 Task: Find connections with filter location Dinslaken with filter topic #training with filter profile language Potuguese with filter current company Piramal Capital & Housing Finance Limited with filter school Mumbai University Mumbai with filter industry Hydroelectric Power Generation with filter service category Market Research with filter keywords title Operations Professional
Action: Mouse moved to (669, 81)
Screenshot: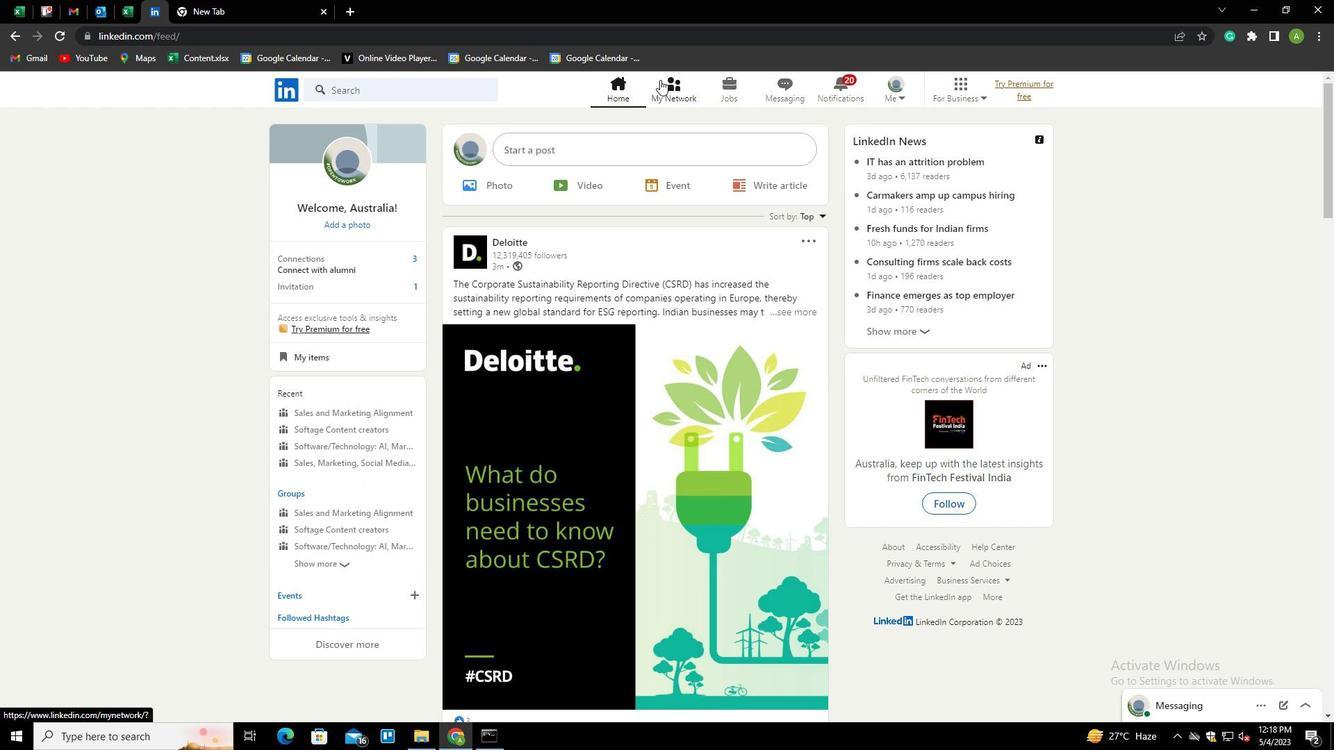 
Action: Mouse pressed left at (669, 81)
Screenshot: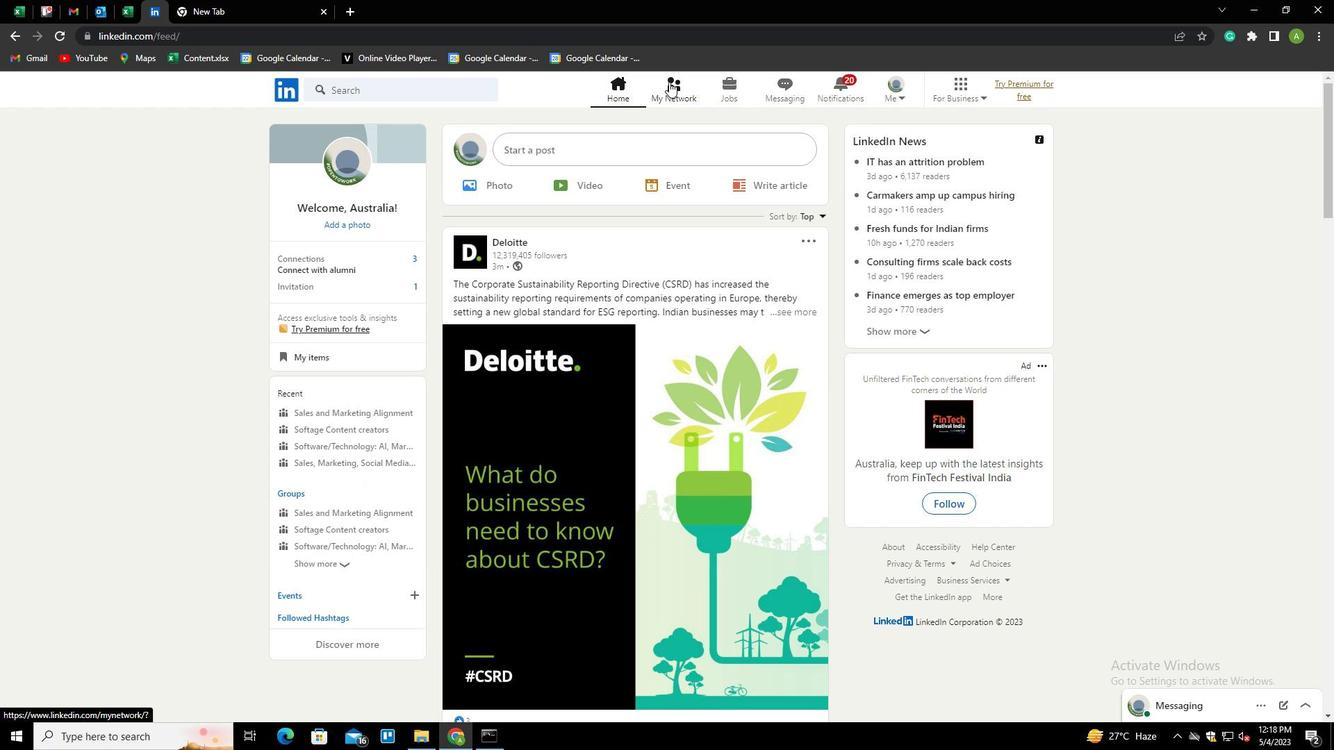 
Action: Mouse moved to (369, 168)
Screenshot: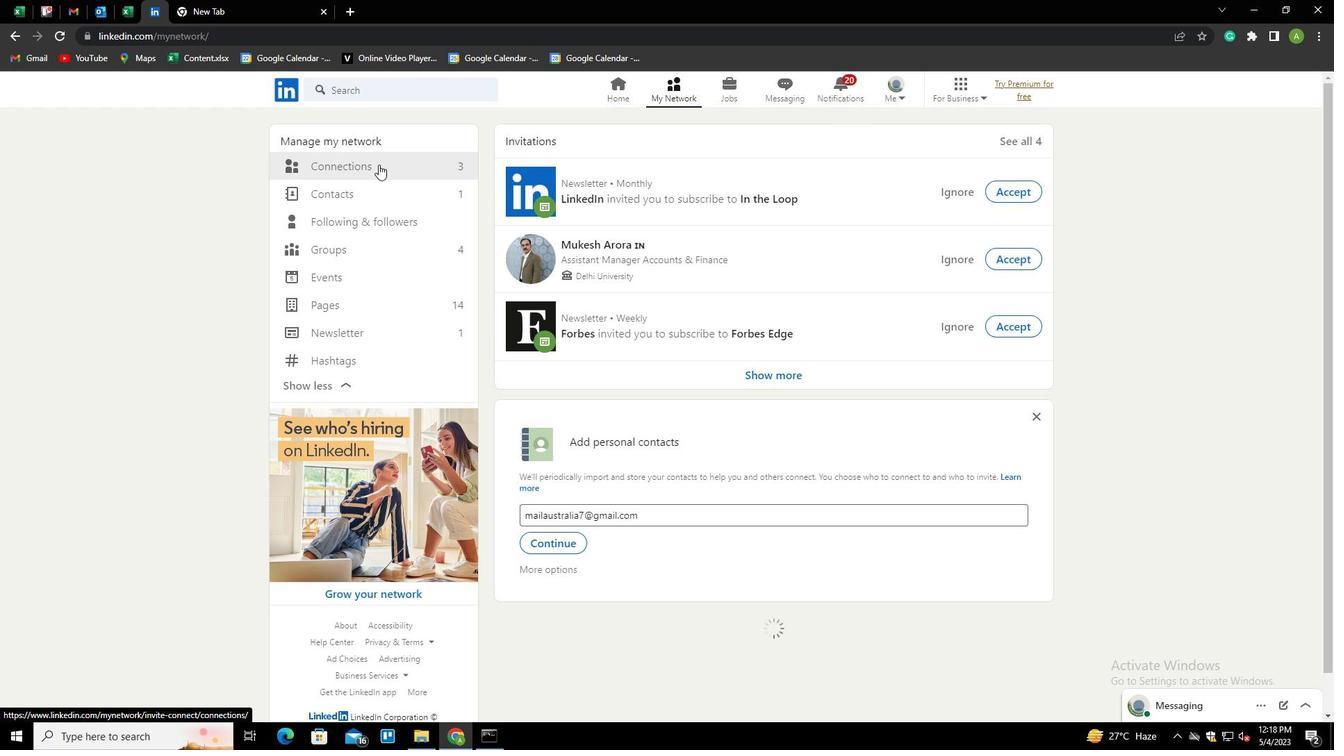 
Action: Mouse pressed left at (369, 168)
Screenshot: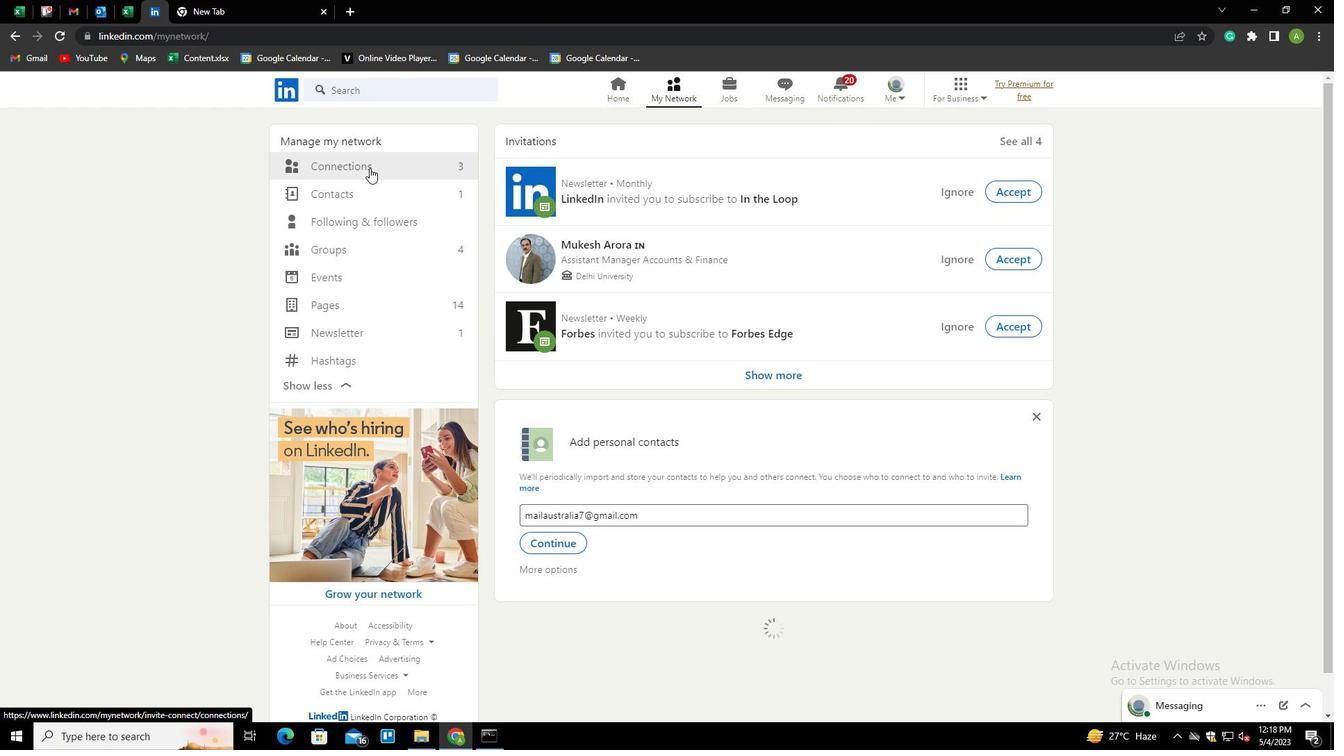 
Action: Mouse moved to (783, 161)
Screenshot: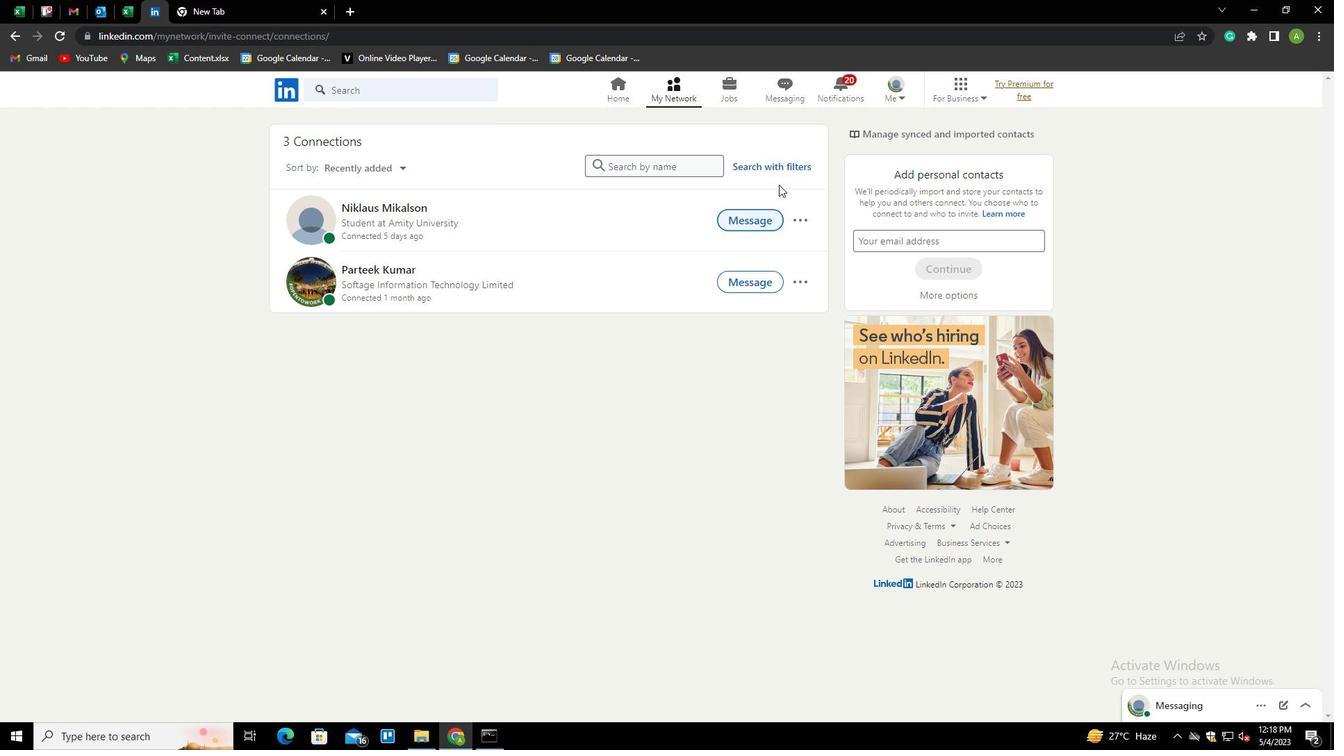 
Action: Mouse pressed left at (783, 161)
Screenshot: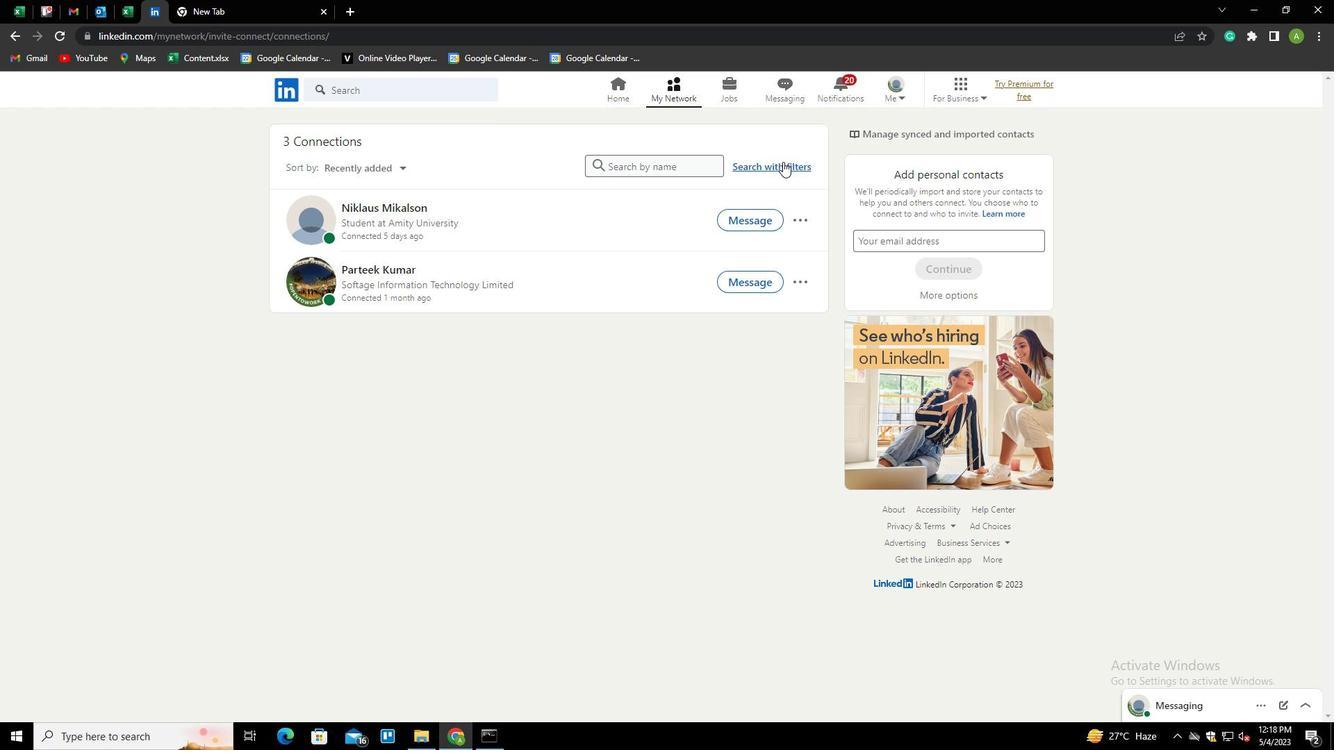 
Action: Mouse moved to (719, 130)
Screenshot: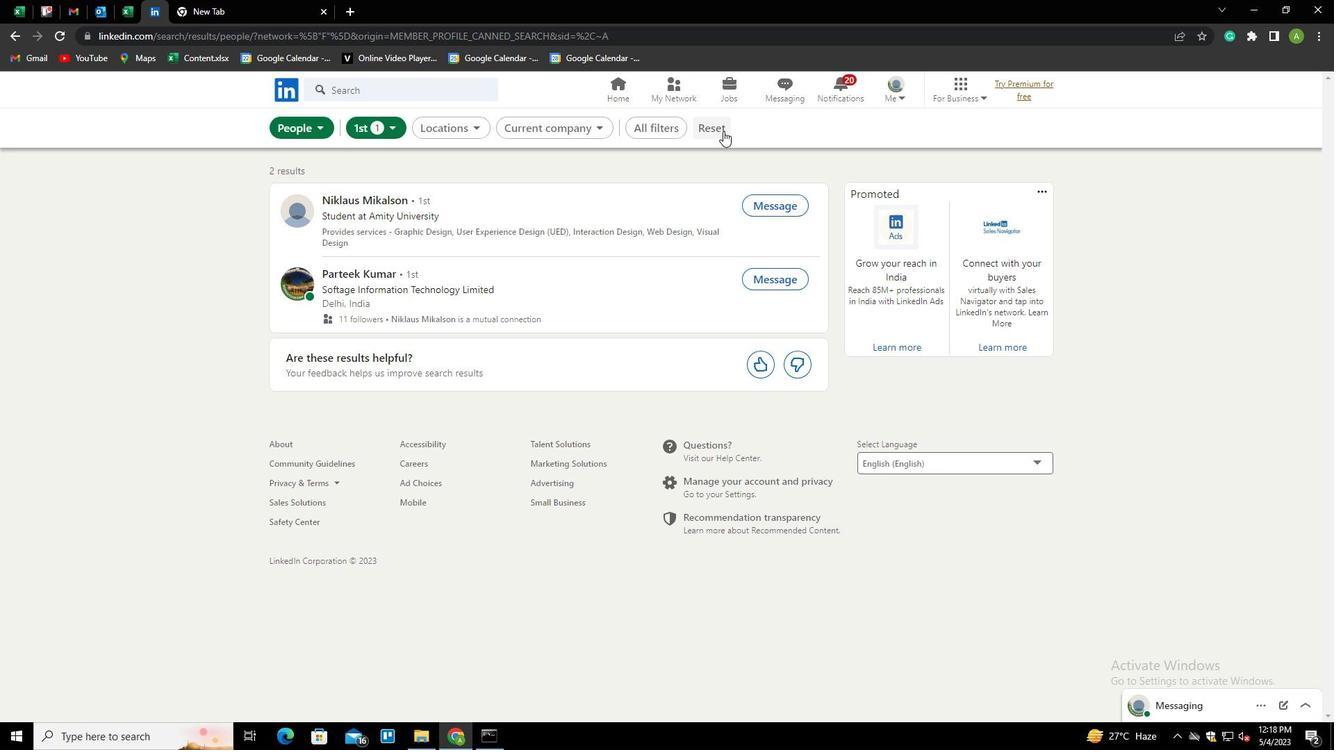 
Action: Mouse pressed left at (719, 130)
Screenshot: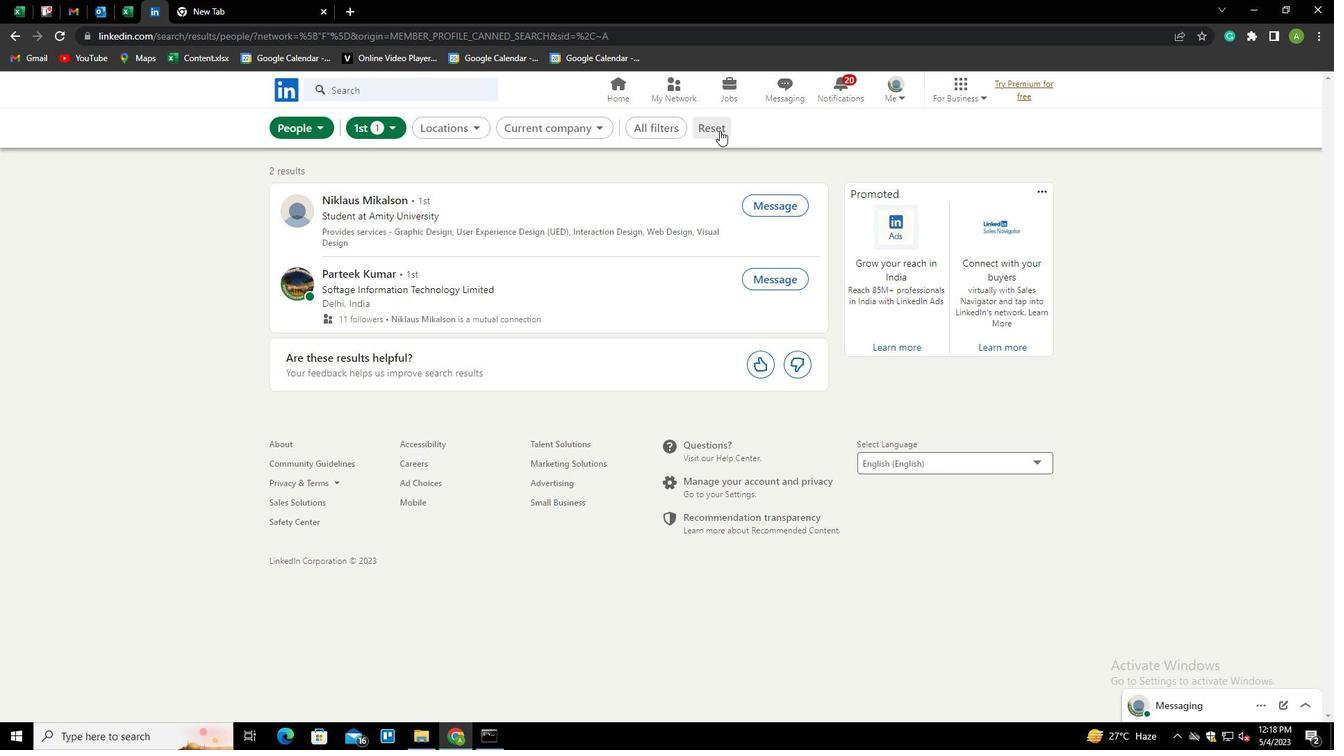 
Action: Mouse moved to (695, 126)
Screenshot: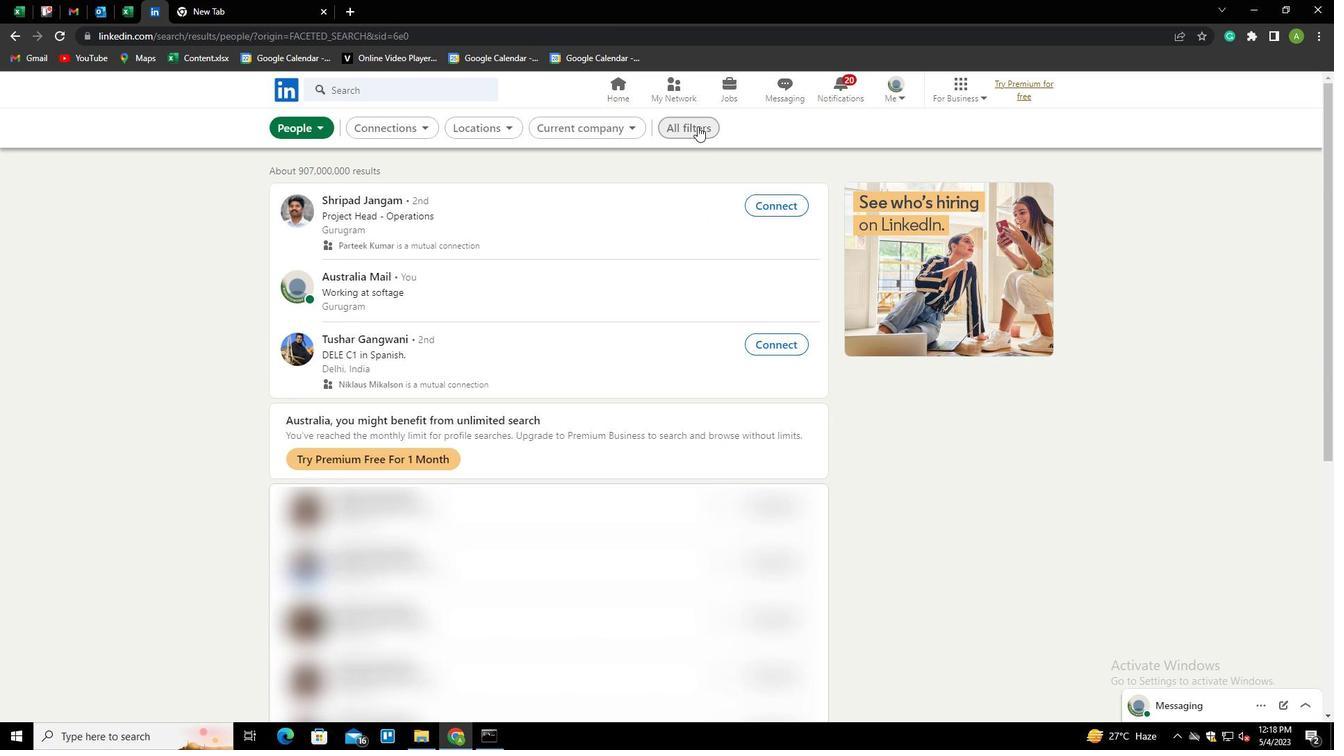 
Action: Mouse pressed left at (695, 126)
Screenshot: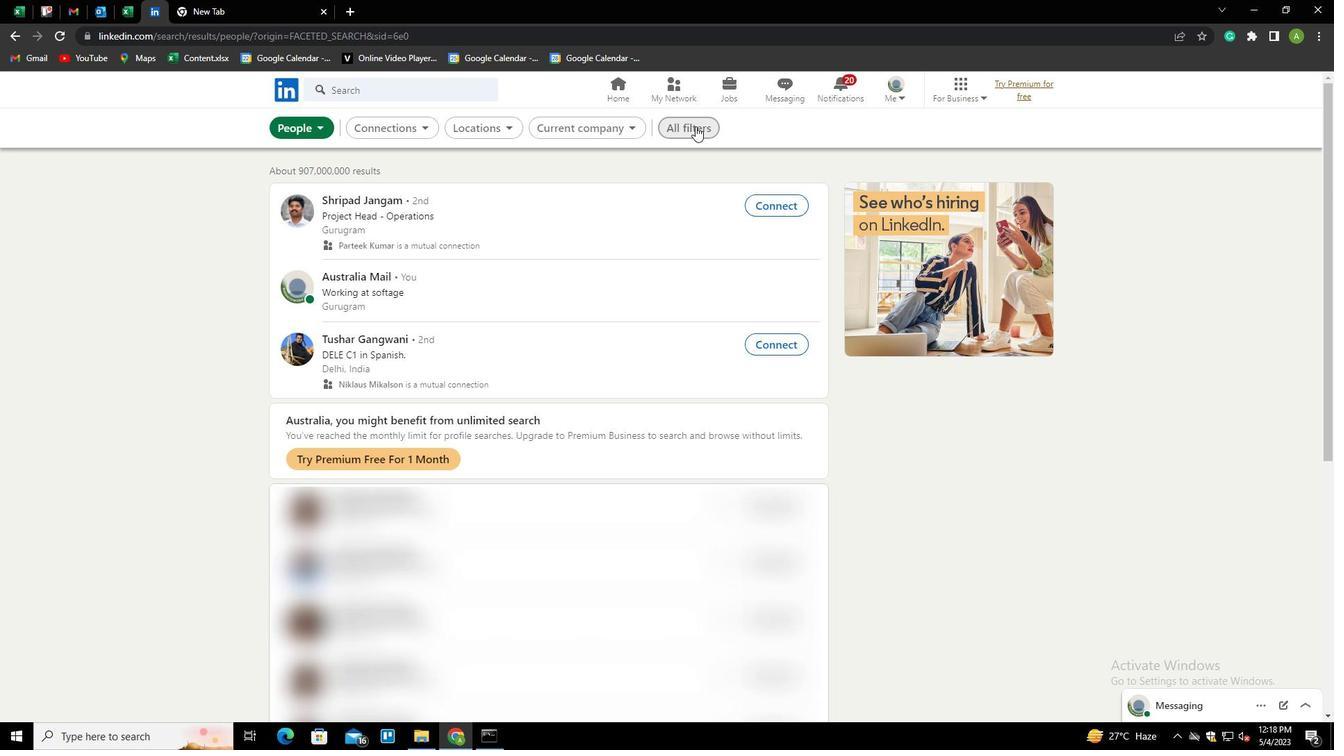 
Action: Mouse moved to (1033, 398)
Screenshot: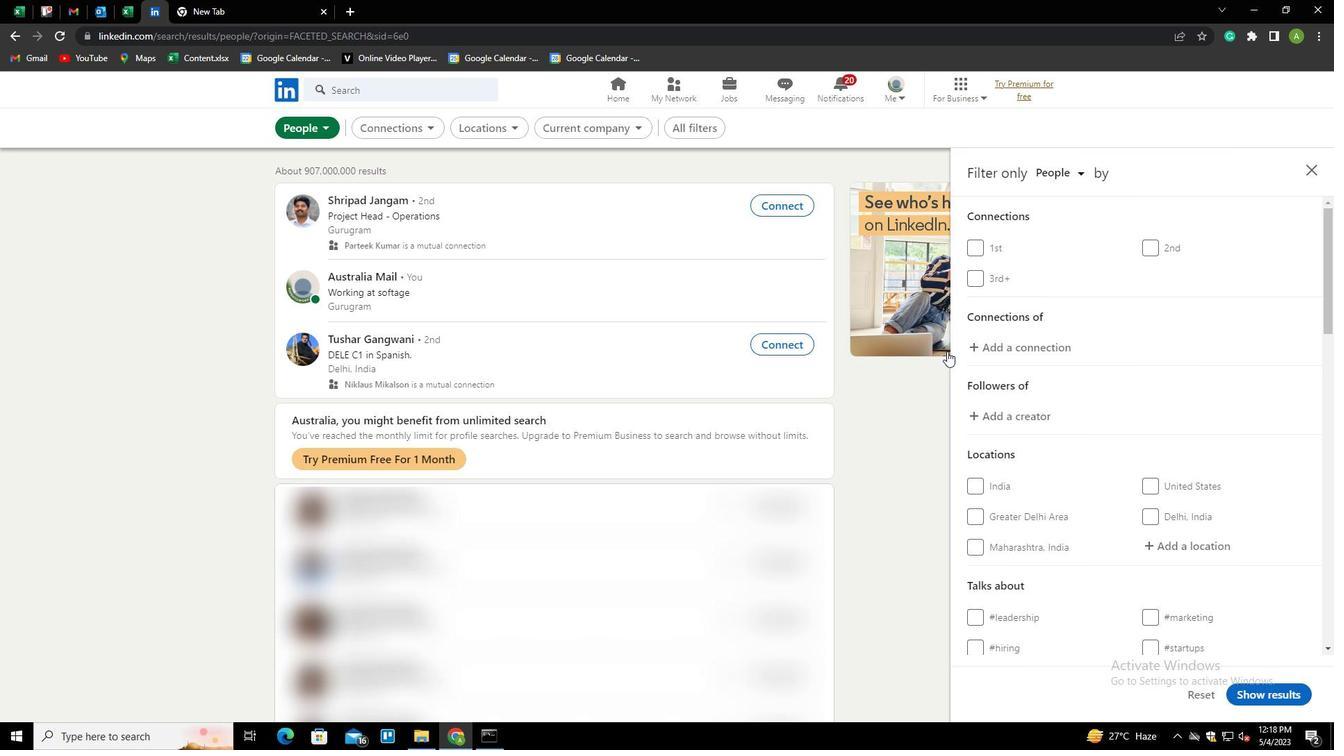 
Action: Mouse scrolled (1033, 397) with delta (0, 0)
Screenshot: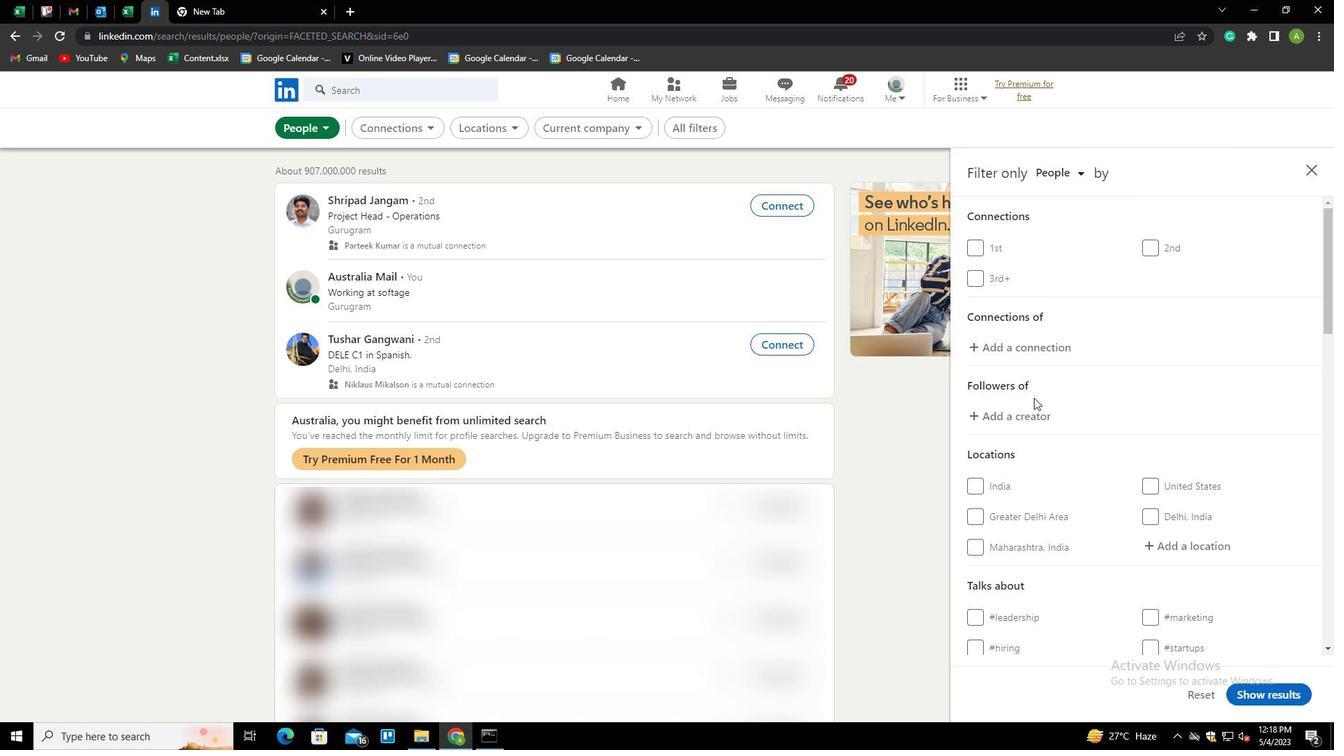 
Action: Mouse scrolled (1033, 397) with delta (0, 0)
Screenshot: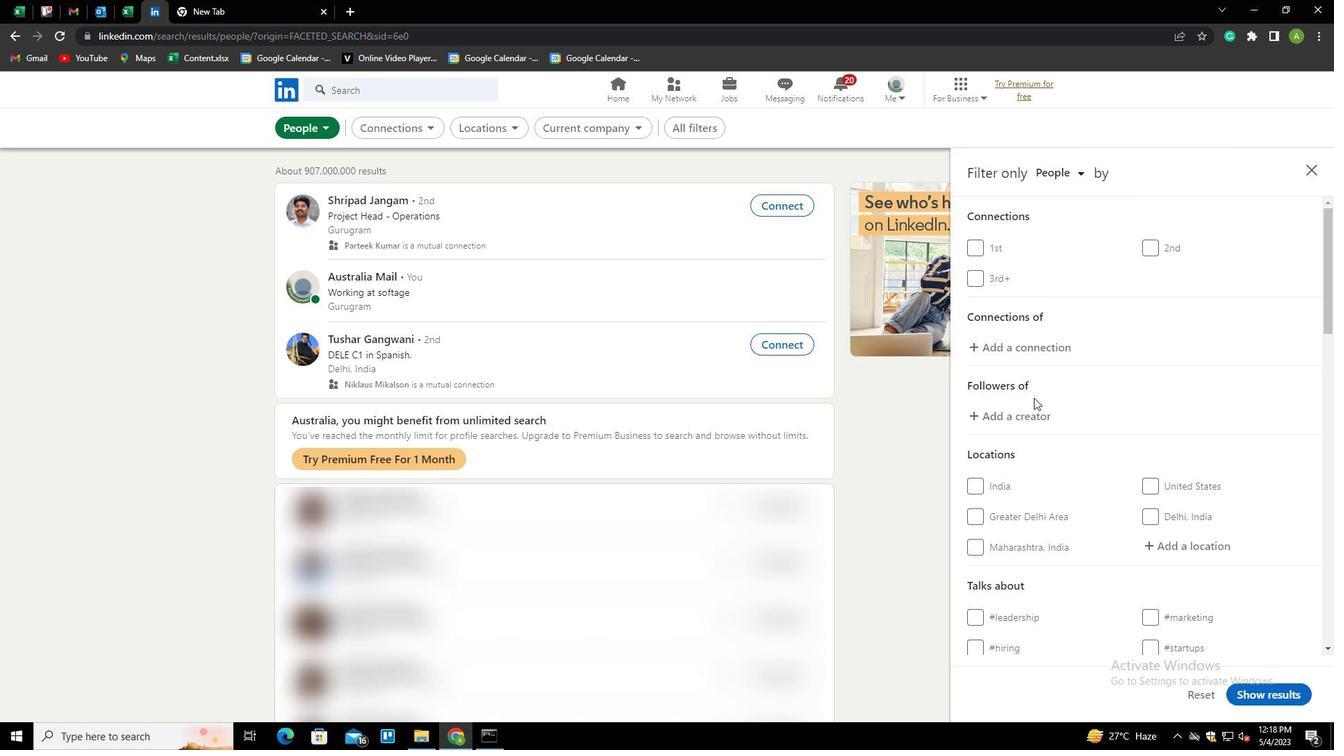
Action: Mouse moved to (1168, 407)
Screenshot: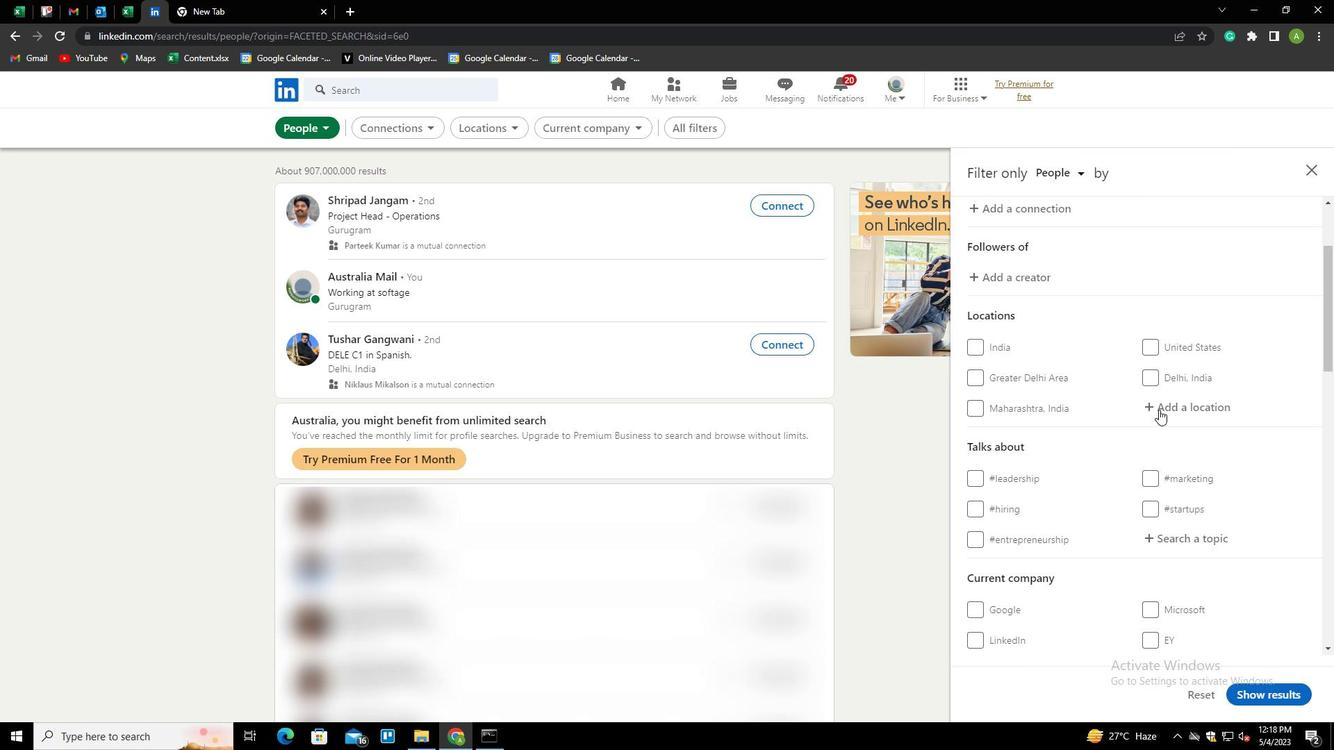 
Action: Mouse pressed left at (1168, 407)
Screenshot: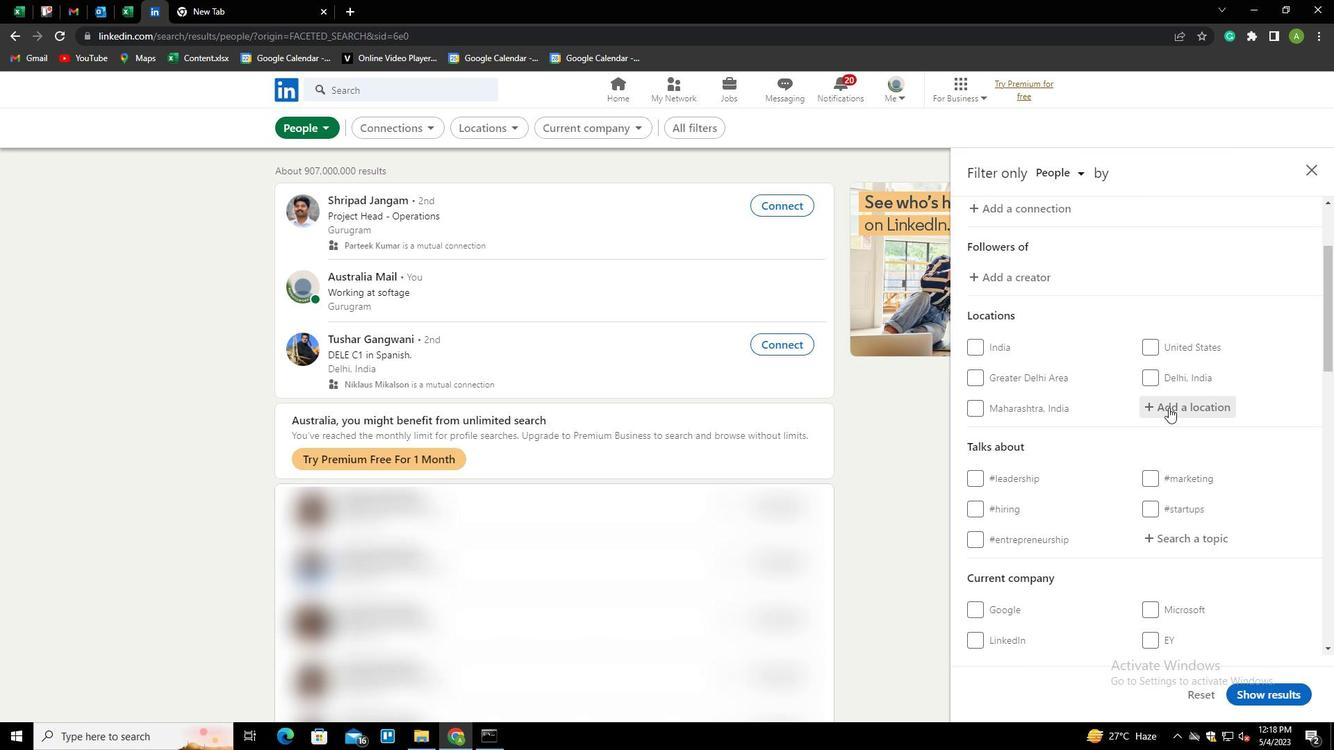 
Action: Key pressed <Key.shift>D
Screenshot: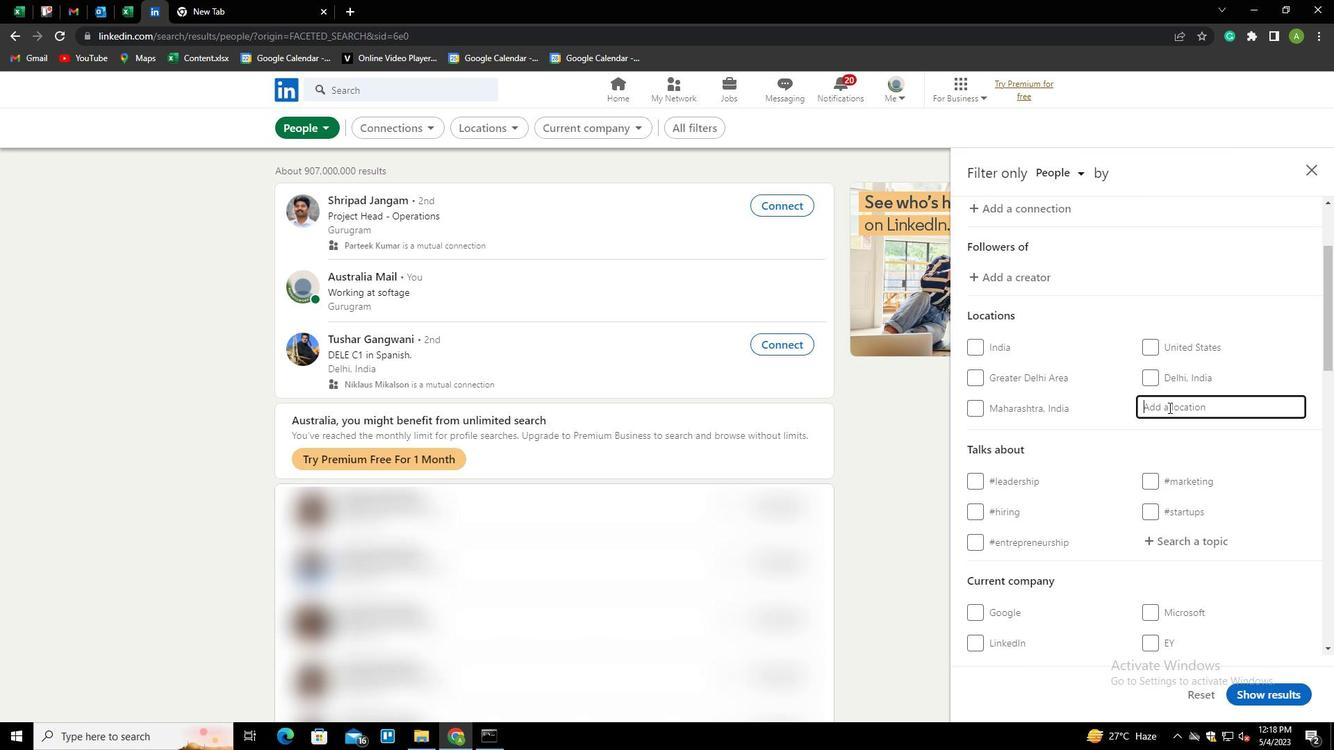 
Action: Mouse moved to (1168, 408)
Screenshot: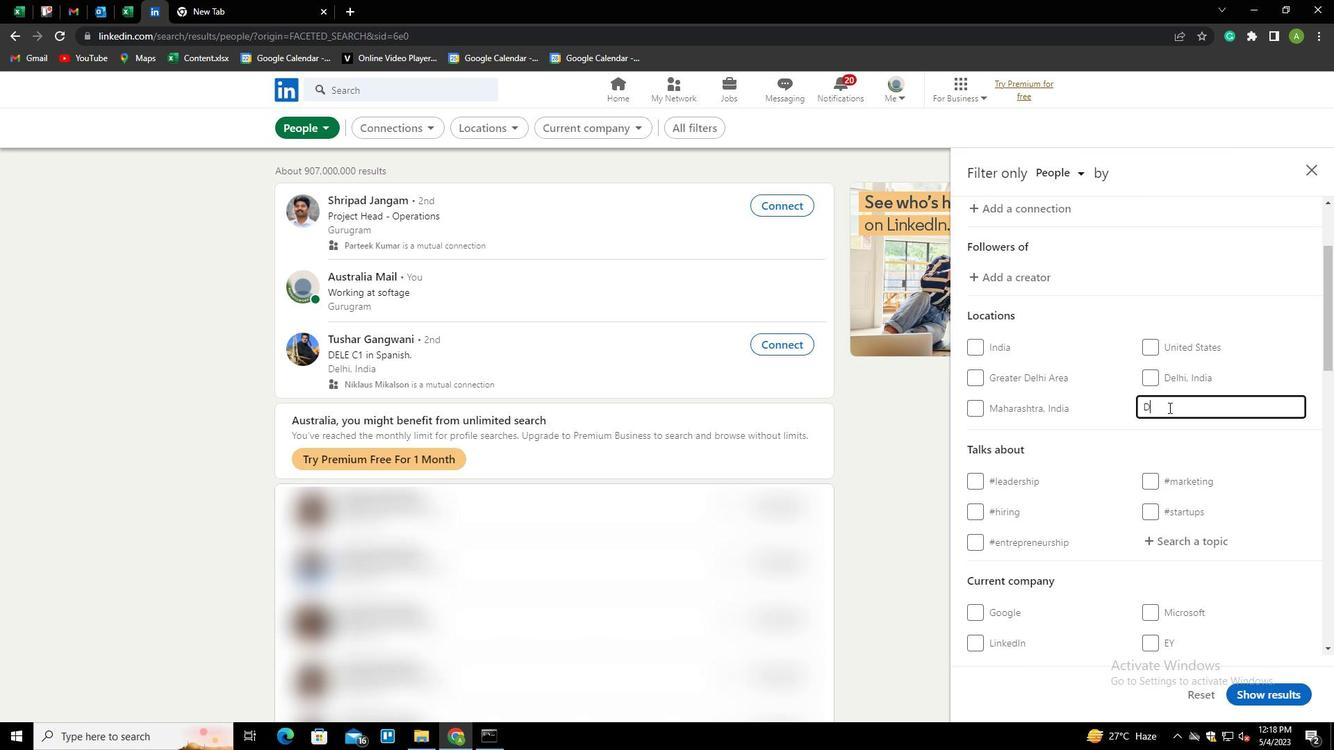 
Action: Key pressed INSLAKEN<Key.down><Key.enter>
Screenshot: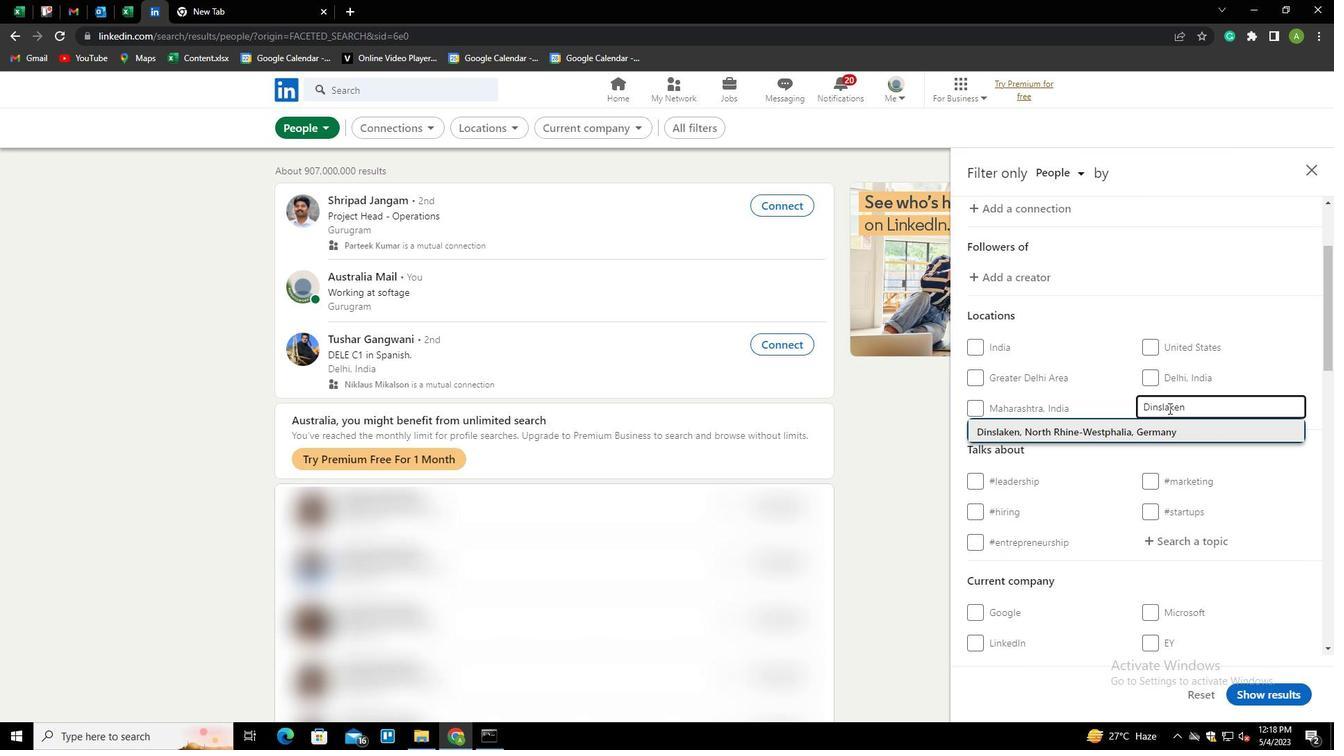 
Action: Mouse scrolled (1168, 407) with delta (0, 0)
Screenshot: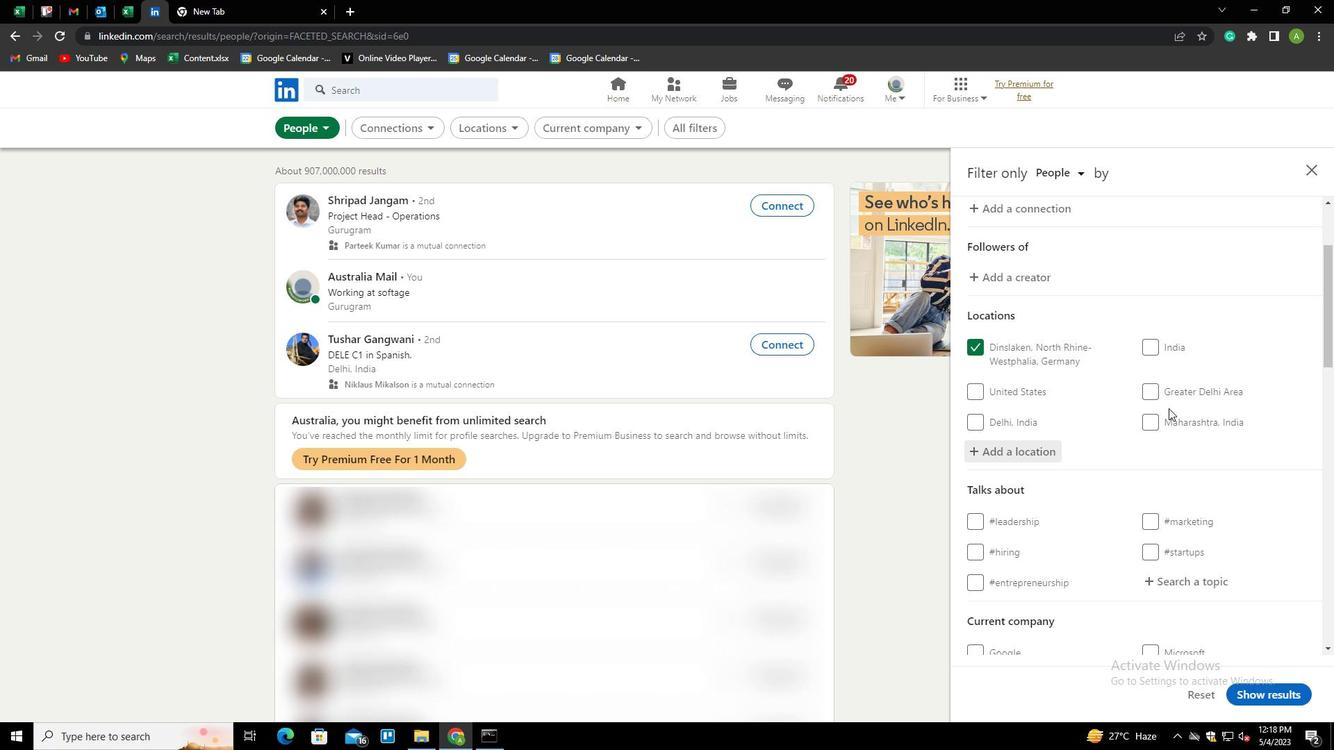 
Action: Mouse scrolled (1168, 407) with delta (0, 0)
Screenshot: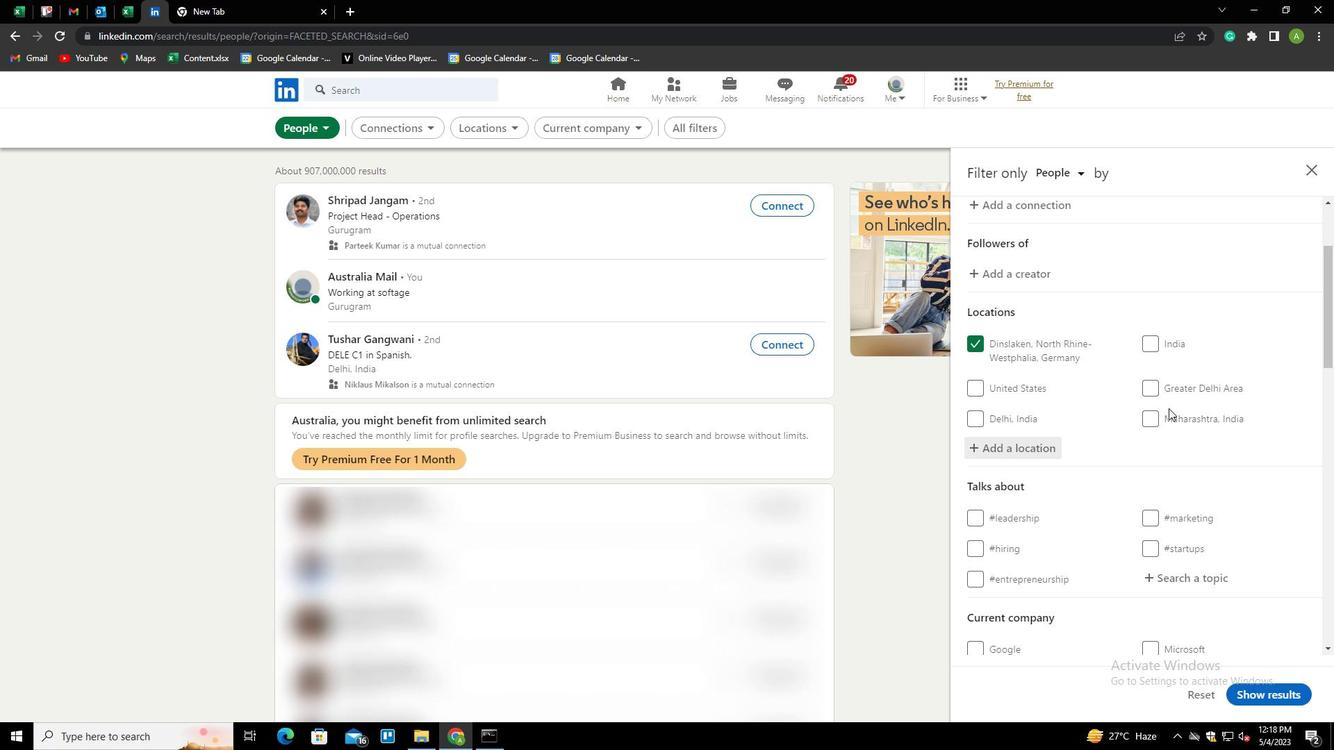 
Action: Mouse moved to (1158, 441)
Screenshot: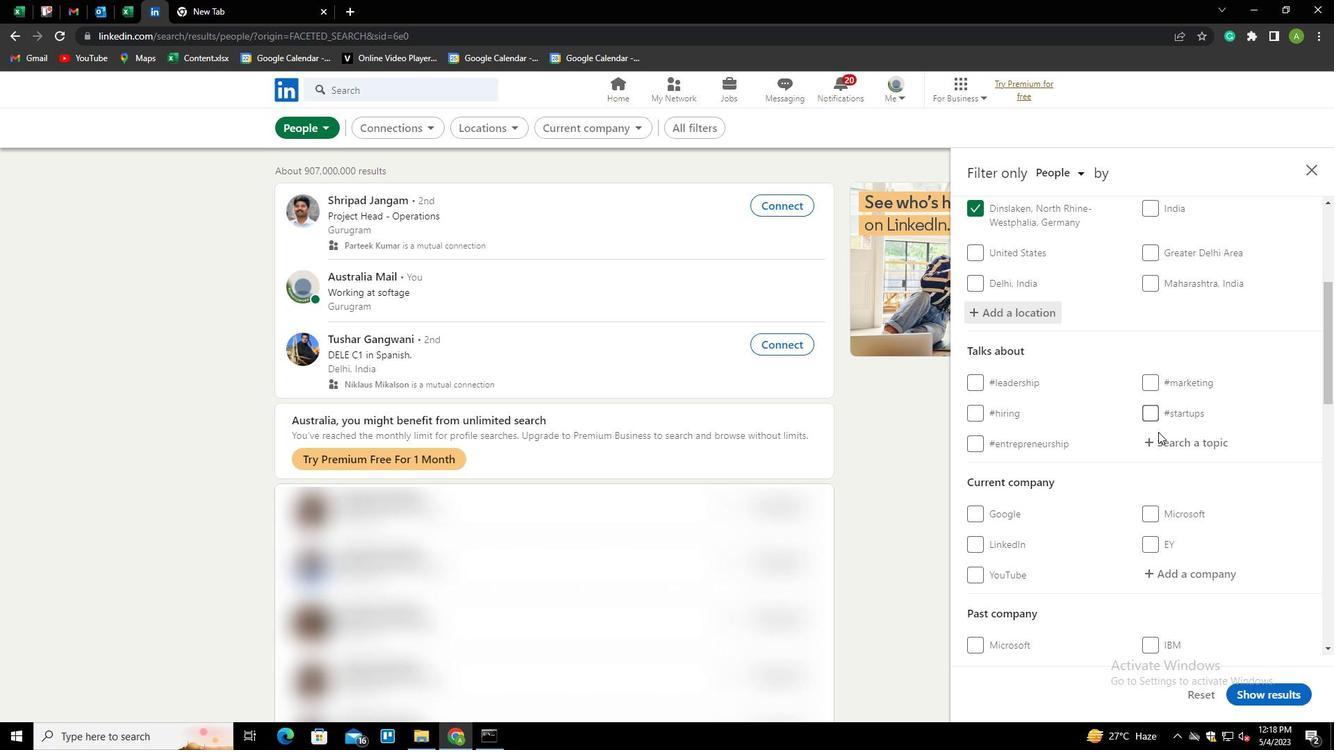 
Action: Mouse pressed left at (1158, 441)
Screenshot: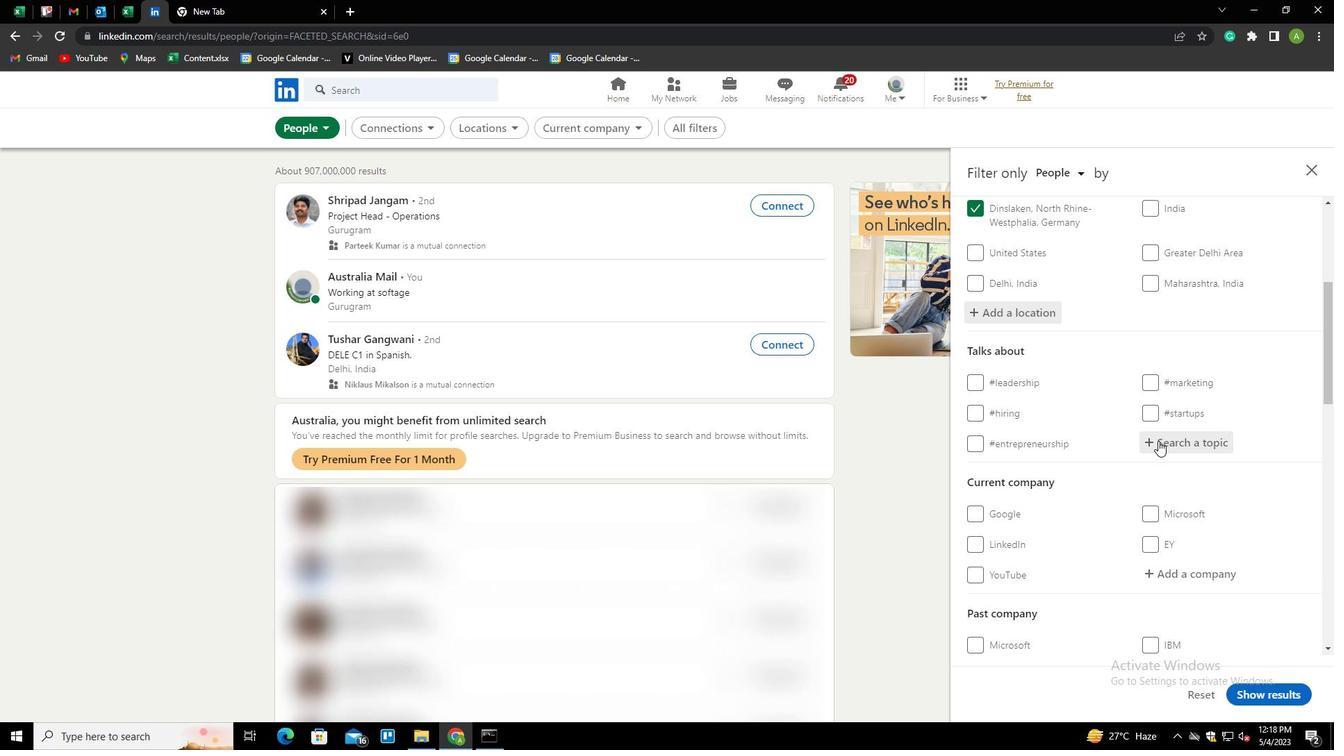 
Action: Key pressed TRAINING<Key.down><Key.enter>
Screenshot: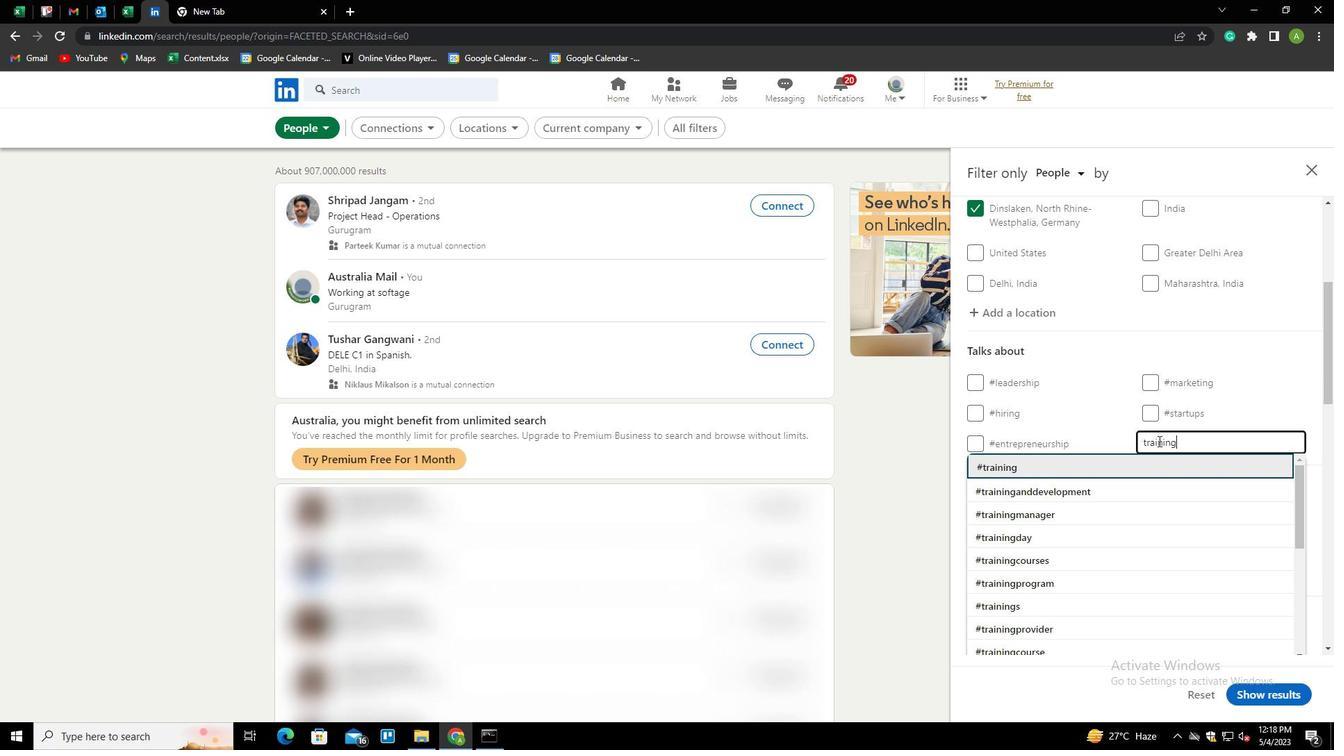 
Action: Mouse scrolled (1158, 440) with delta (0, 0)
Screenshot: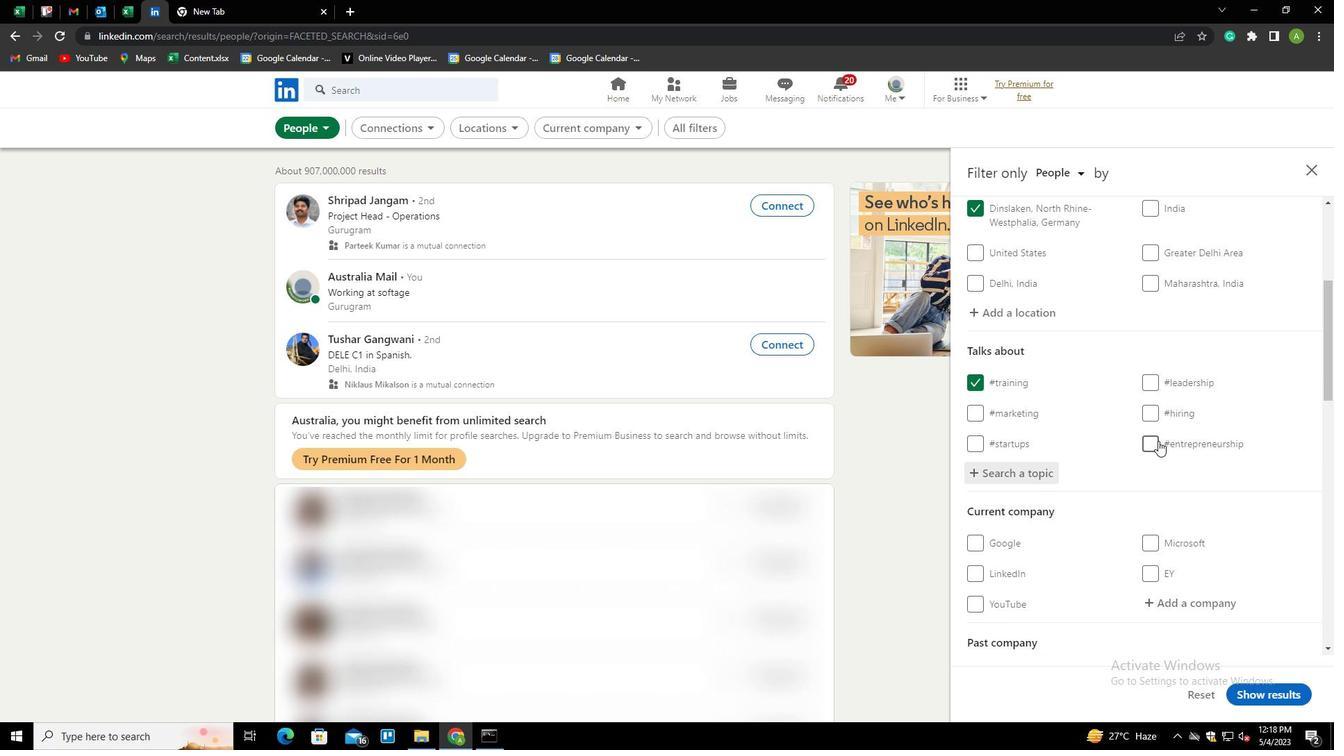 
Action: Mouse scrolled (1158, 440) with delta (0, 0)
Screenshot: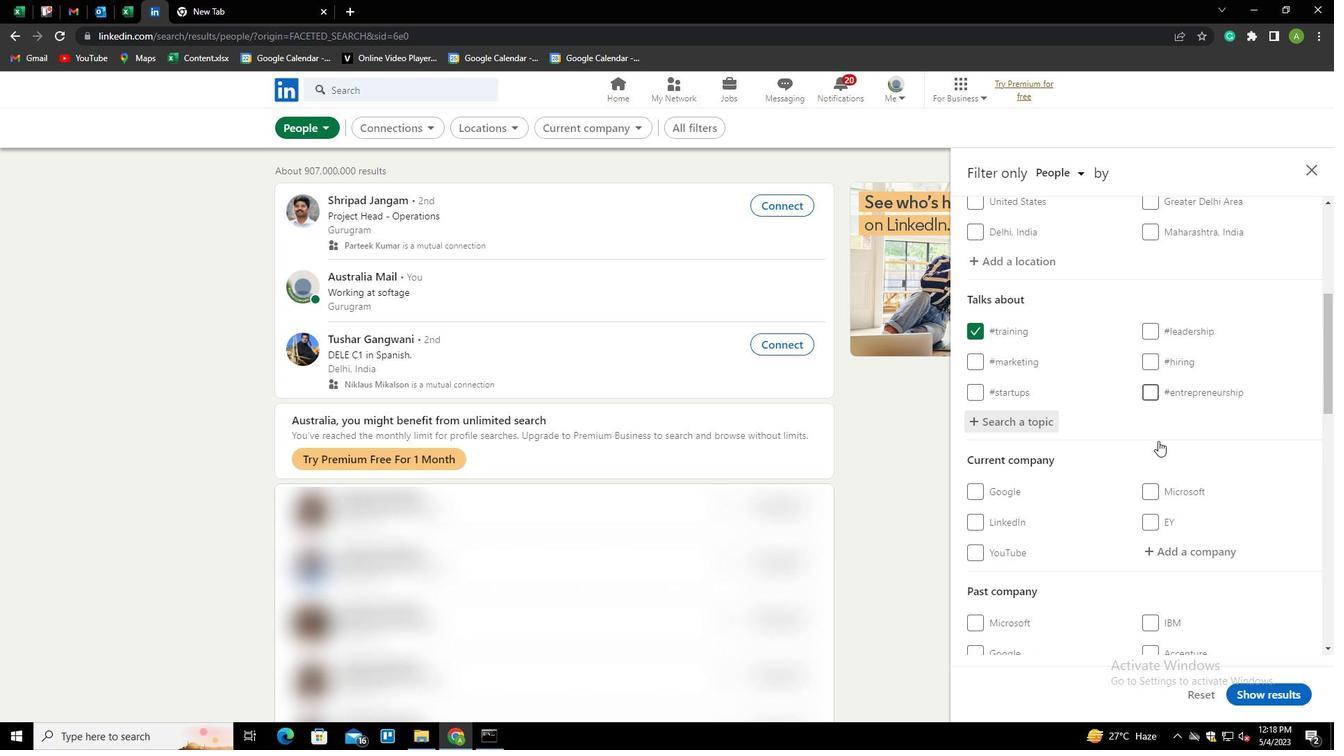 
Action: Mouse scrolled (1158, 440) with delta (0, 0)
Screenshot: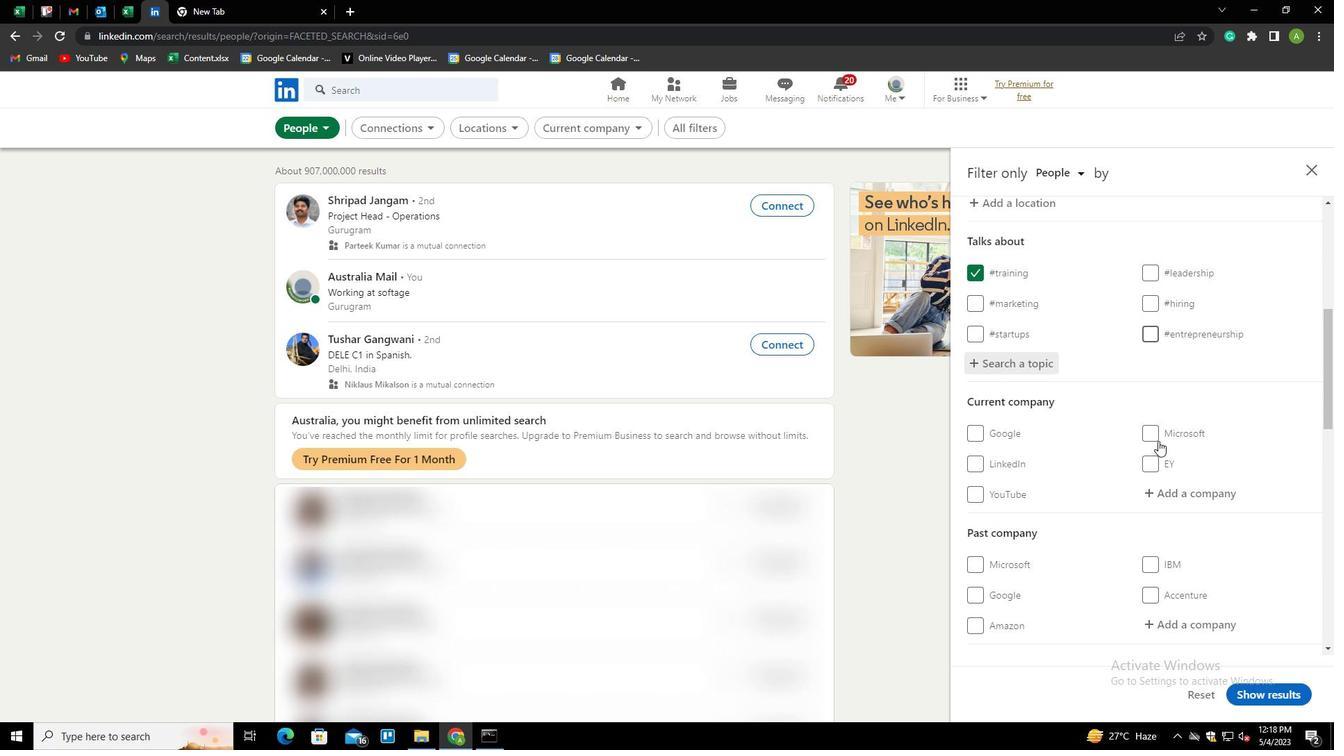 
Action: Mouse scrolled (1158, 440) with delta (0, 0)
Screenshot: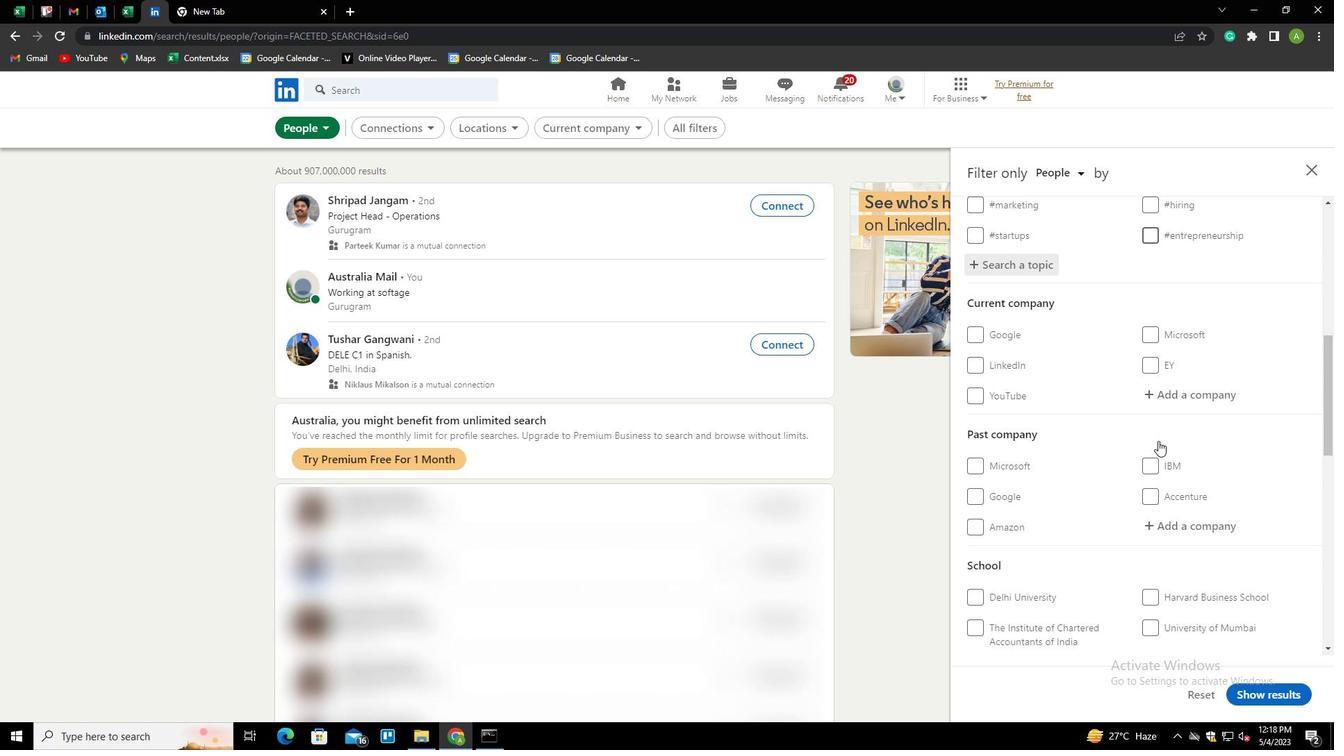 
Action: Mouse scrolled (1158, 440) with delta (0, 0)
Screenshot: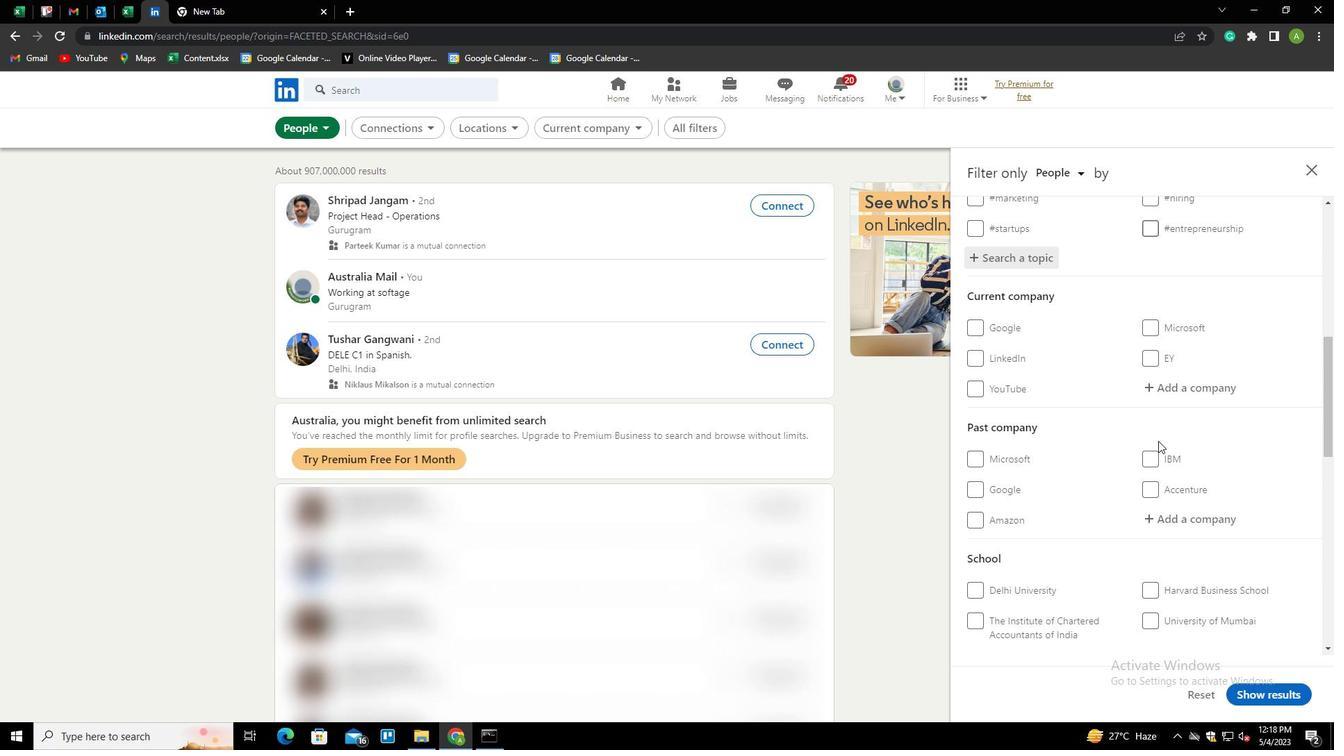
Action: Mouse scrolled (1158, 440) with delta (0, 0)
Screenshot: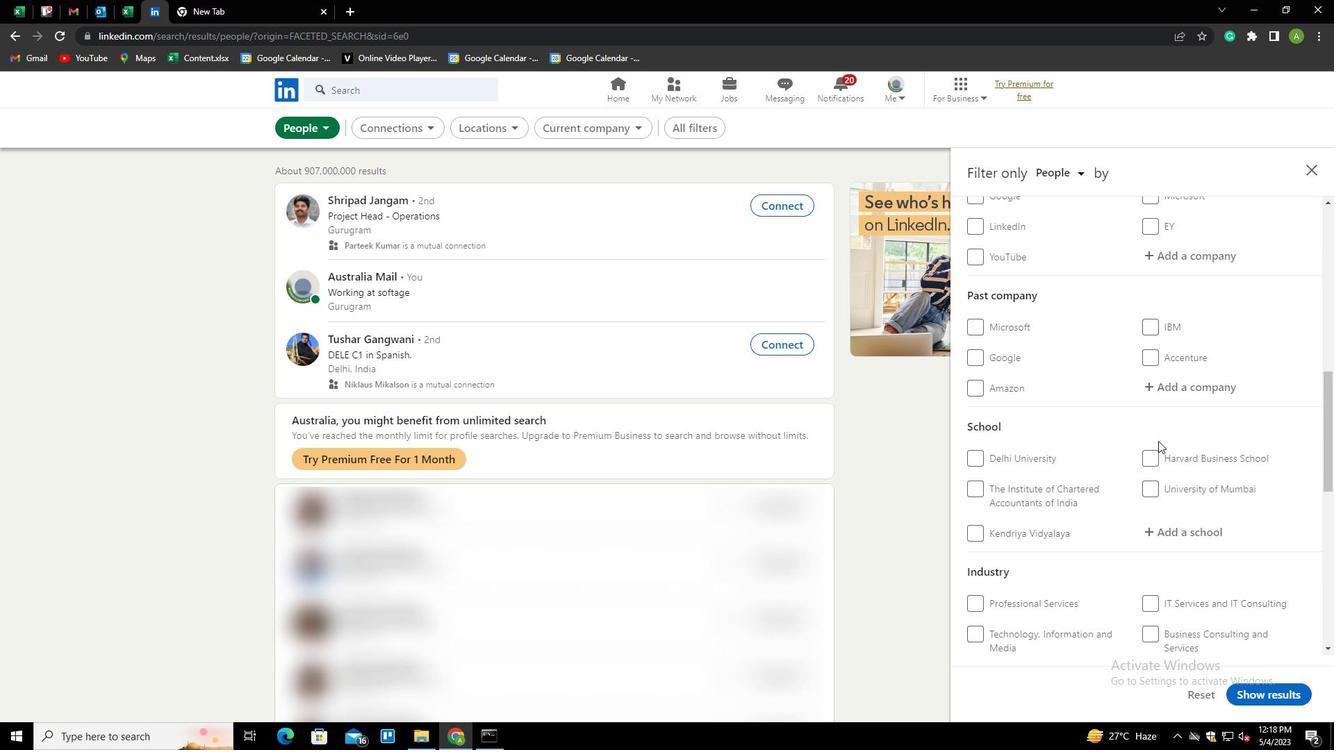 
Action: Mouse scrolled (1158, 440) with delta (0, 0)
Screenshot: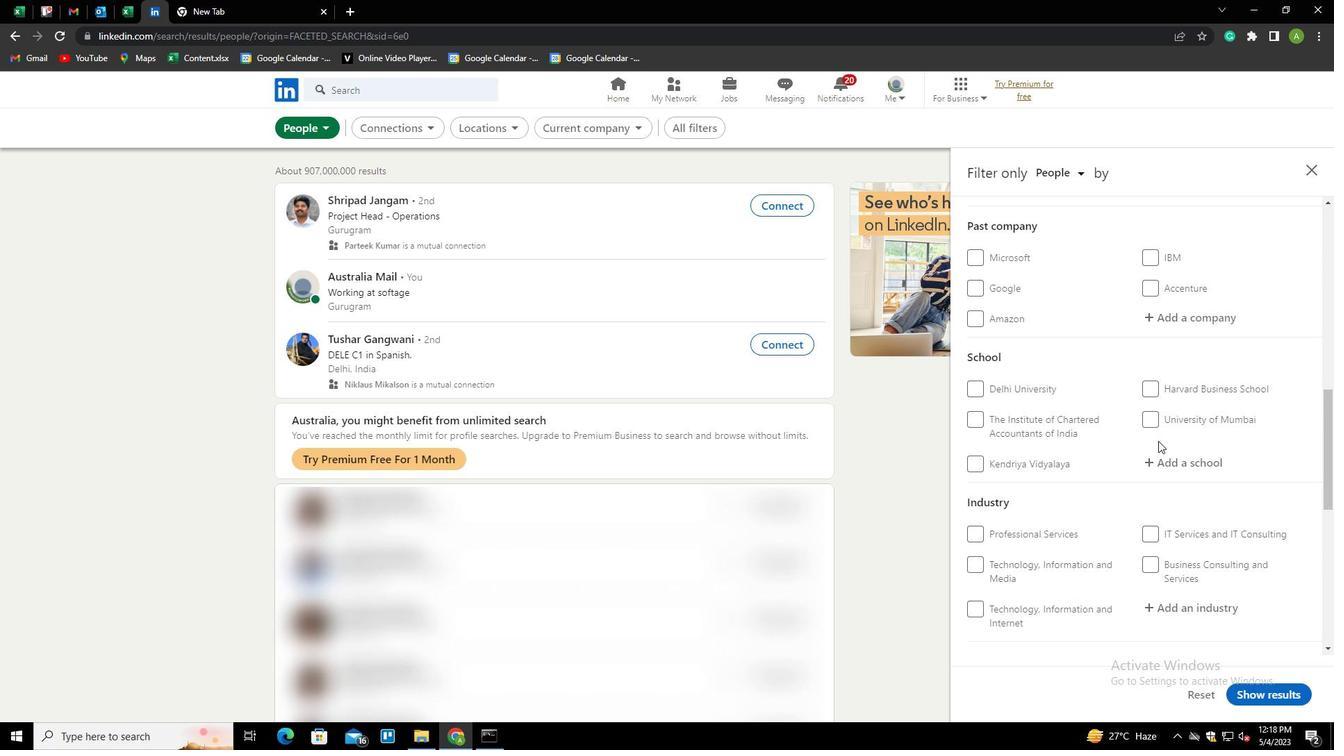 
Action: Mouse scrolled (1158, 440) with delta (0, 0)
Screenshot: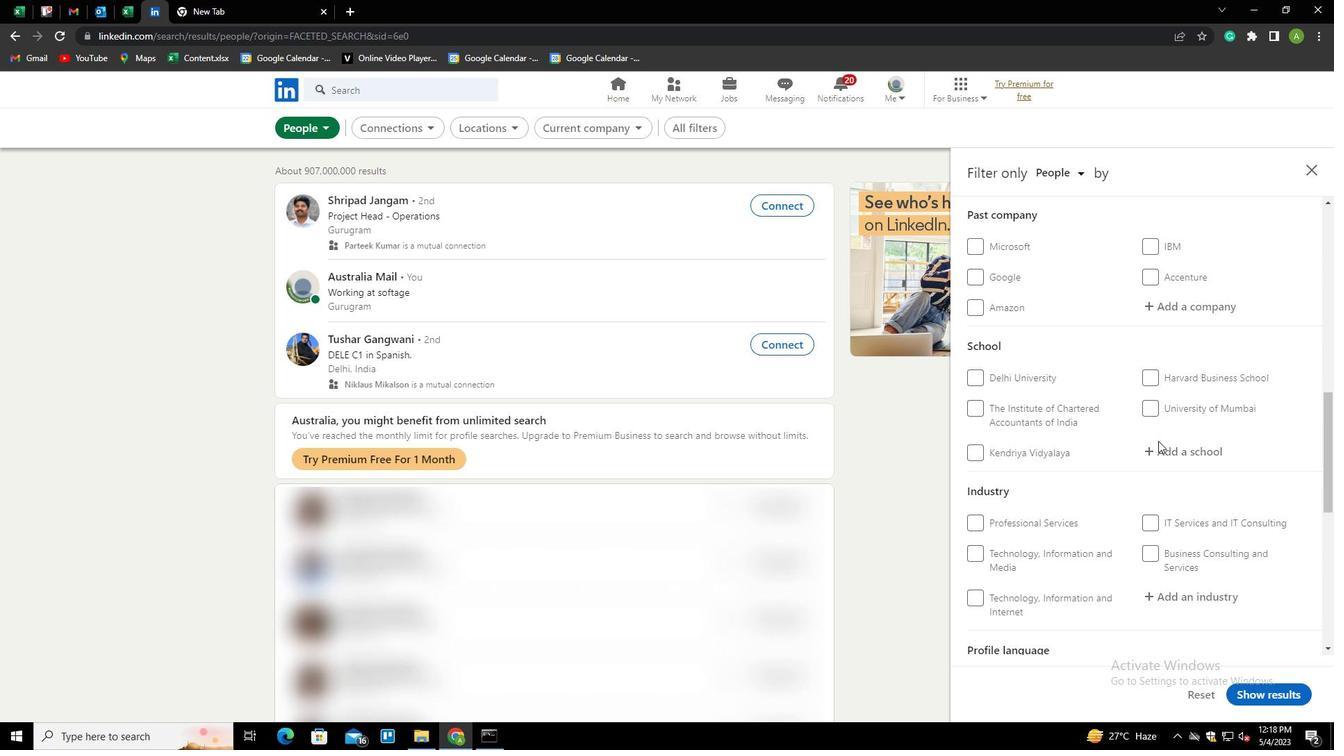 
Action: Mouse scrolled (1158, 440) with delta (0, 0)
Screenshot: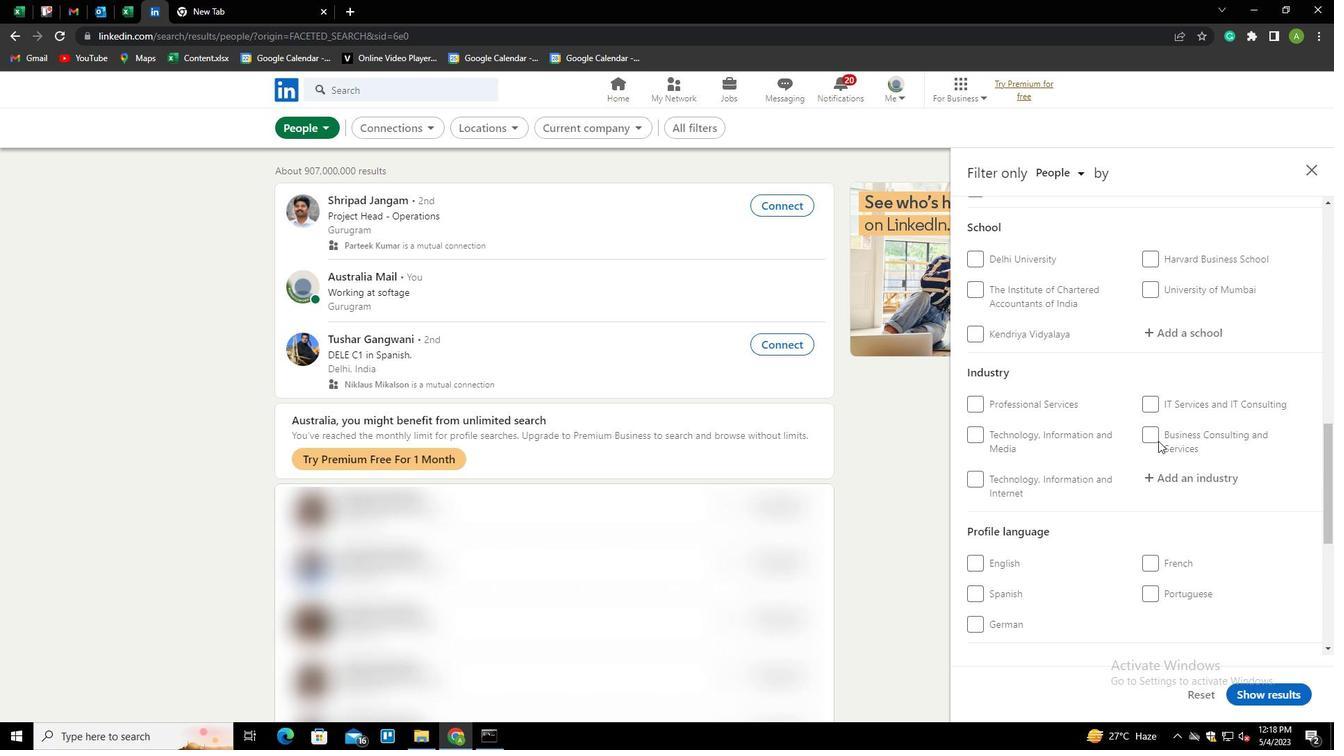 
Action: Mouse moved to (1156, 513)
Screenshot: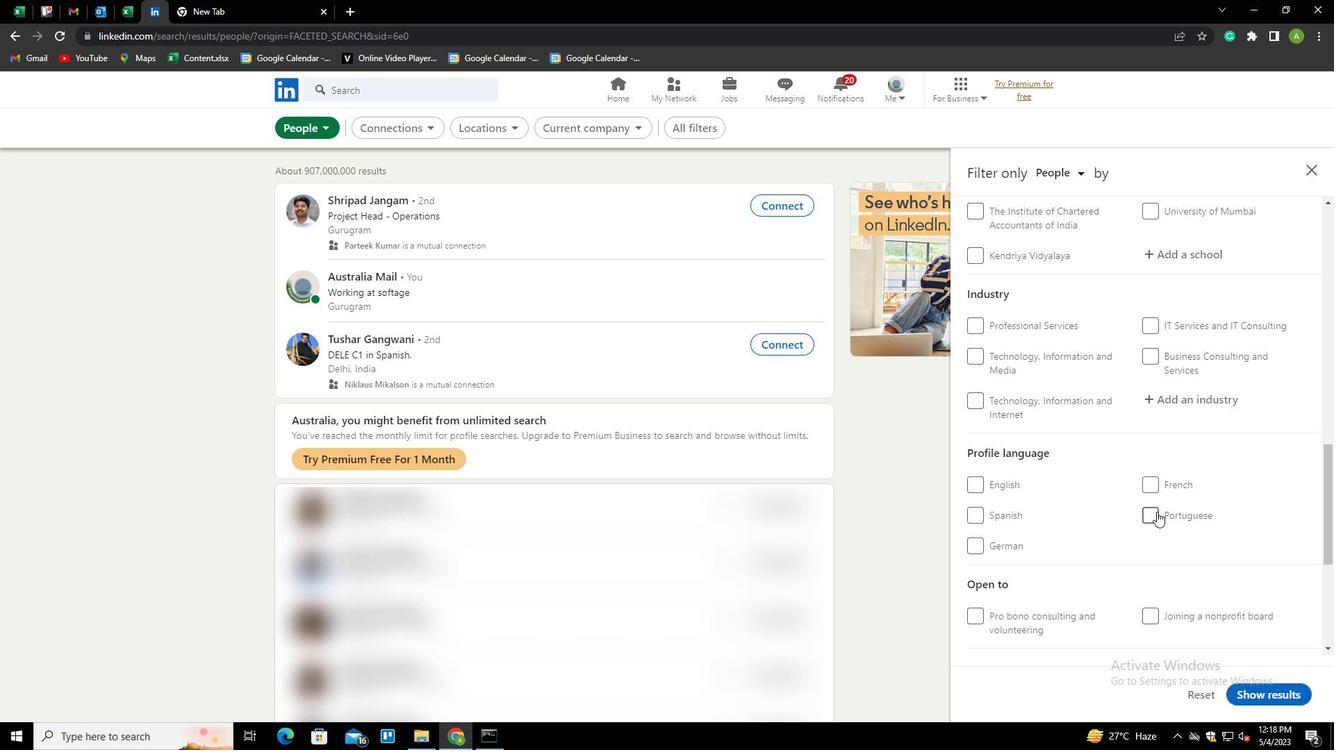 
Action: Mouse pressed left at (1156, 513)
Screenshot: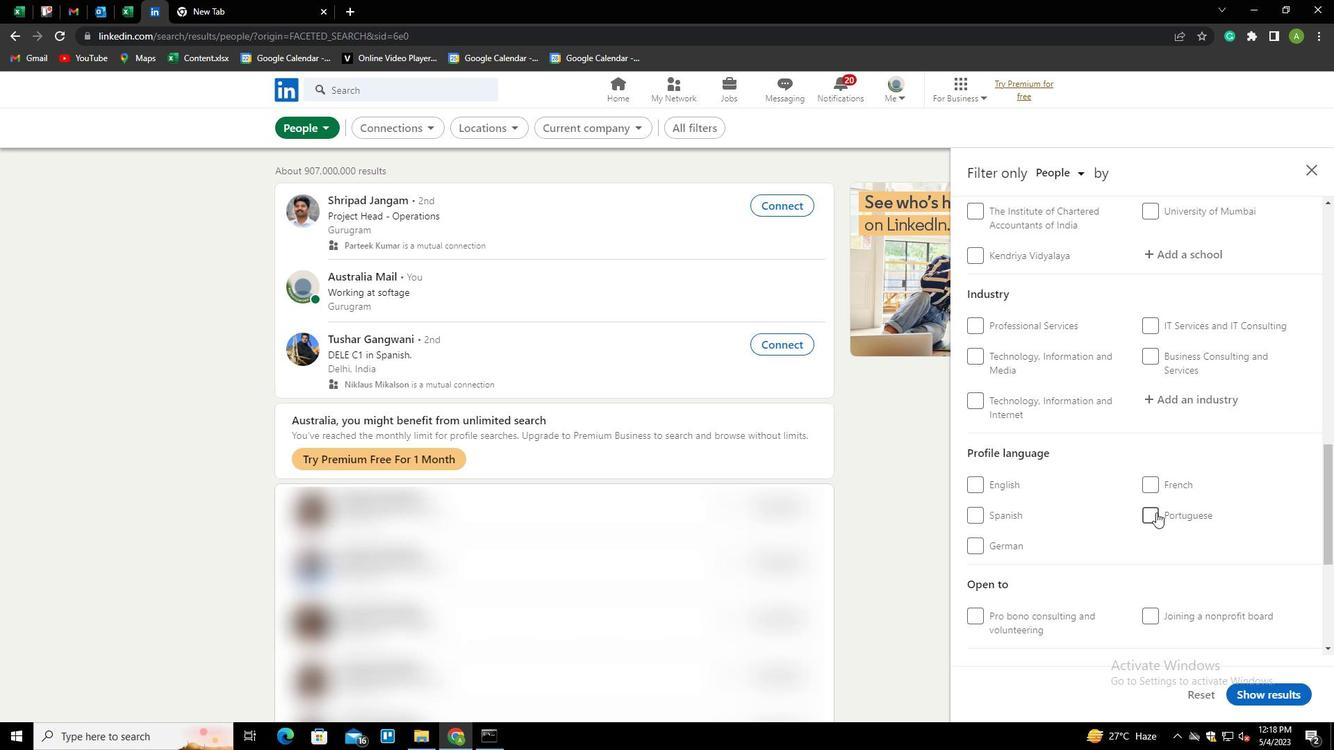 
Action: Mouse moved to (1208, 496)
Screenshot: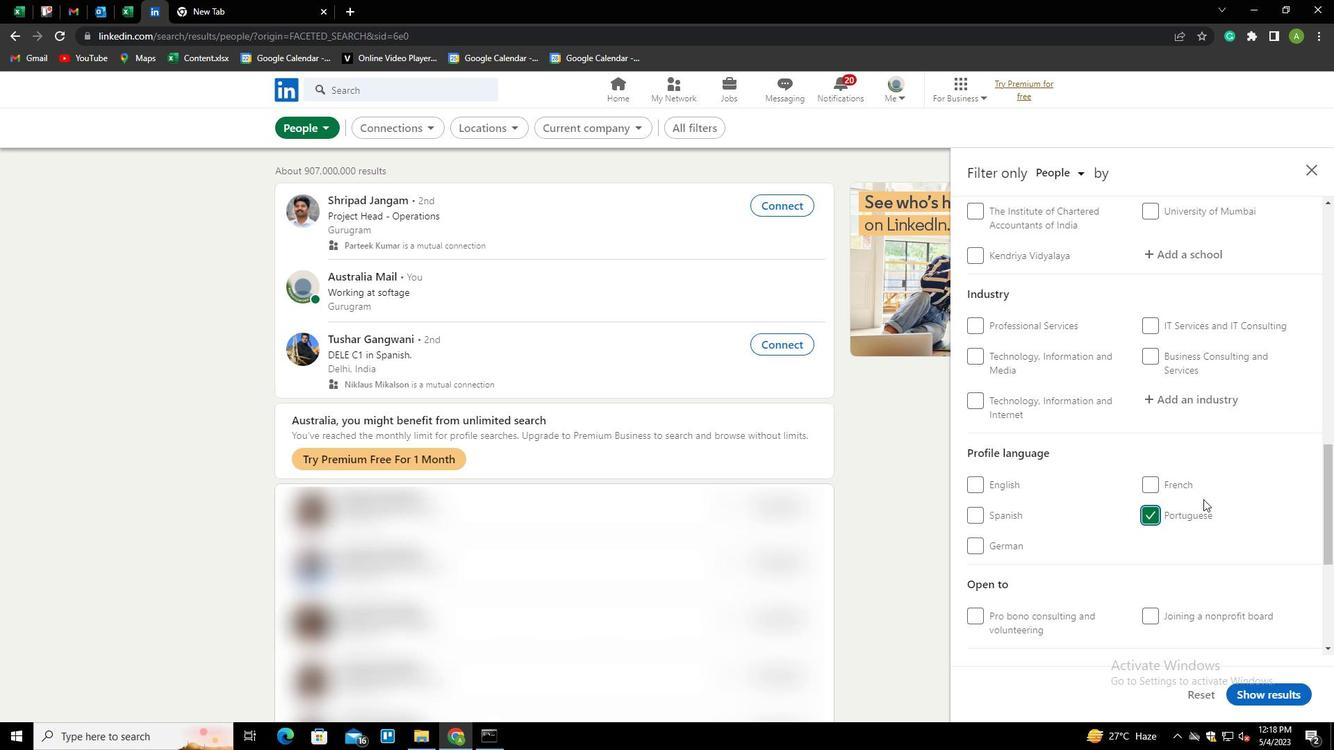 
Action: Mouse scrolled (1208, 497) with delta (0, 0)
Screenshot: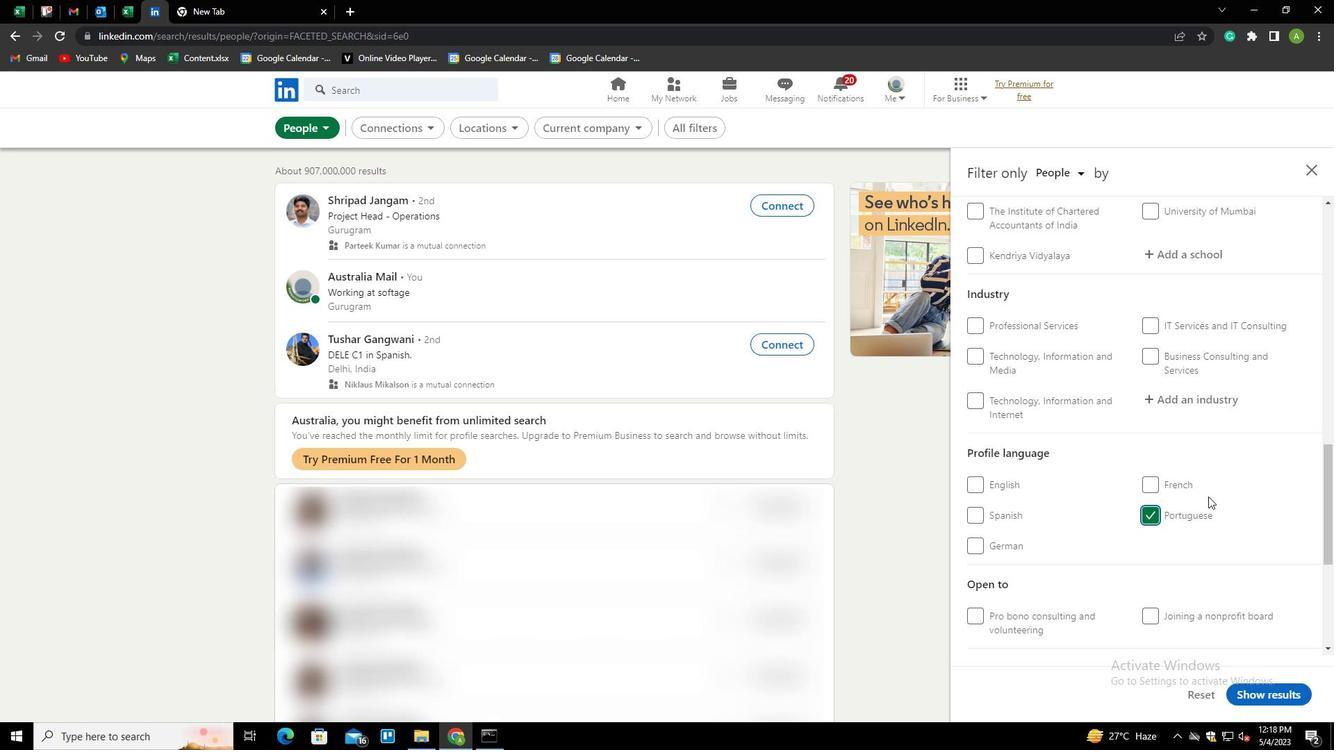 
Action: Mouse scrolled (1208, 497) with delta (0, 0)
Screenshot: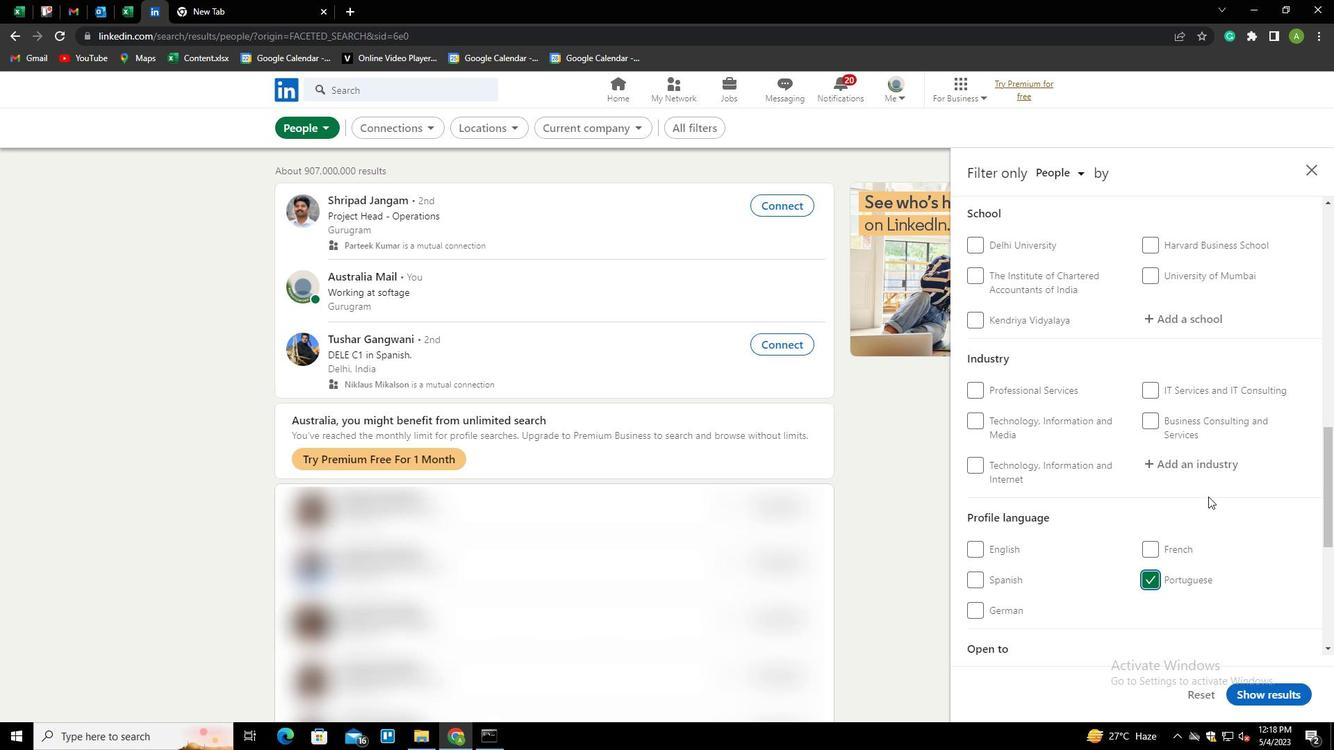 
Action: Mouse scrolled (1208, 497) with delta (0, 0)
Screenshot: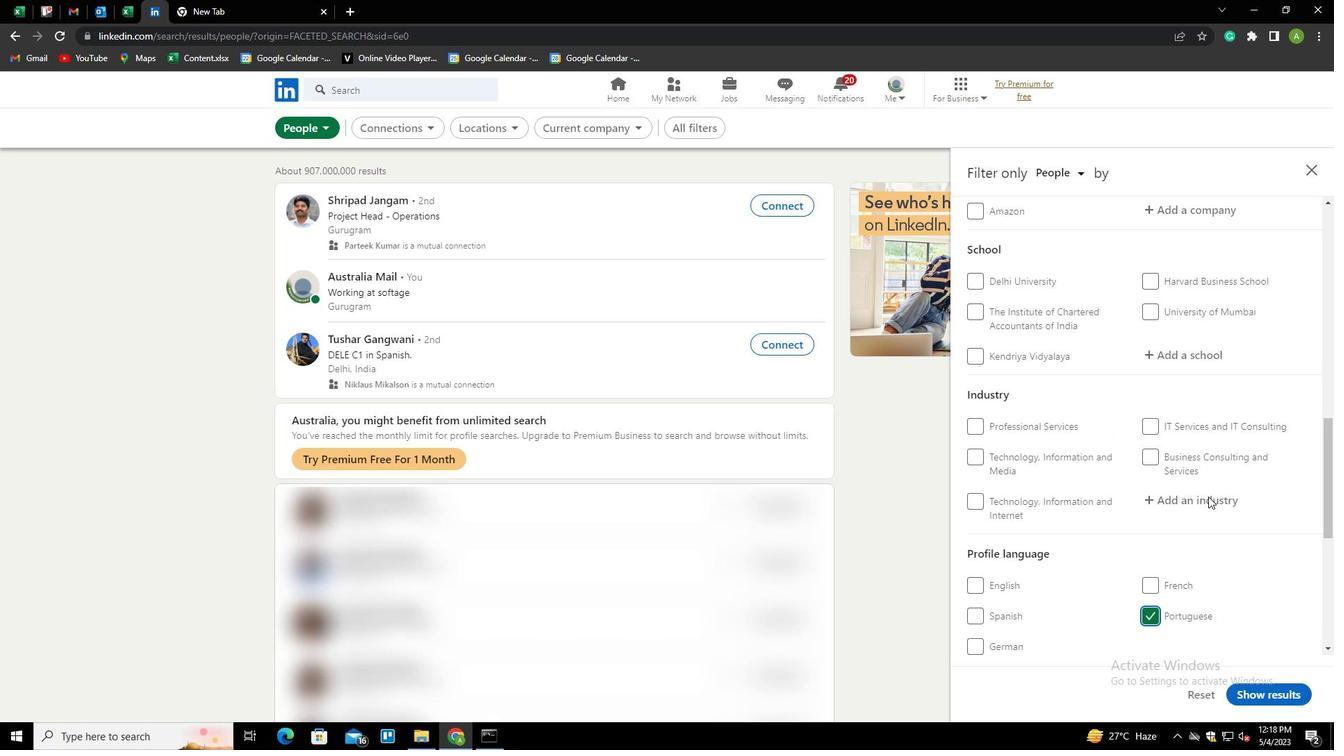 
Action: Mouse scrolled (1208, 497) with delta (0, 0)
Screenshot: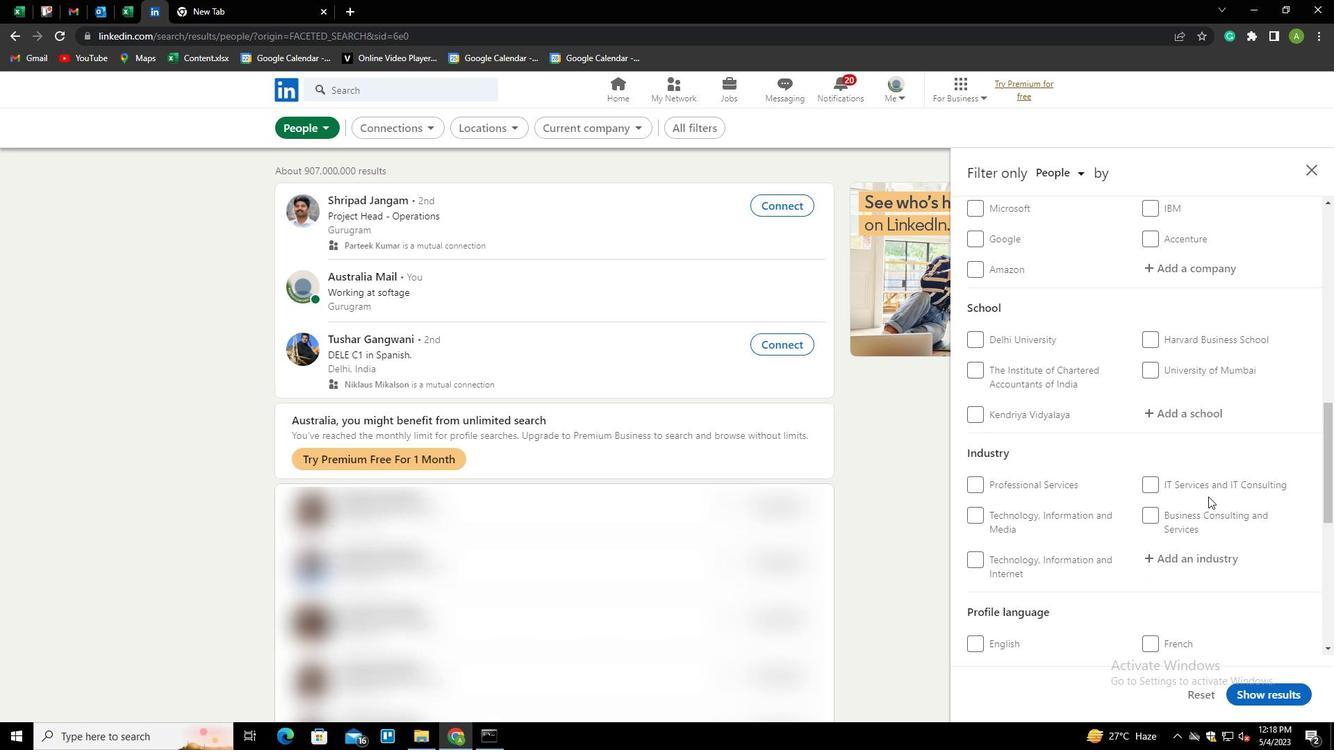
Action: Mouse scrolled (1208, 497) with delta (0, 0)
Screenshot: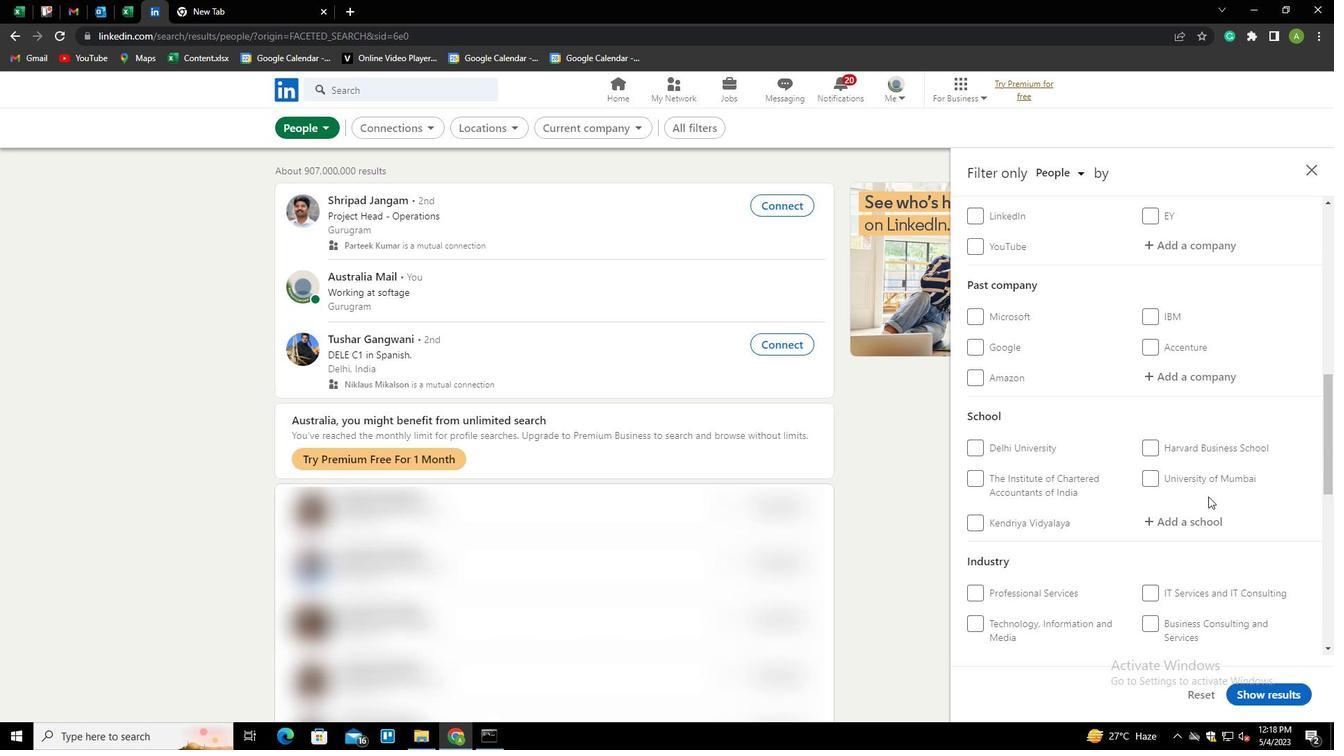 
Action: Mouse scrolled (1208, 497) with delta (0, 0)
Screenshot: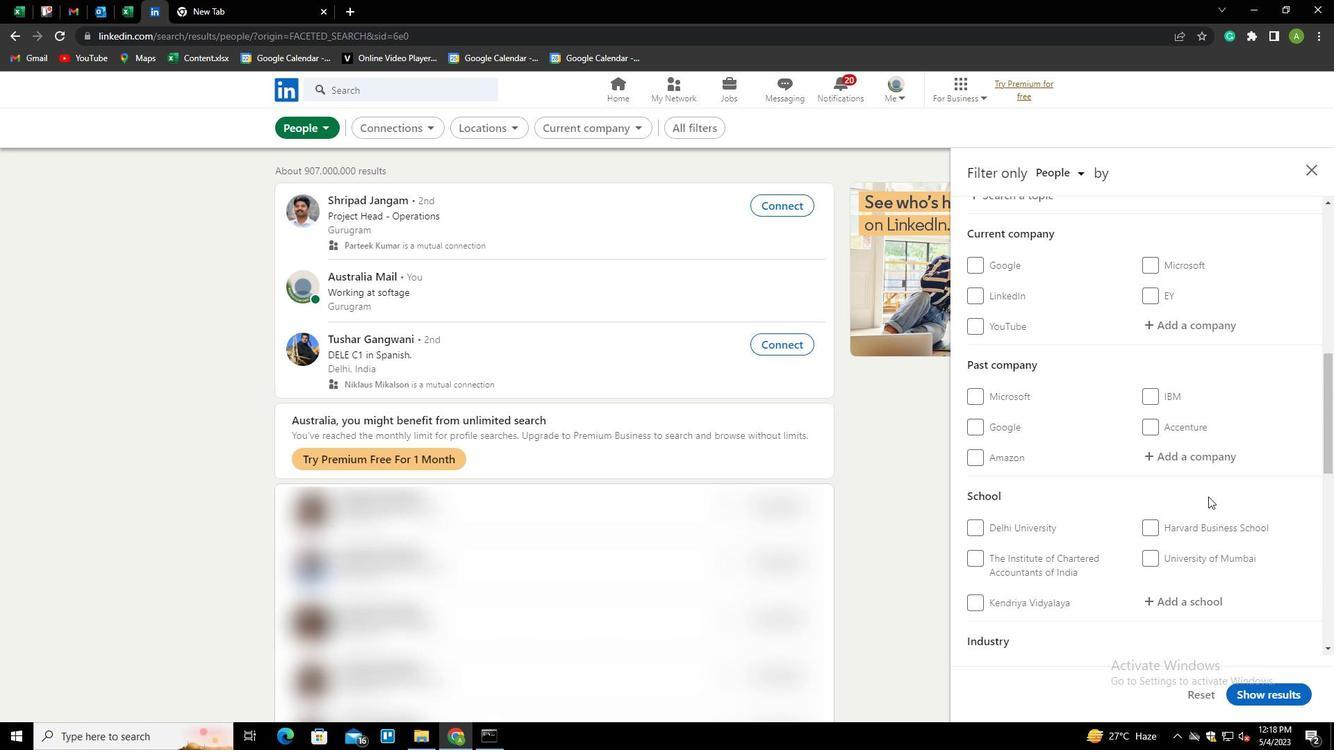 
Action: Mouse scrolled (1208, 497) with delta (0, 0)
Screenshot: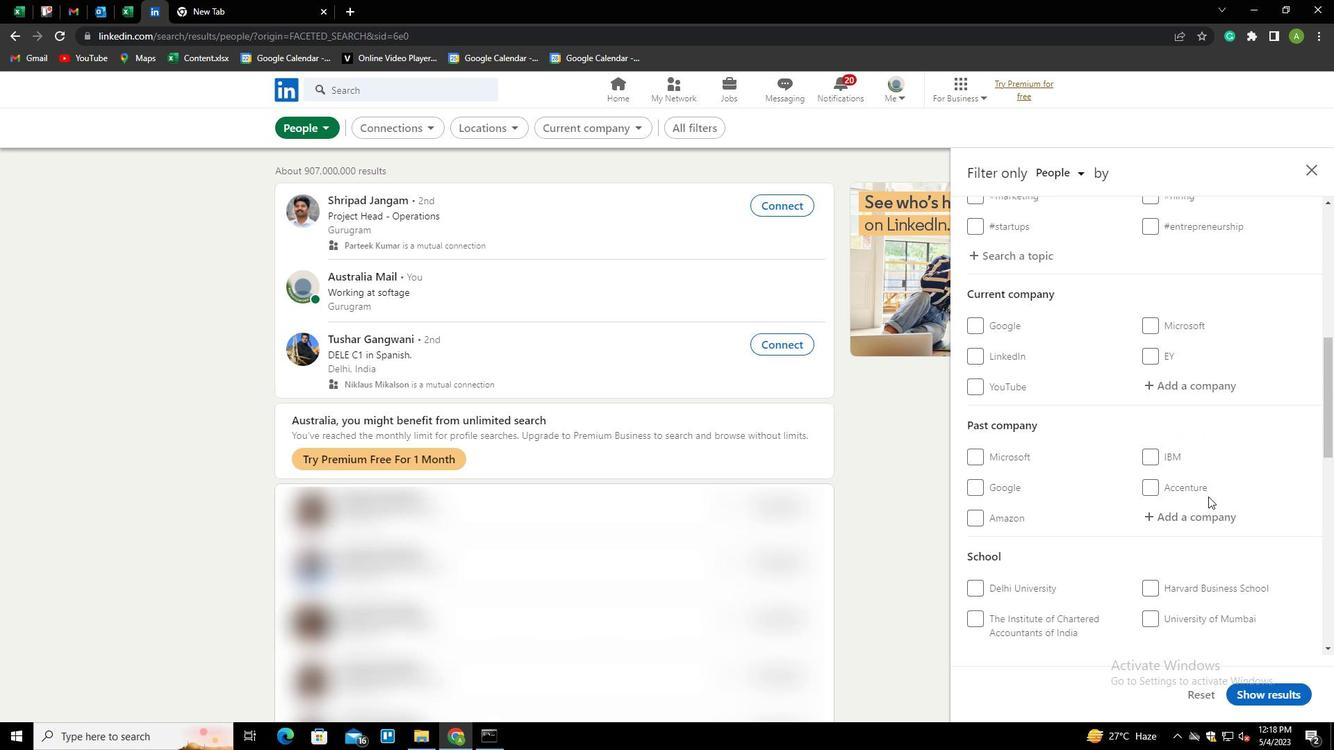 
Action: Mouse moved to (1196, 464)
Screenshot: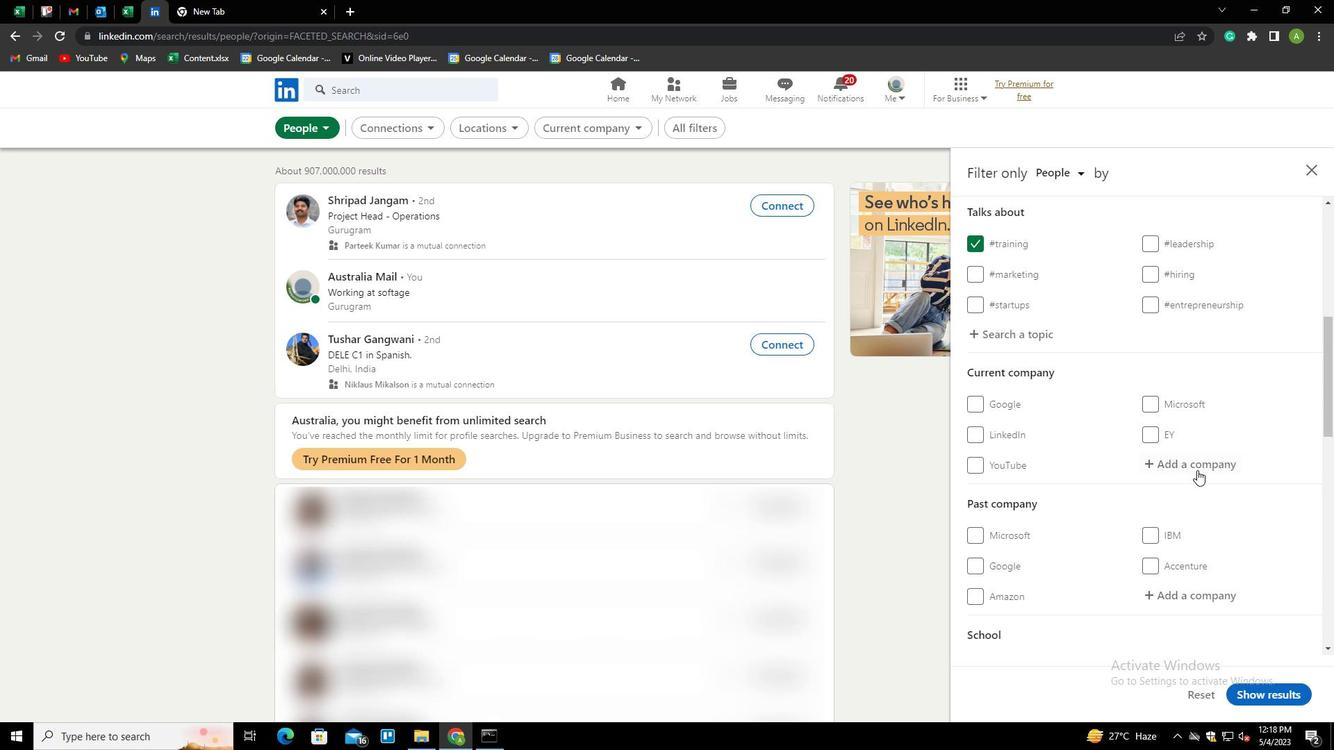 
Action: Mouse pressed left at (1196, 464)
Screenshot: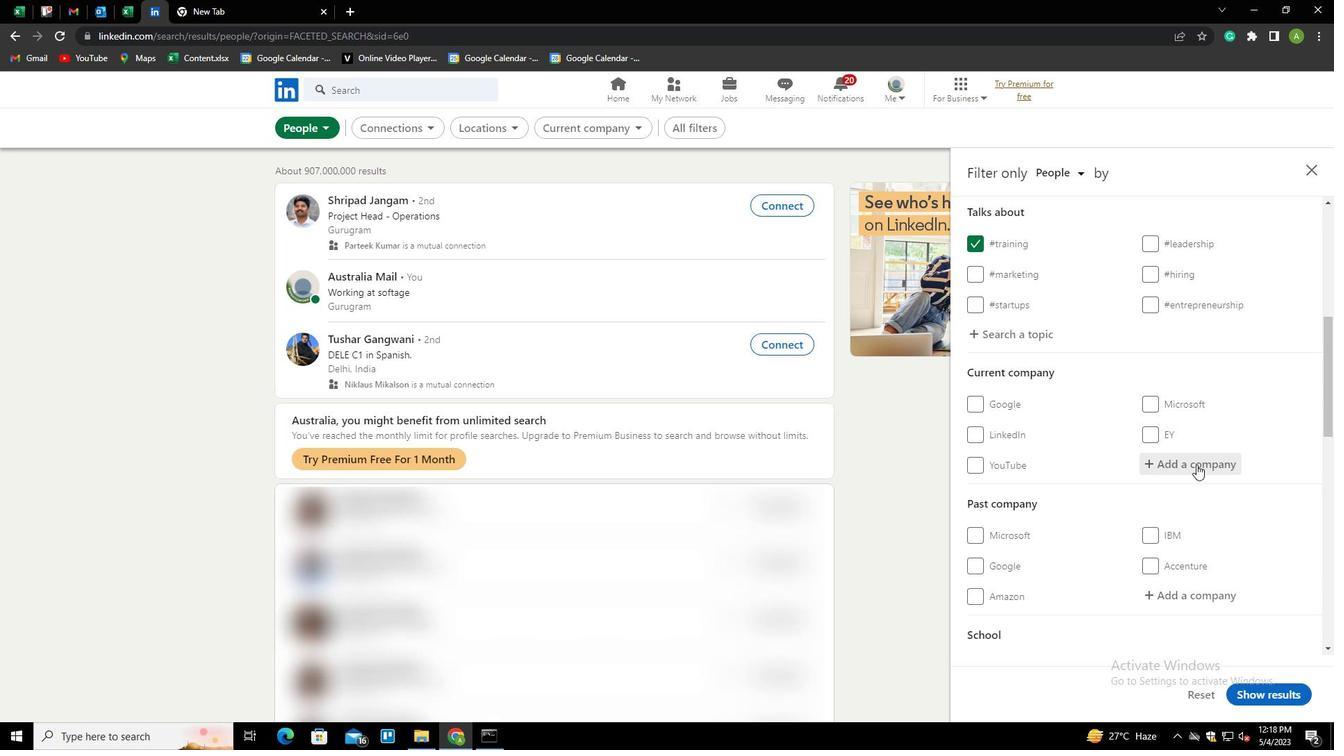 
Action: Key pressed <Key.shift>PIRAMAL<Key.space><Key.shift>CAPOI<Key.backspace><Key.backspace>ITAL<Key.down><Key.enter>
Screenshot: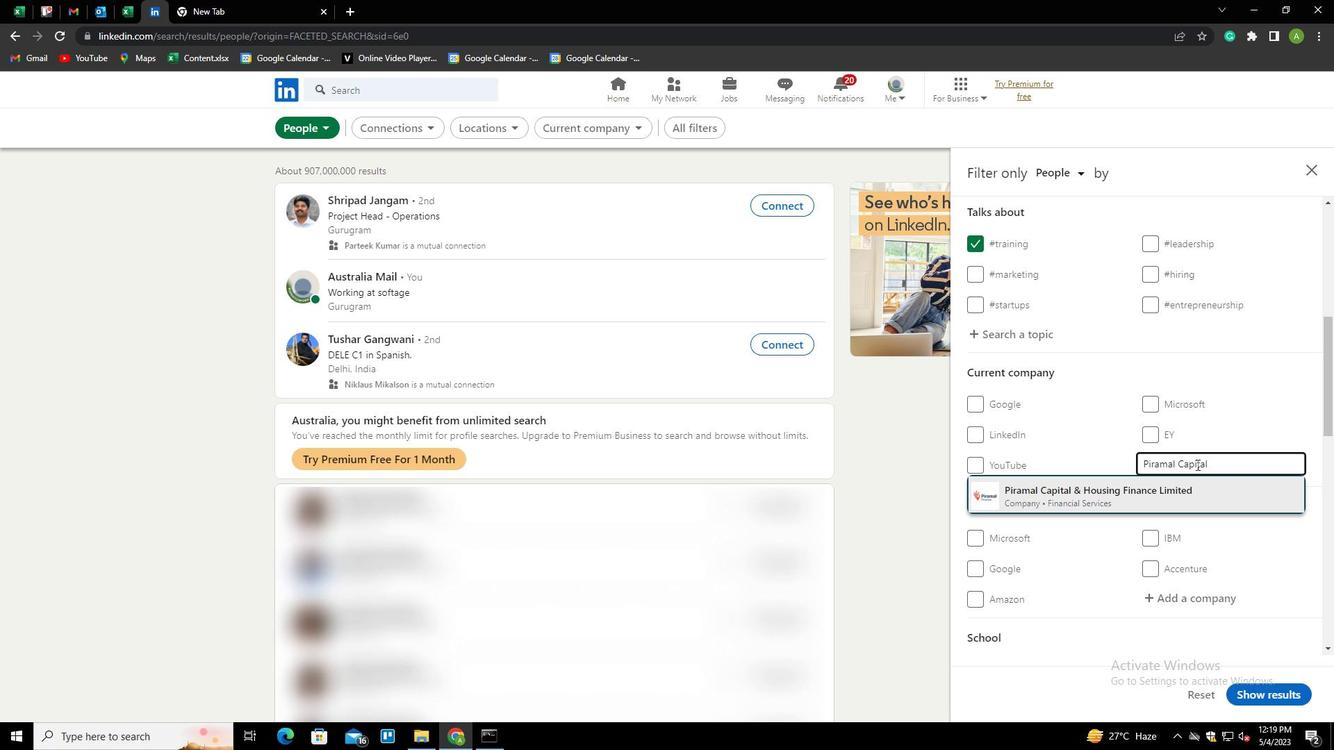 
Action: Mouse moved to (1194, 464)
Screenshot: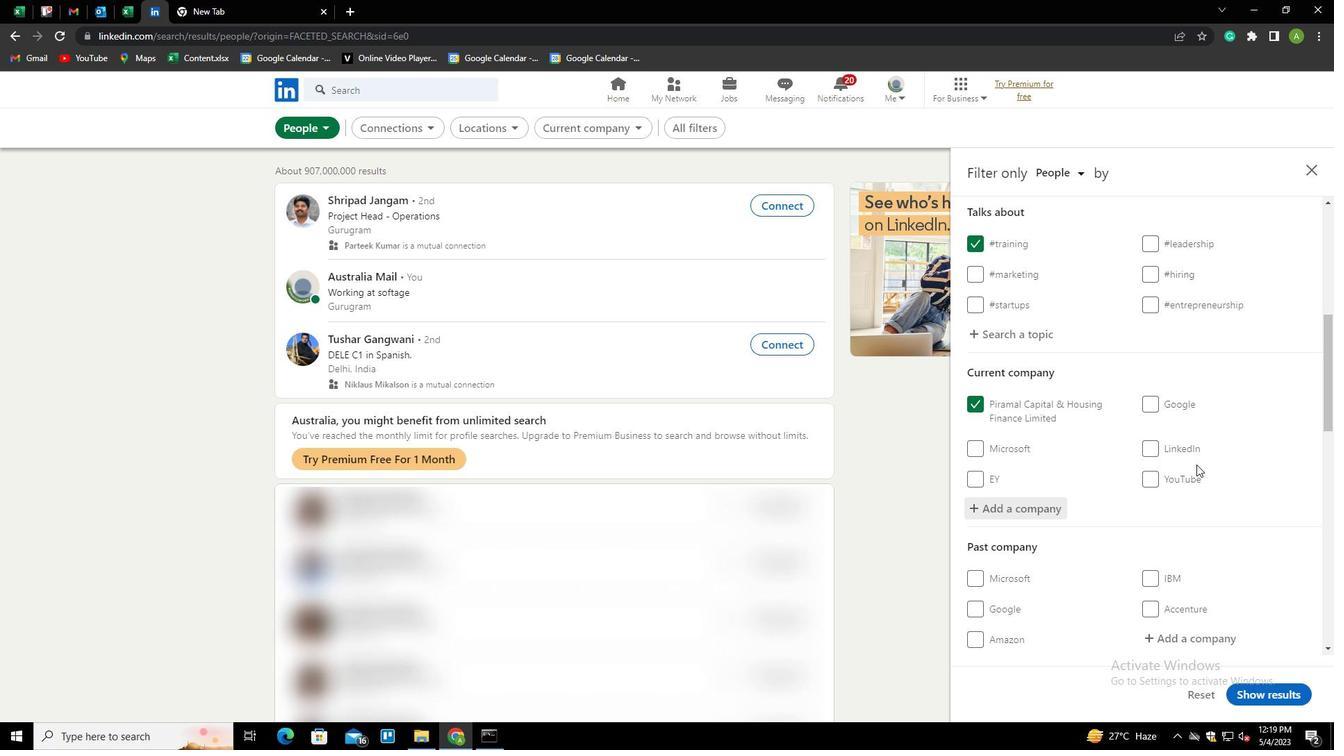 
Action: Mouse scrolled (1194, 464) with delta (0, 0)
Screenshot: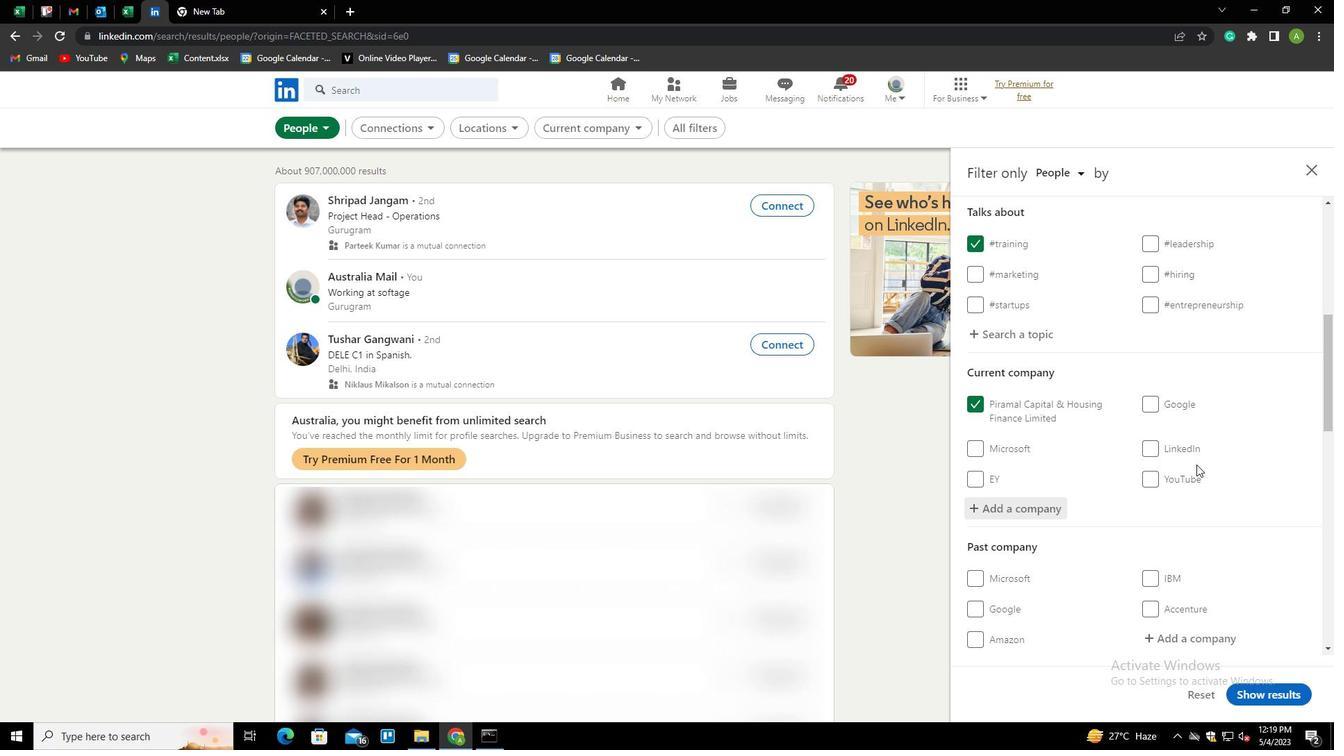 
Action: Mouse moved to (1181, 471)
Screenshot: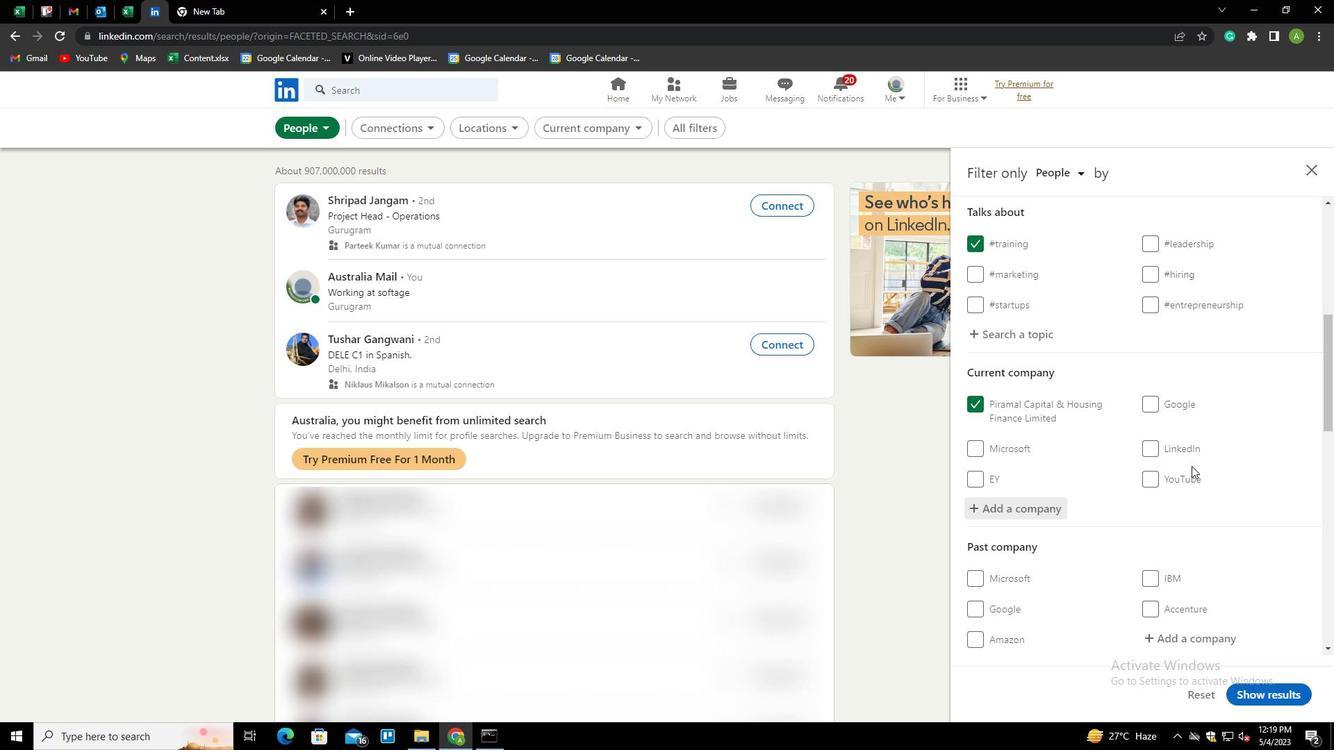 
Action: Mouse scrolled (1181, 471) with delta (0, 0)
Screenshot: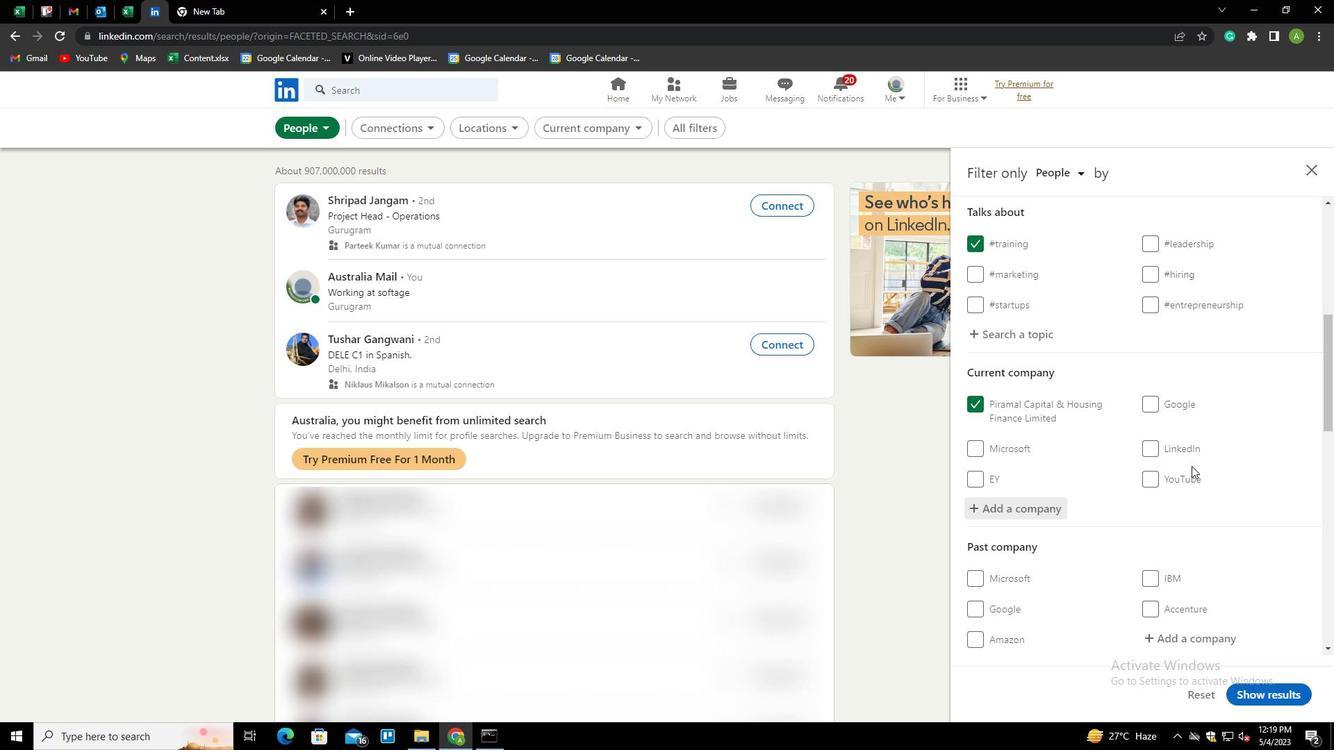 
Action: Mouse moved to (1178, 475)
Screenshot: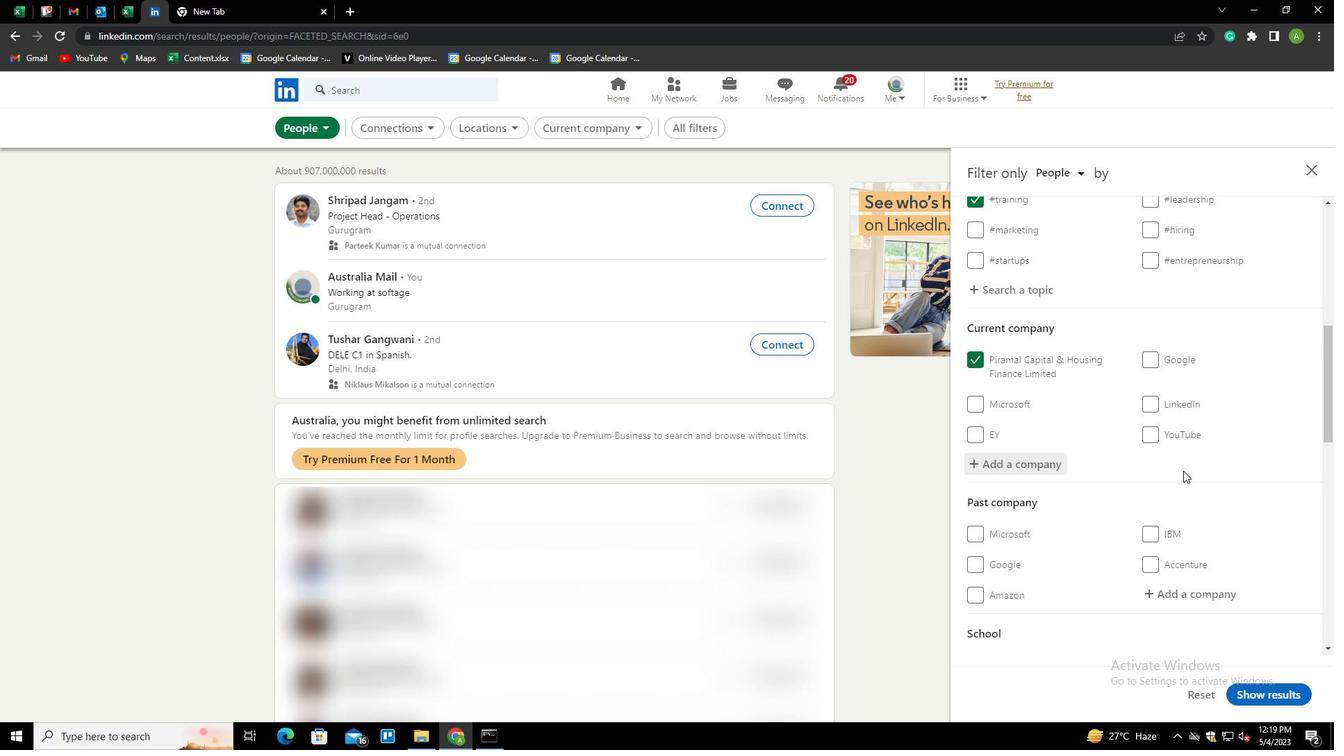 
Action: Mouse scrolled (1178, 475) with delta (0, 0)
Screenshot: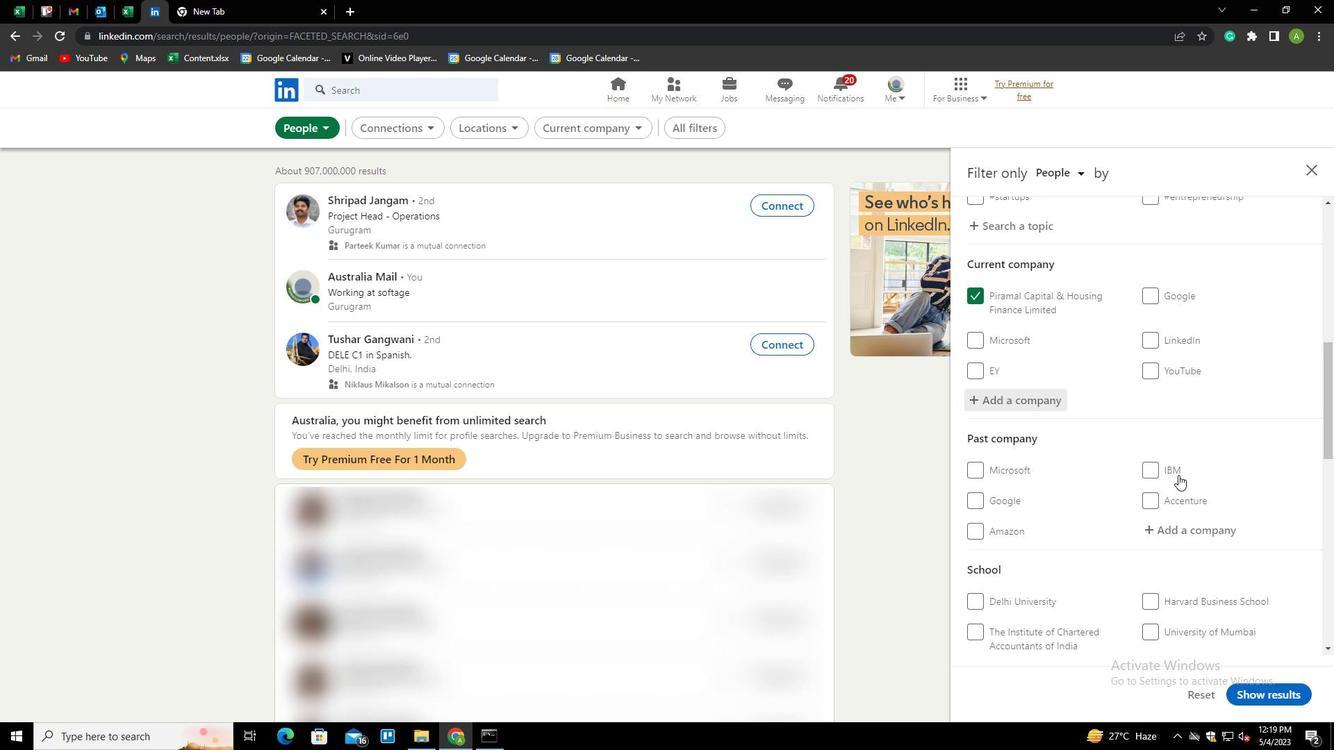 
Action: Mouse scrolled (1178, 475) with delta (0, 0)
Screenshot: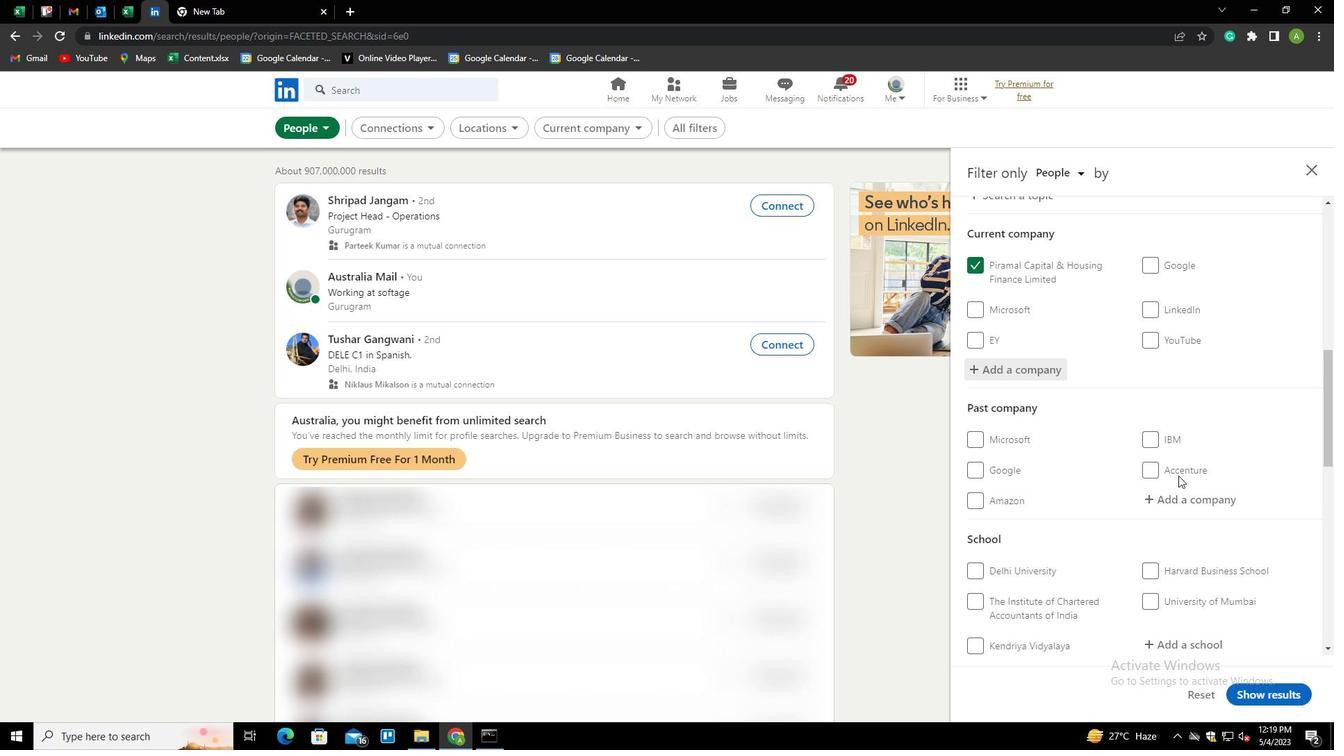 
Action: Mouse moved to (1180, 507)
Screenshot: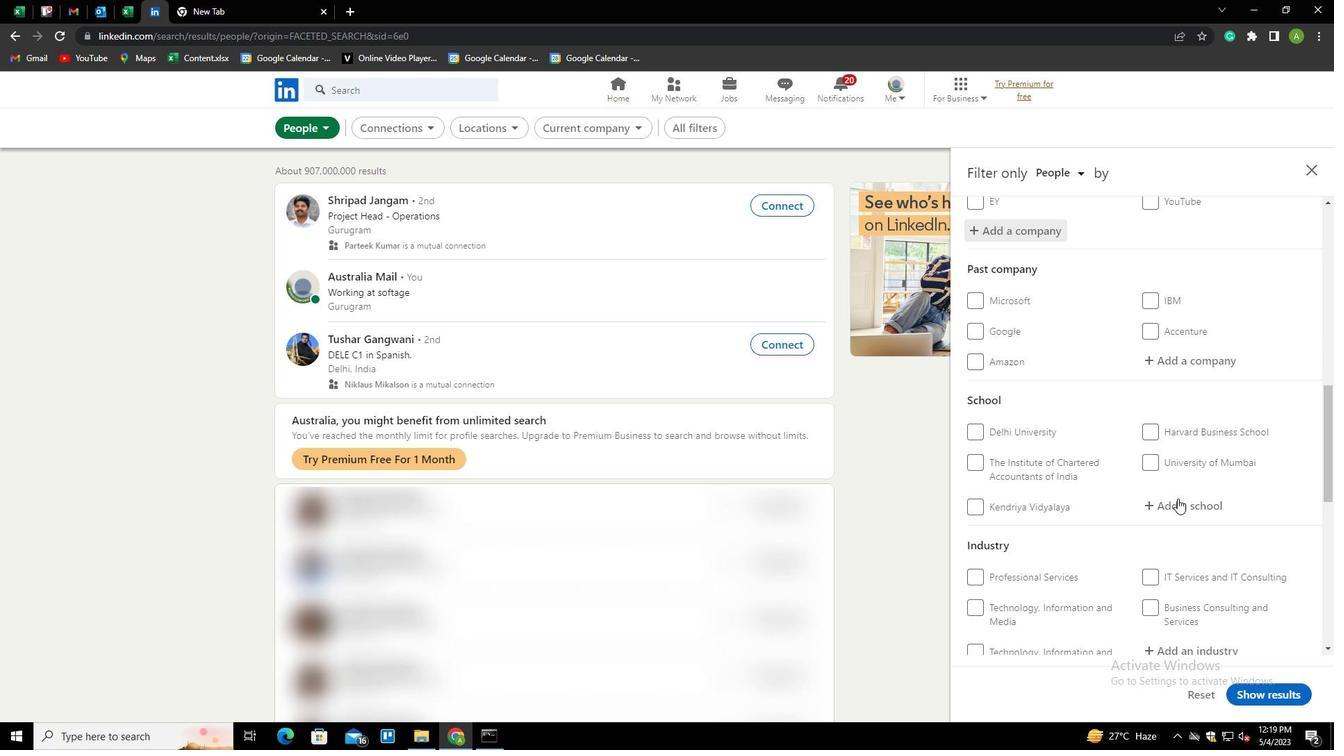 
Action: Mouse pressed left at (1180, 507)
Screenshot: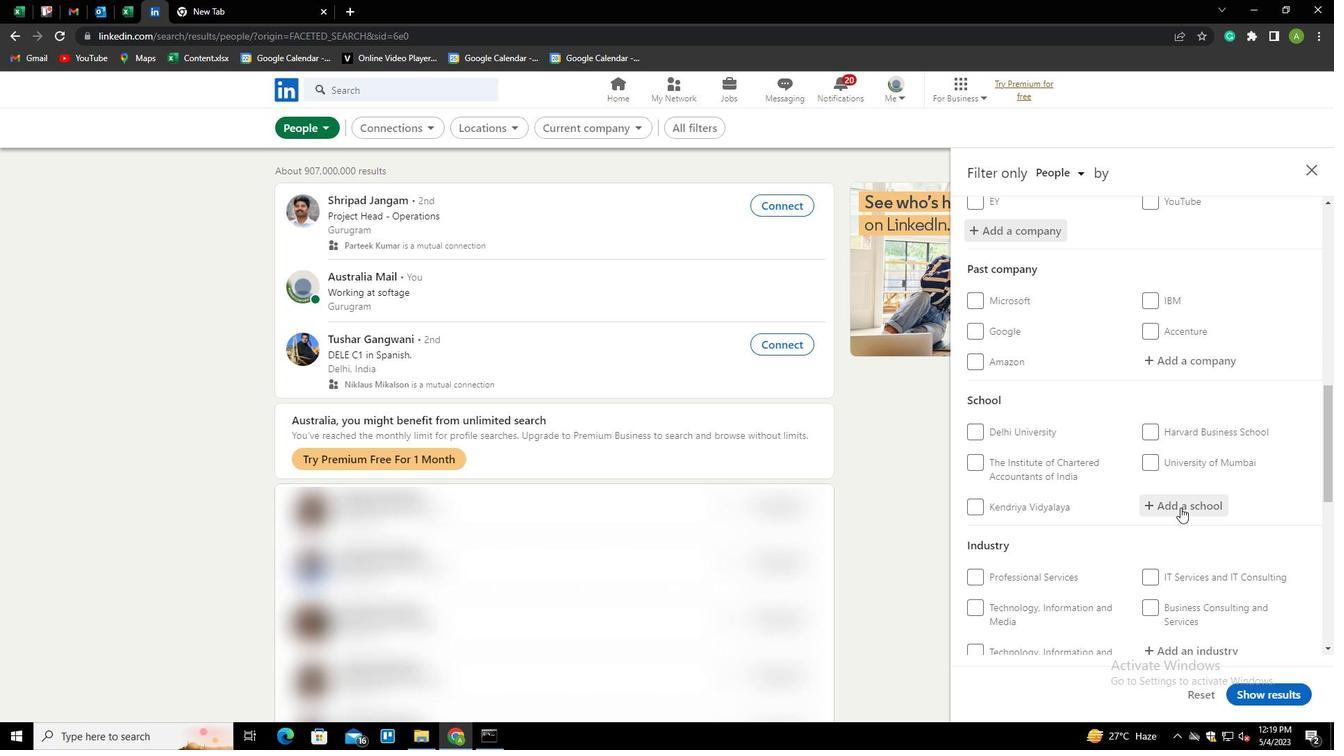 
Action: Key pressed <Key.shift><Key.shift><Key.shift><Key.shift><Key.shift><Key.shift>MUM<Key.shift>B<Key.backspace>BAI<Key.space><Key.shift>UNIVERSIR<Key.backspace>TY<Key.down><Key.enter>
Screenshot: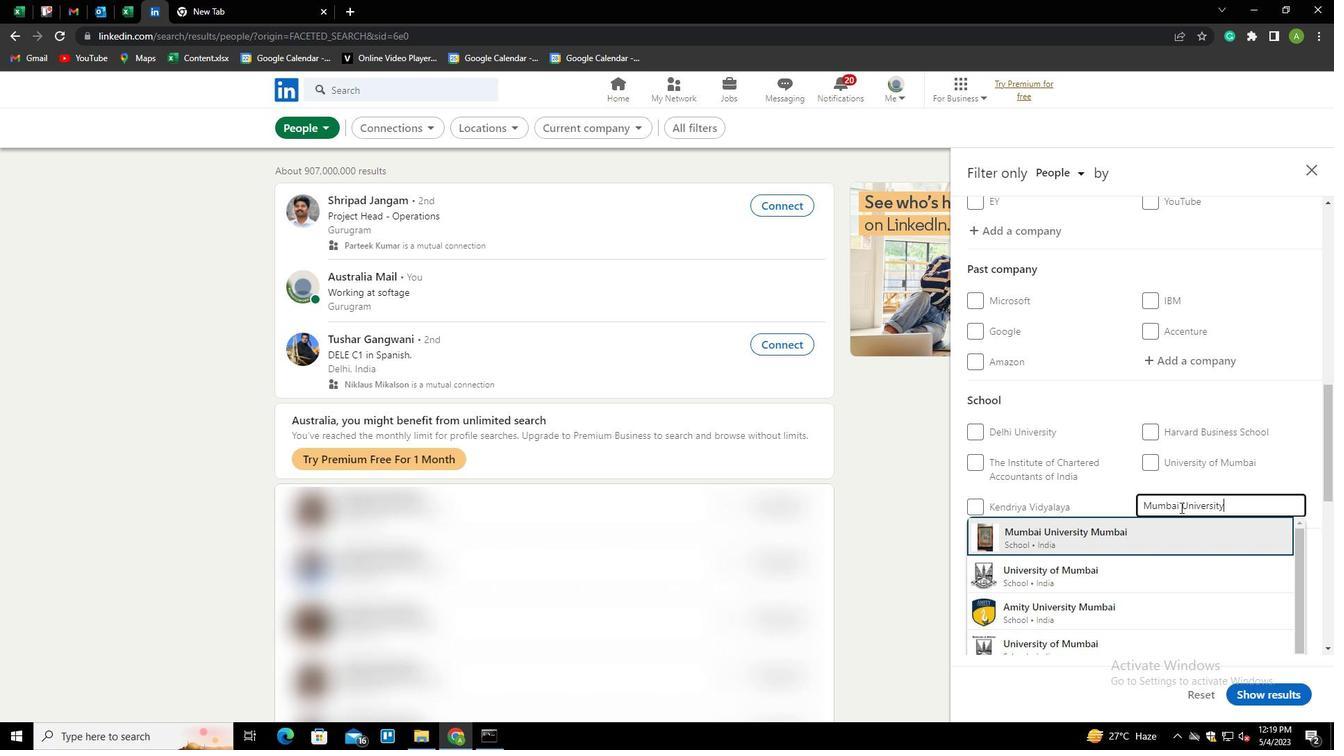 
Action: Mouse scrolled (1180, 507) with delta (0, 0)
Screenshot: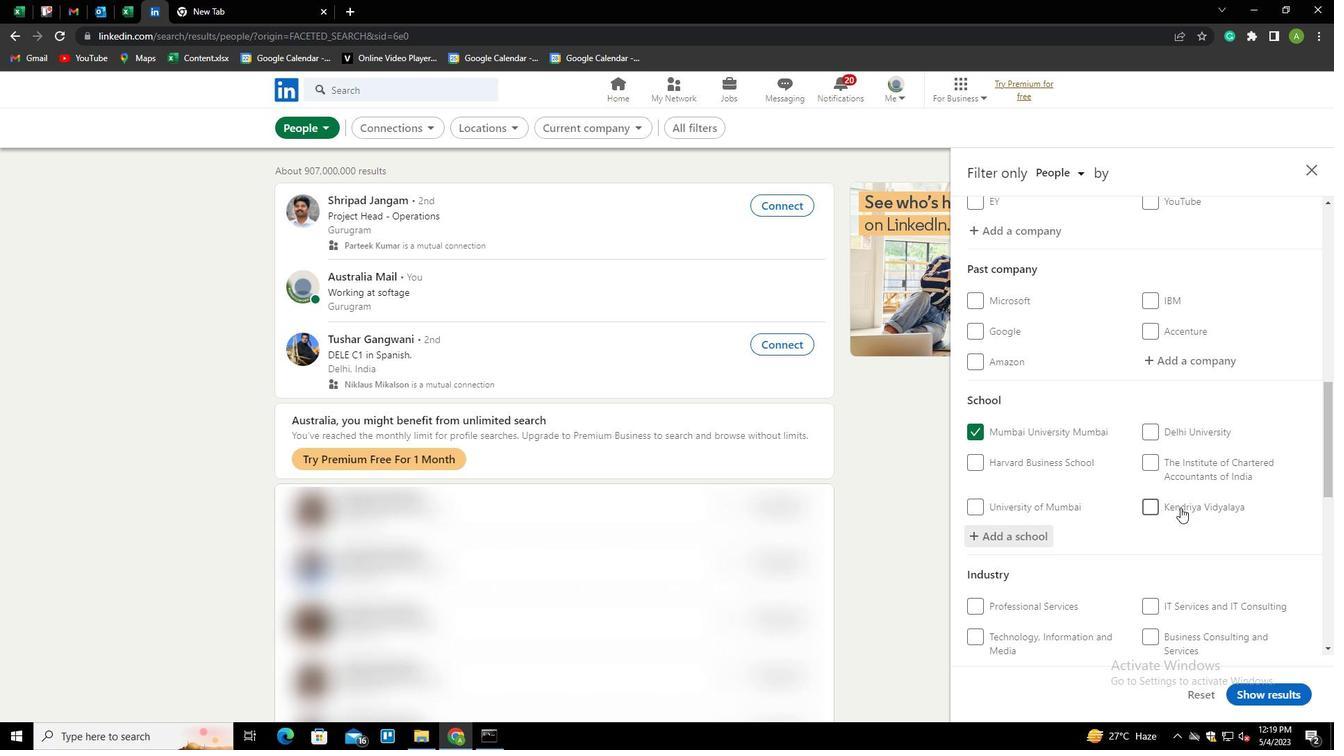 
Action: Mouse scrolled (1180, 507) with delta (0, 0)
Screenshot: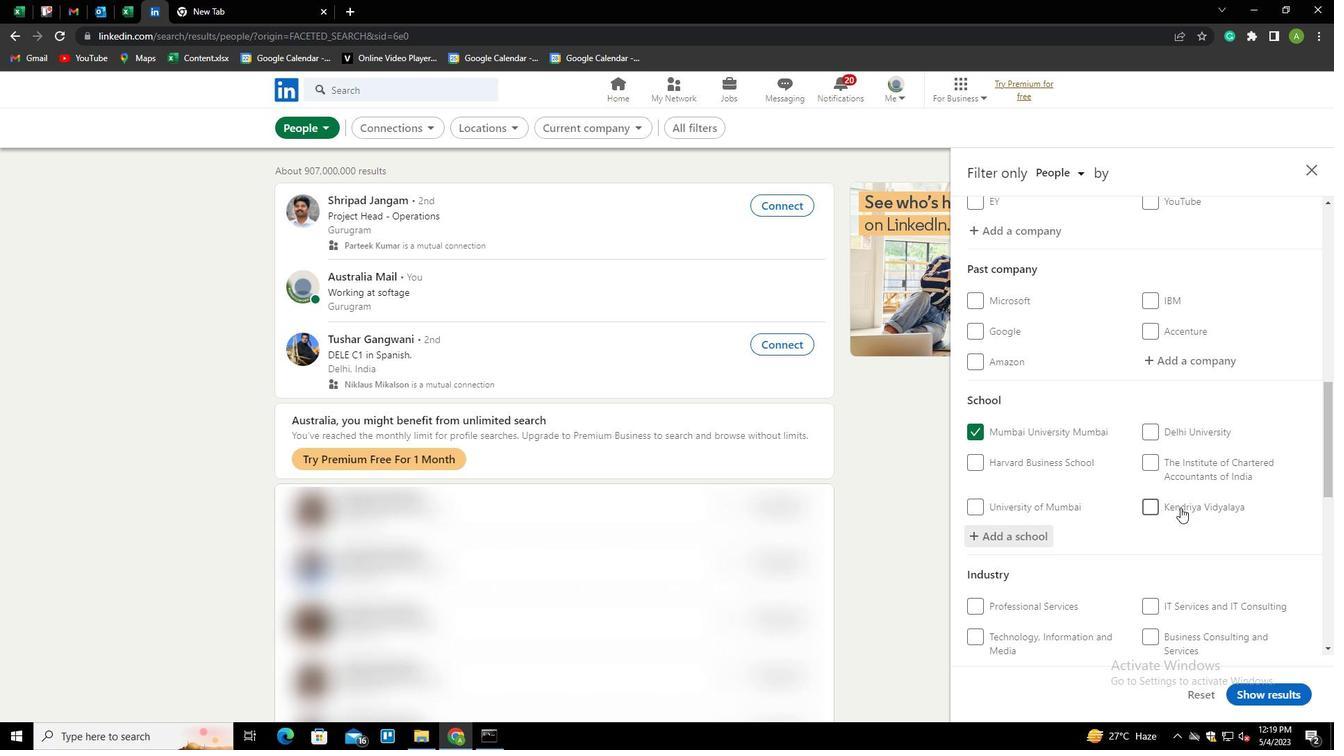 
Action: Mouse scrolled (1180, 507) with delta (0, 0)
Screenshot: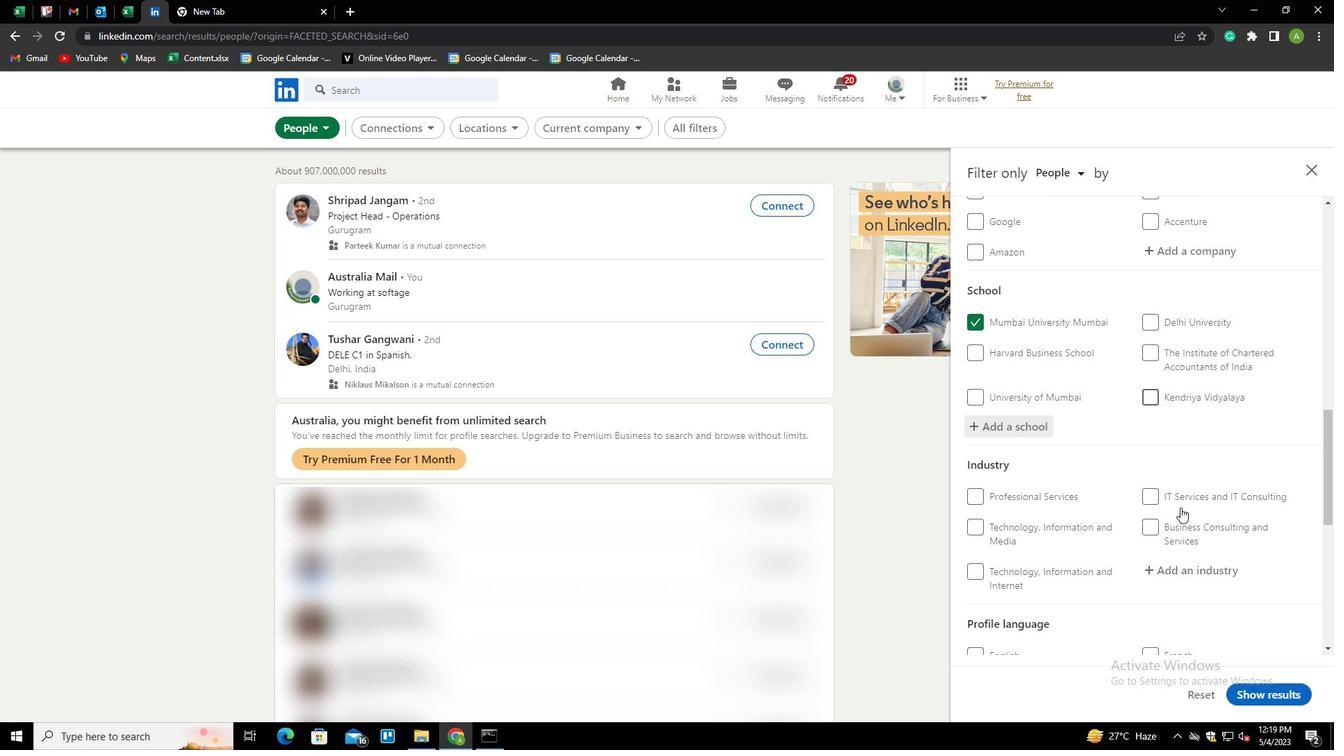 
Action: Mouse moved to (1171, 473)
Screenshot: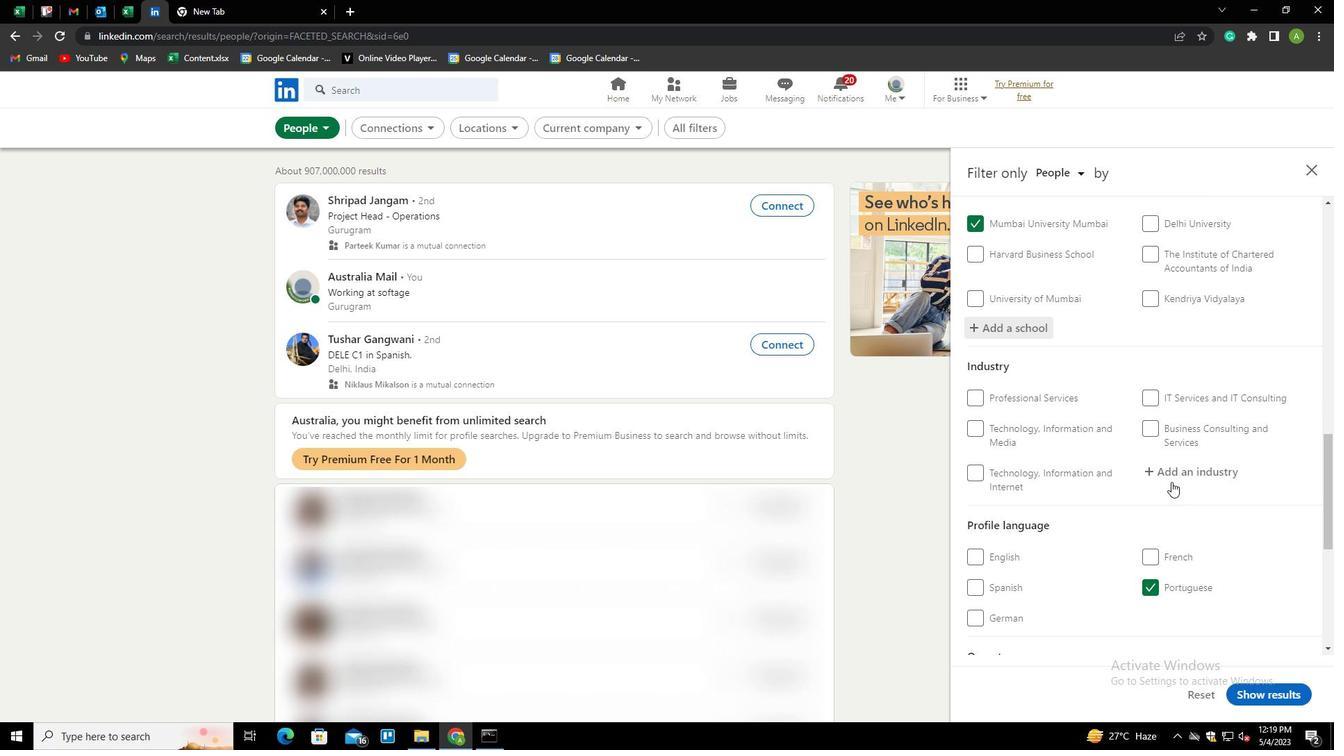 
Action: Mouse pressed left at (1171, 473)
Screenshot: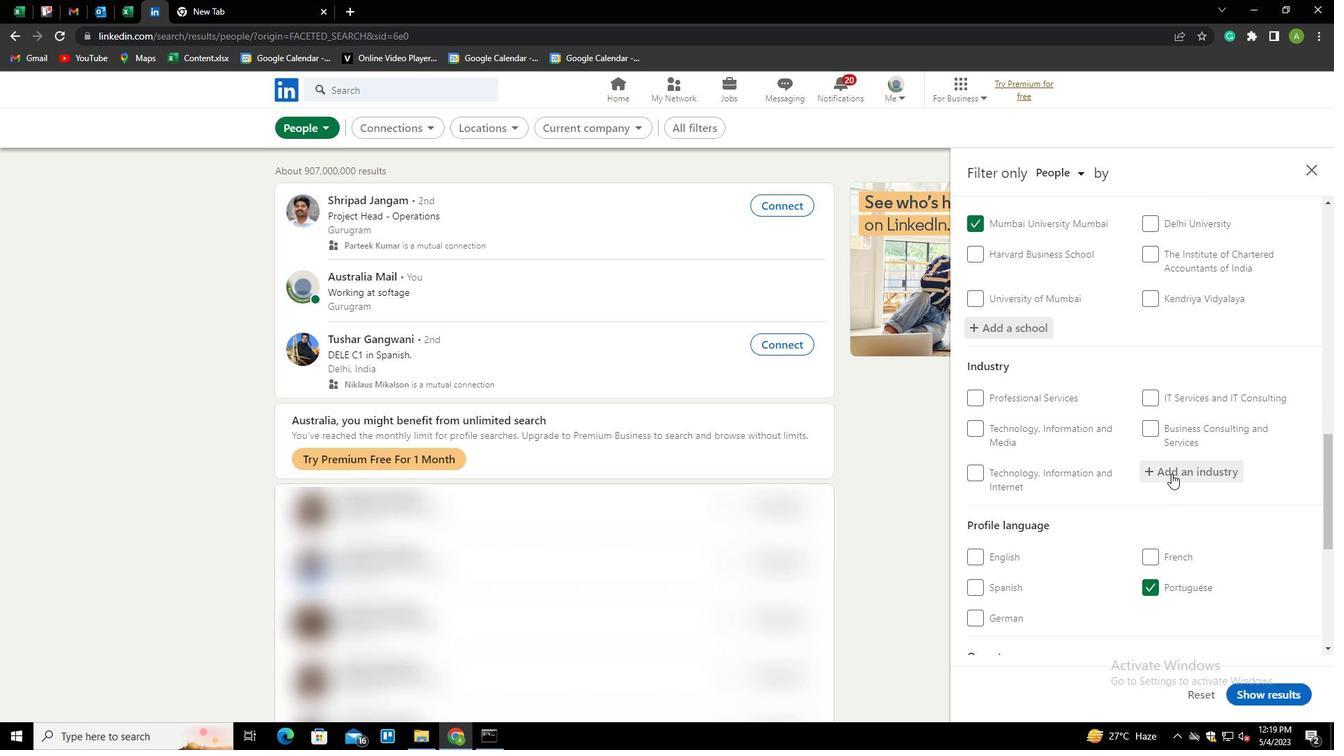 
Action: Key pressed <Key.shift><Key.shift><Key.shift><Key.shift><Key.shift><Key.shift><Key.shift><Key.shift><Key.shift><Key.shift><Key.shift><Key.shift><Key.shift><Key.shift><Key.shift><Key.shift><Key.shift><Key.shift><Key.shift><Key.shift><Key.shift><Key.shift><Key.shift><Key.shift><Key.shift>HYDER<Key.backspace><Key.backspace>ROE<Key.down><Key.enter>
Screenshot: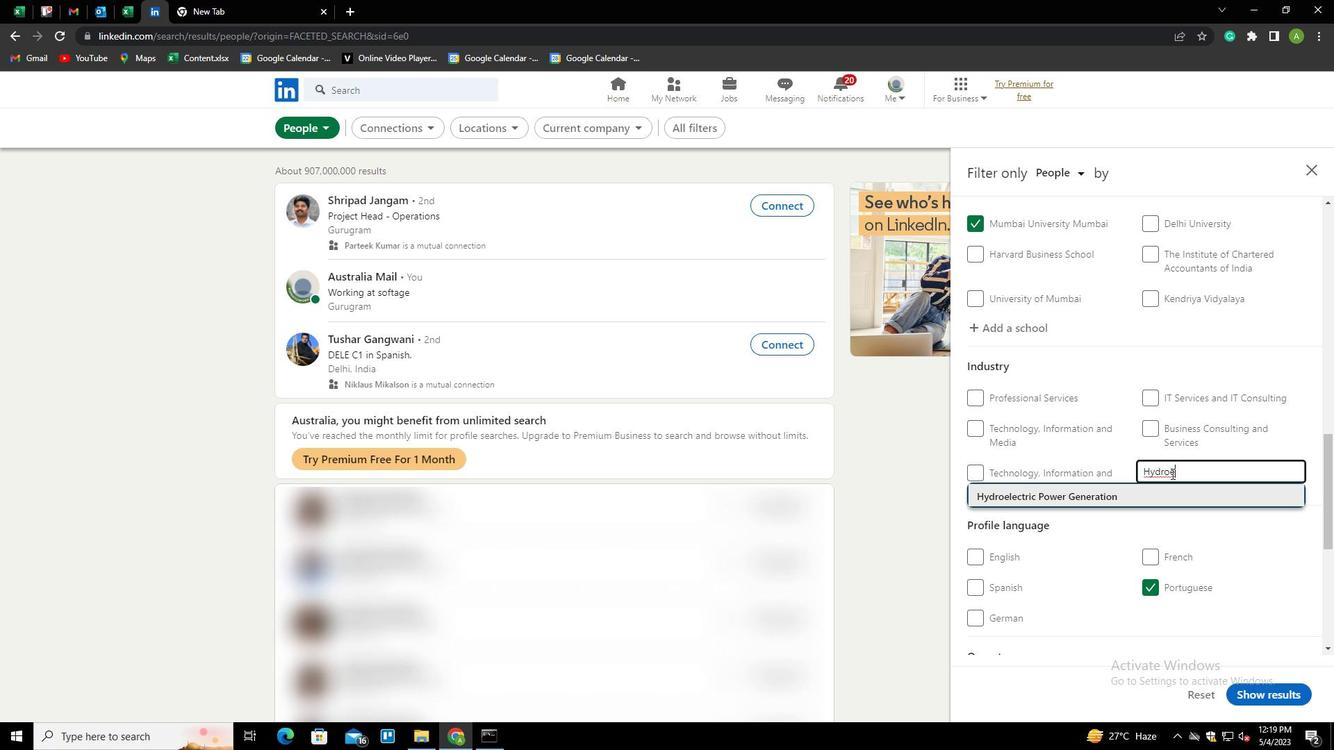 
Action: Mouse scrolled (1171, 473) with delta (0, 0)
Screenshot: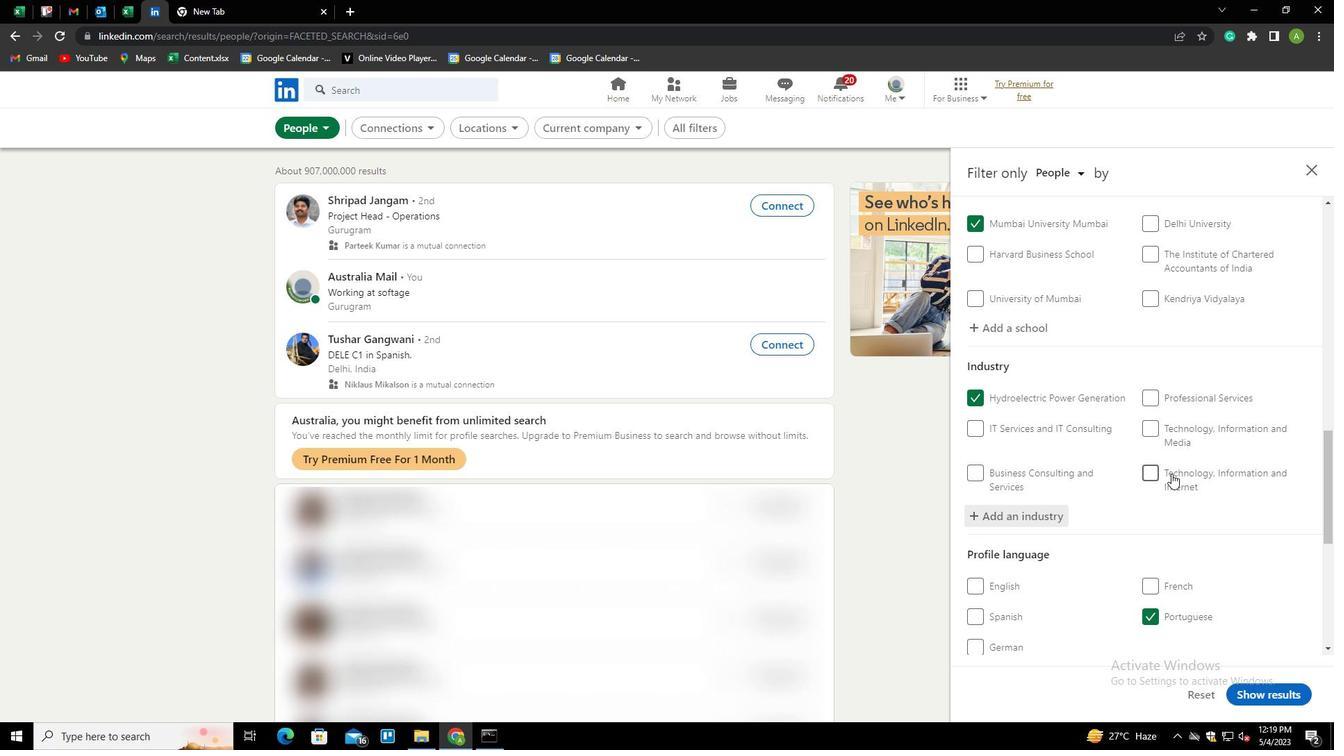 
Action: Mouse scrolled (1171, 473) with delta (0, 0)
Screenshot: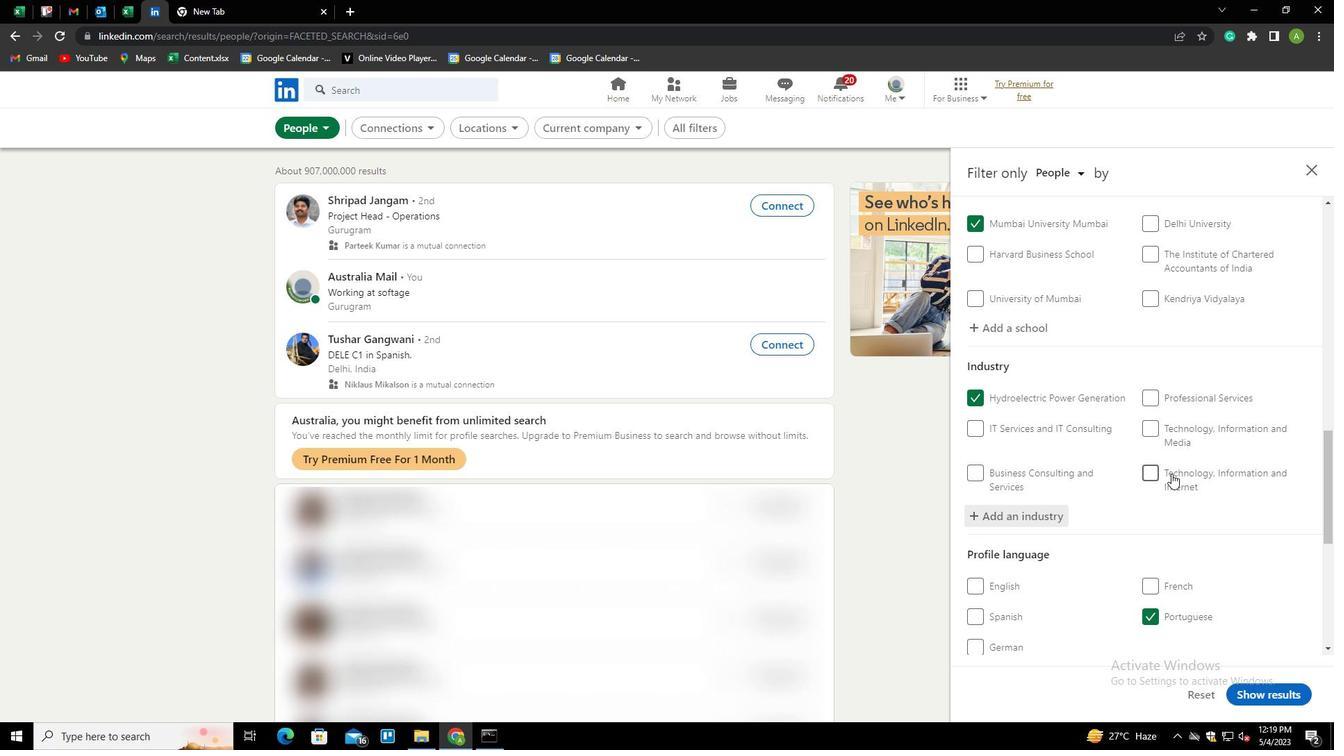 
Action: Mouse scrolled (1171, 473) with delta (0, 0)
Screenshot: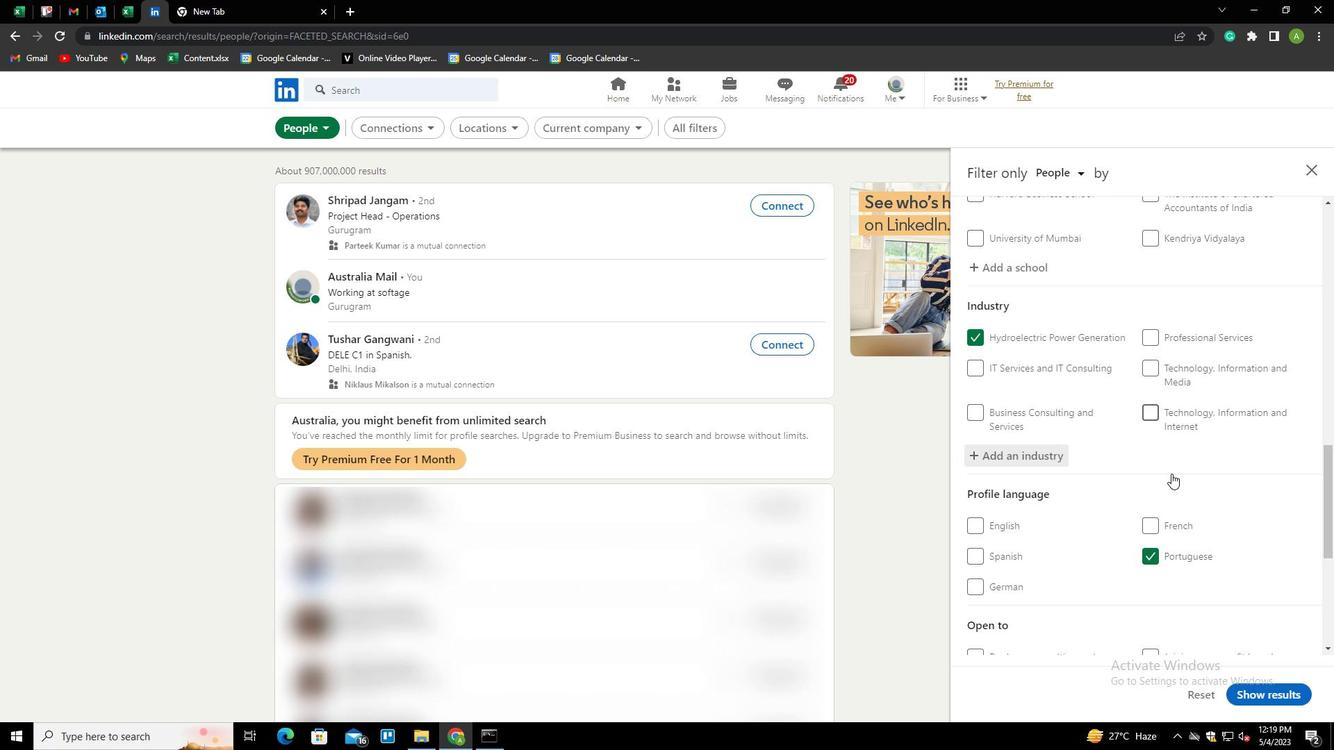 
Action: Mouse scrolled (1171, 473) with delta (0, 0)
Screenshot: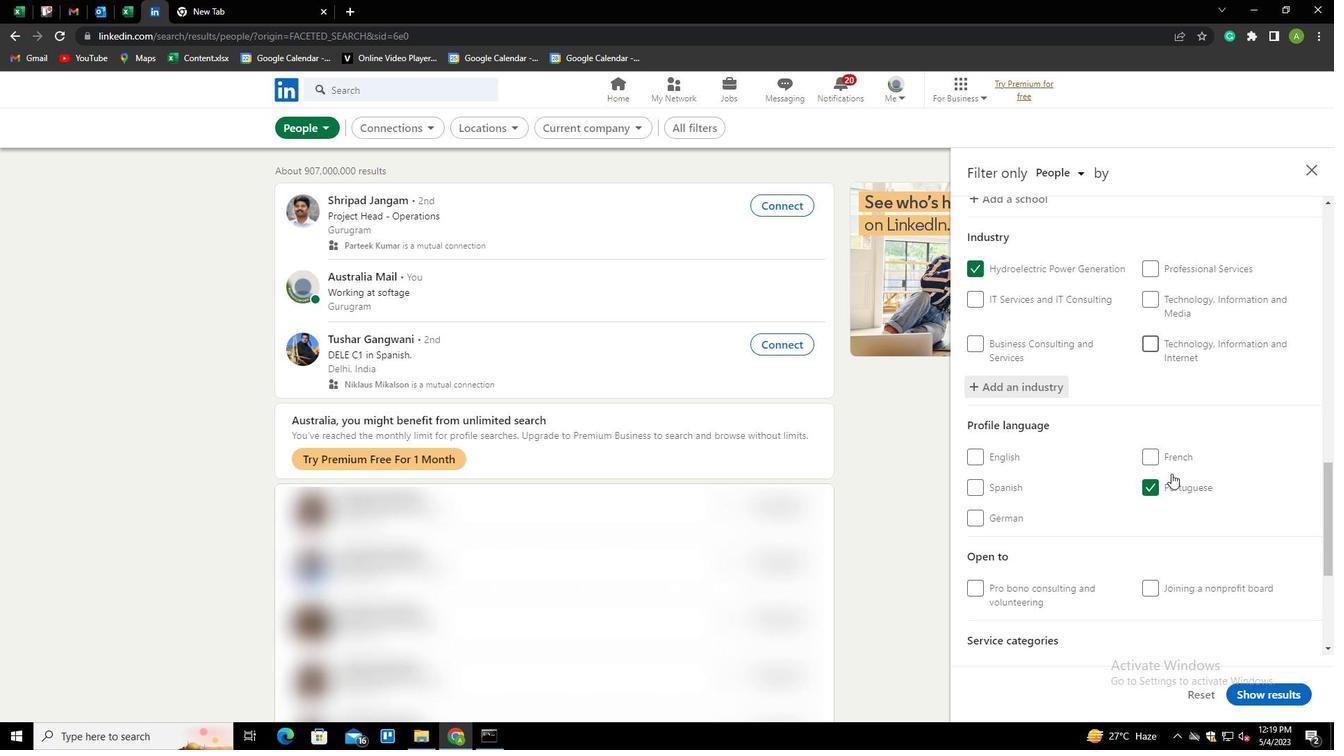 
Action: Mouse scrolled (1171, 473) with delta (0, 0)
Screenshot: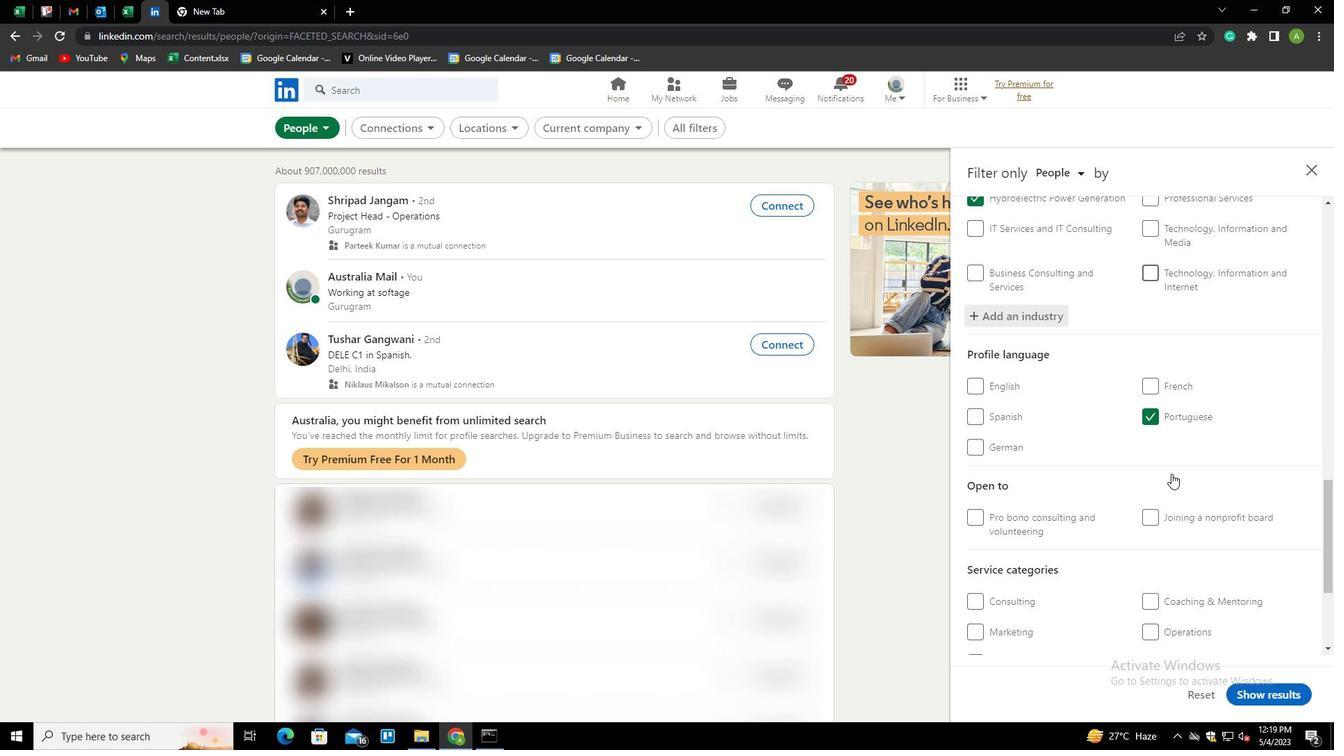 
Action: Mouse moved to (1172, 519)
Screenshot: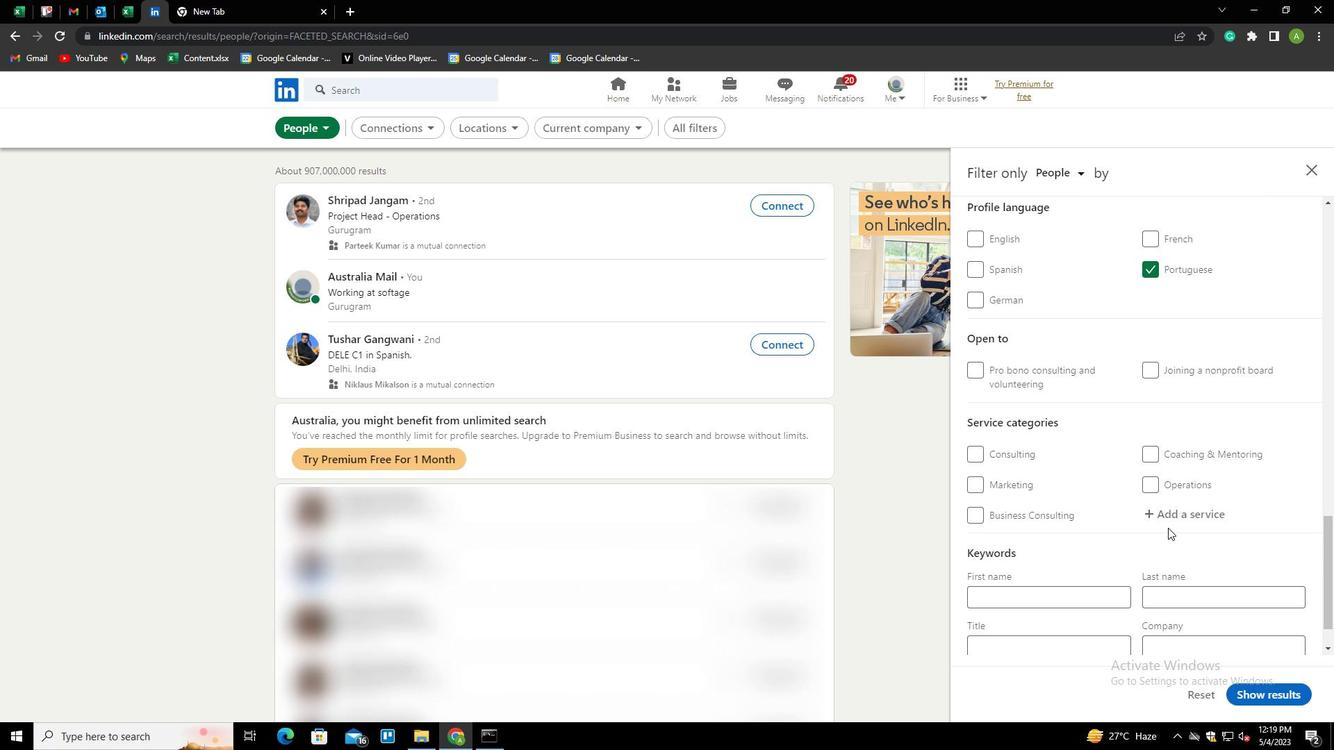 
Action: Mouse pressed left at (1172, 519)
Screenshot: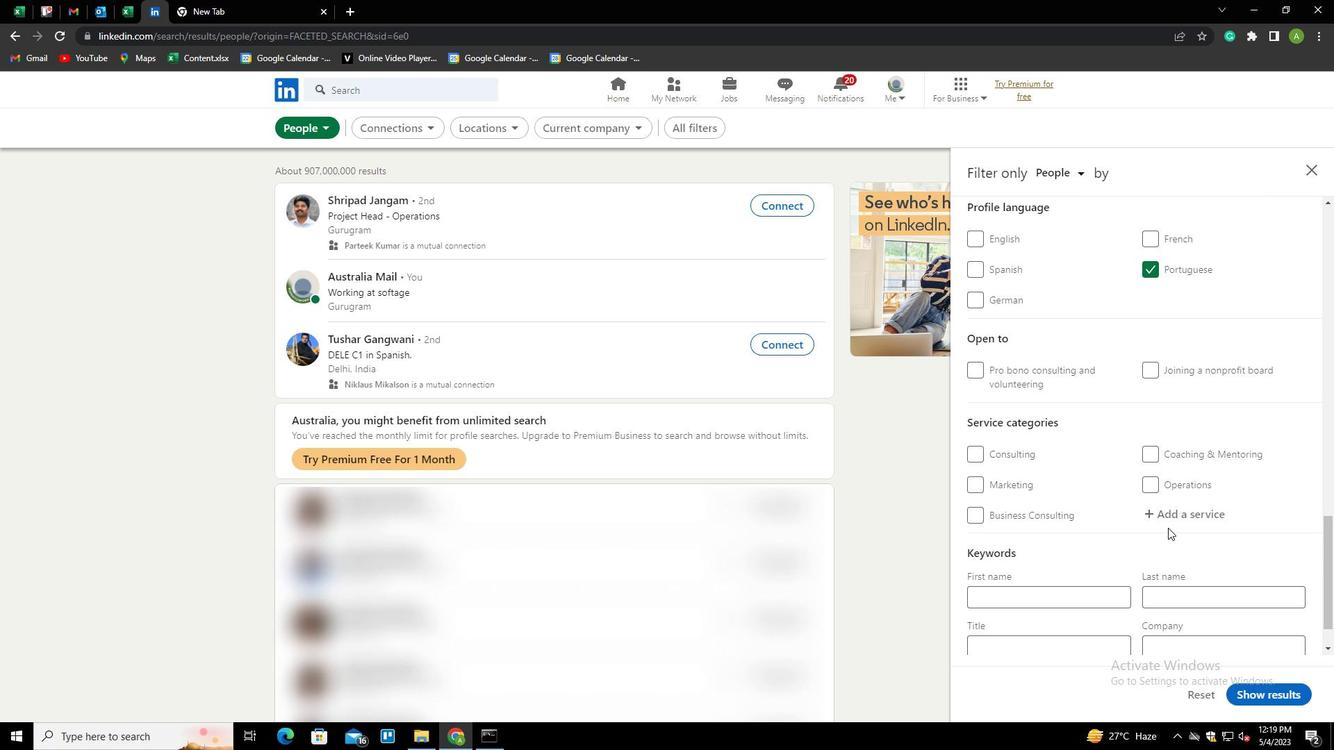 
Action: Key pressed <Key.shift>MARKET<Key.space><Key.shift>RE<Key.backspace>E<Key.down><Key.enter>
Screenshot: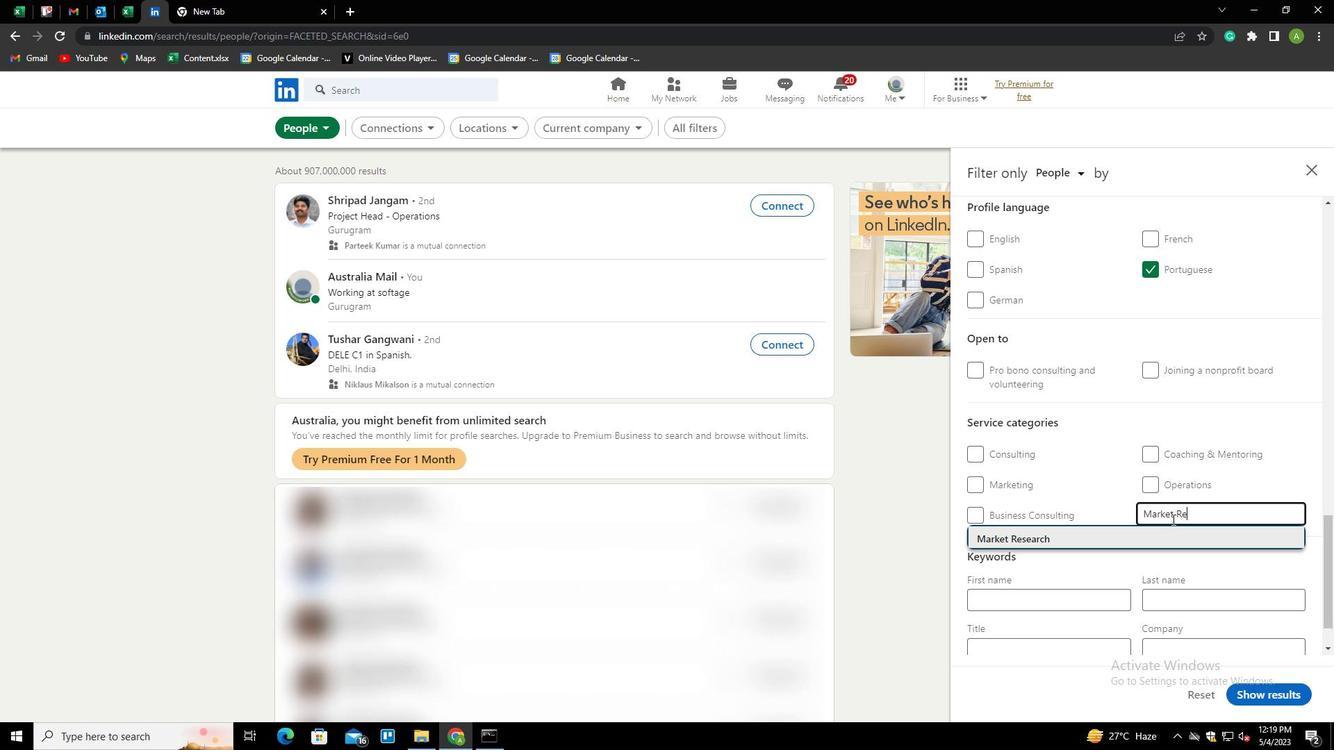 
Action: Mouse scrolled (1172, 519) with delta (0, 0)
Screenshot: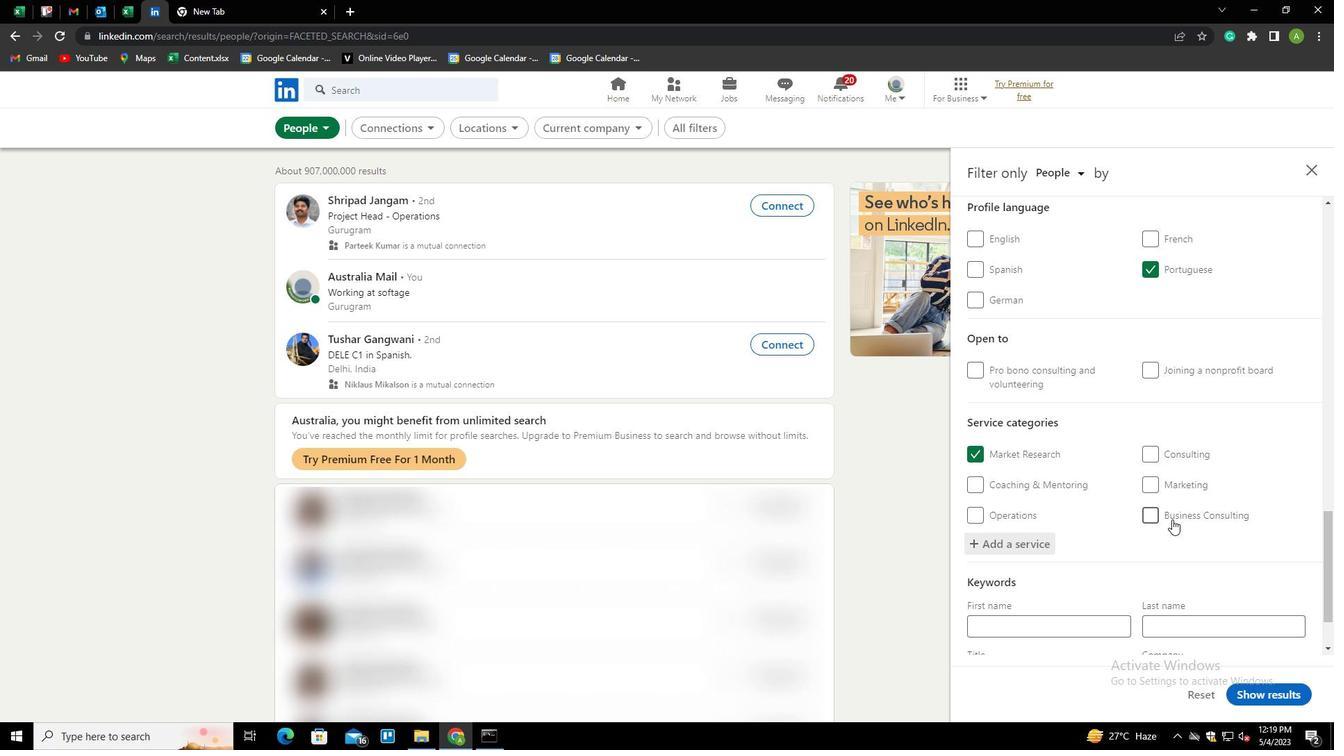 
Action: Mouse scrolled (1172, 519) with delta (0, 0)
Screenshot: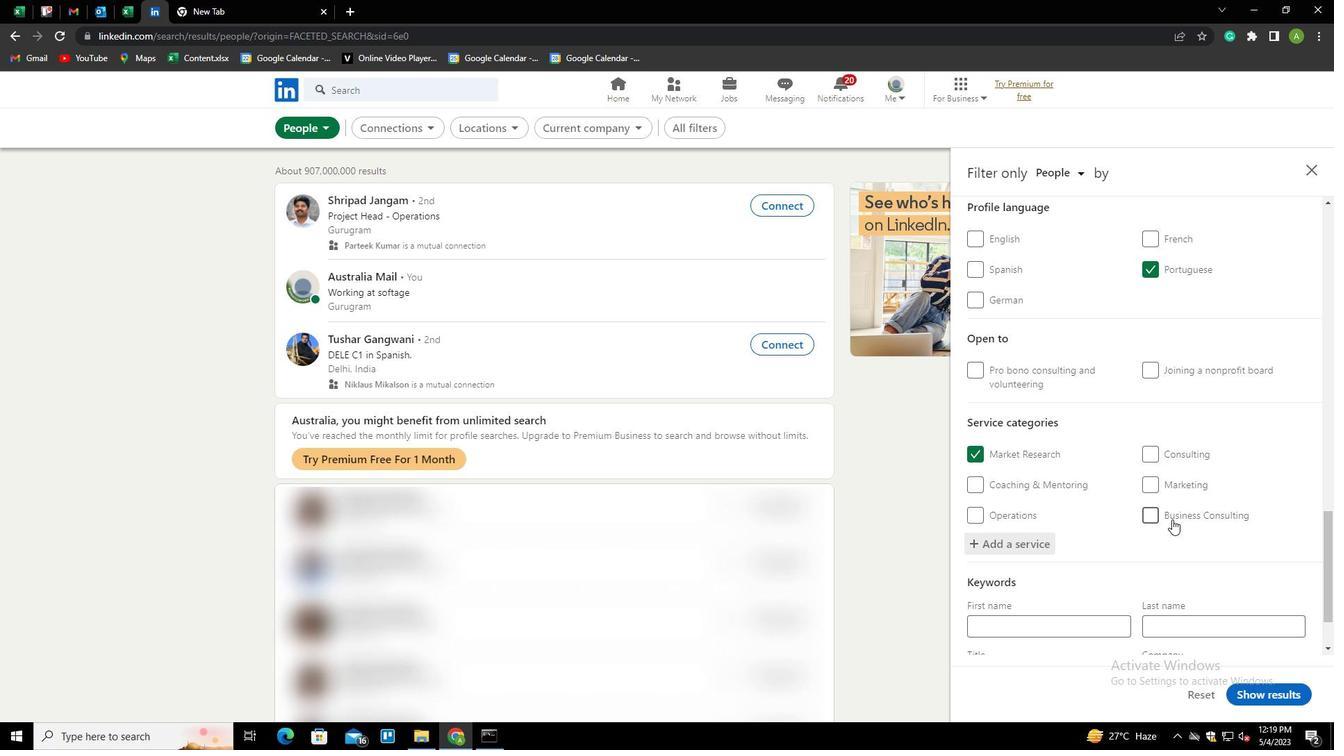 
Action: Mouse scrolled (1172, 519) with delta (0, 0)
Screenshot: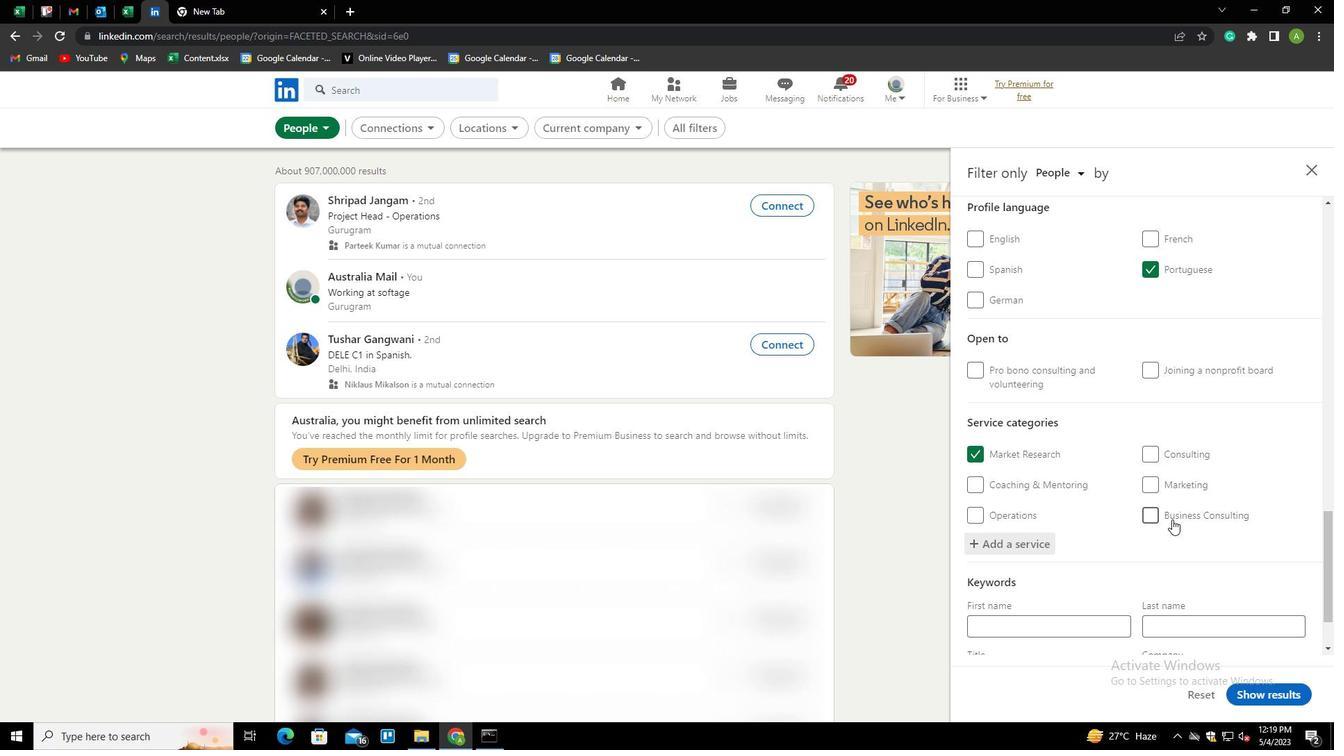 
Action: Mouse scrolled (1172, 519) with delta (0, 0)
Screenshot: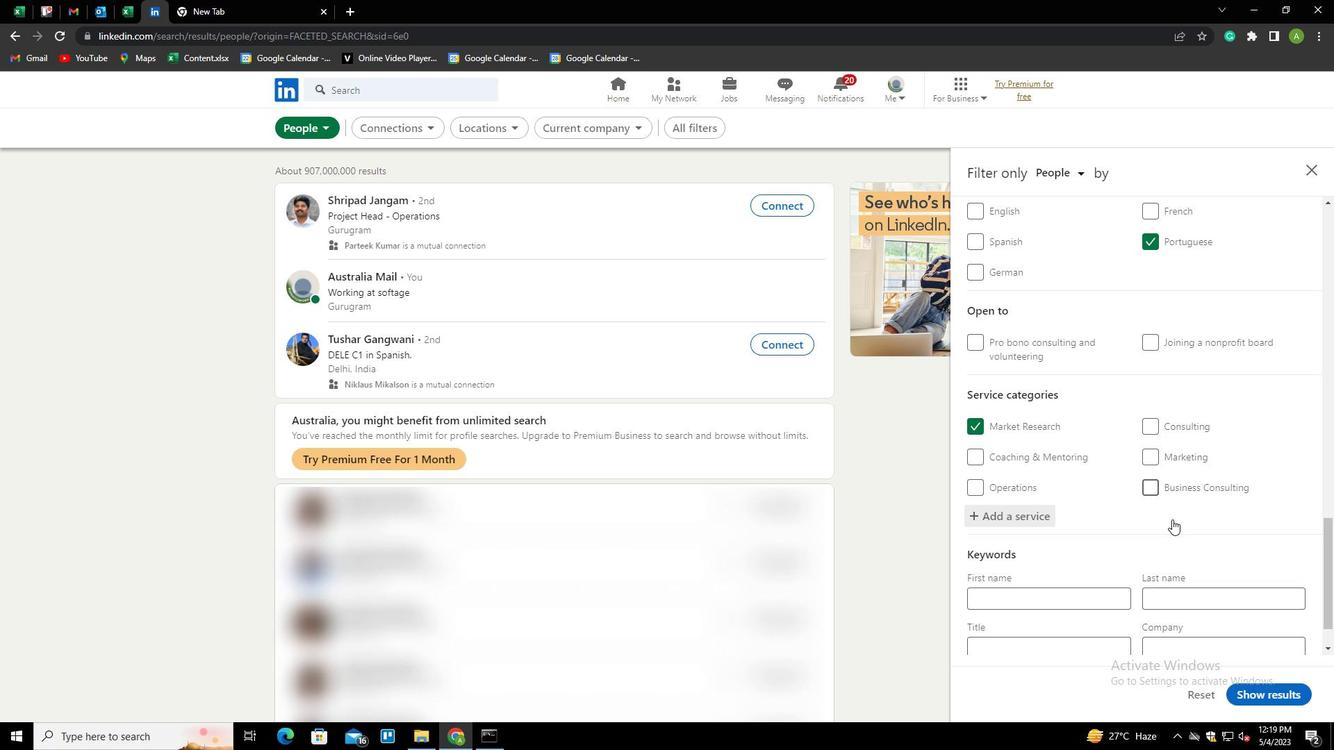 
Action: Mouse scrolled (1172, 519) with delta (0, 0)
Screenshot: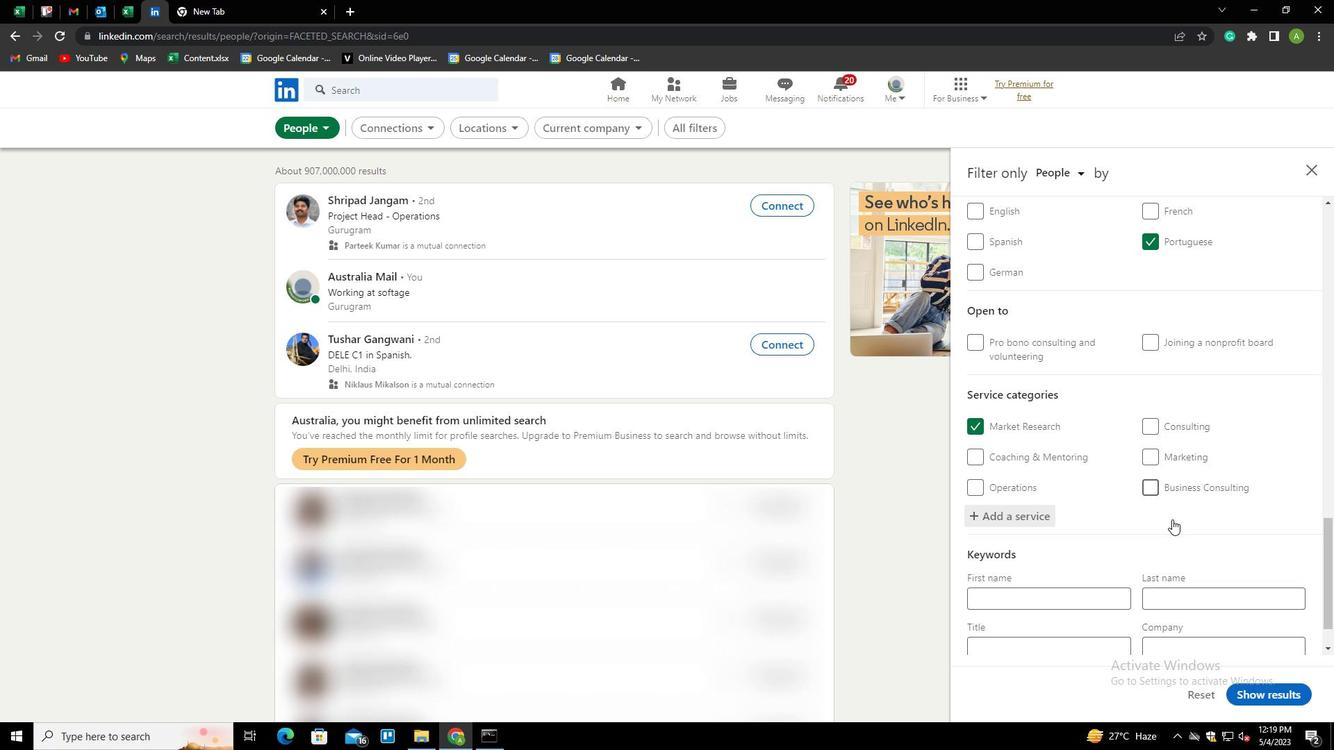 
Action: Mouse scrolled (1172, 519) with delta (0, 0)
Screenshot: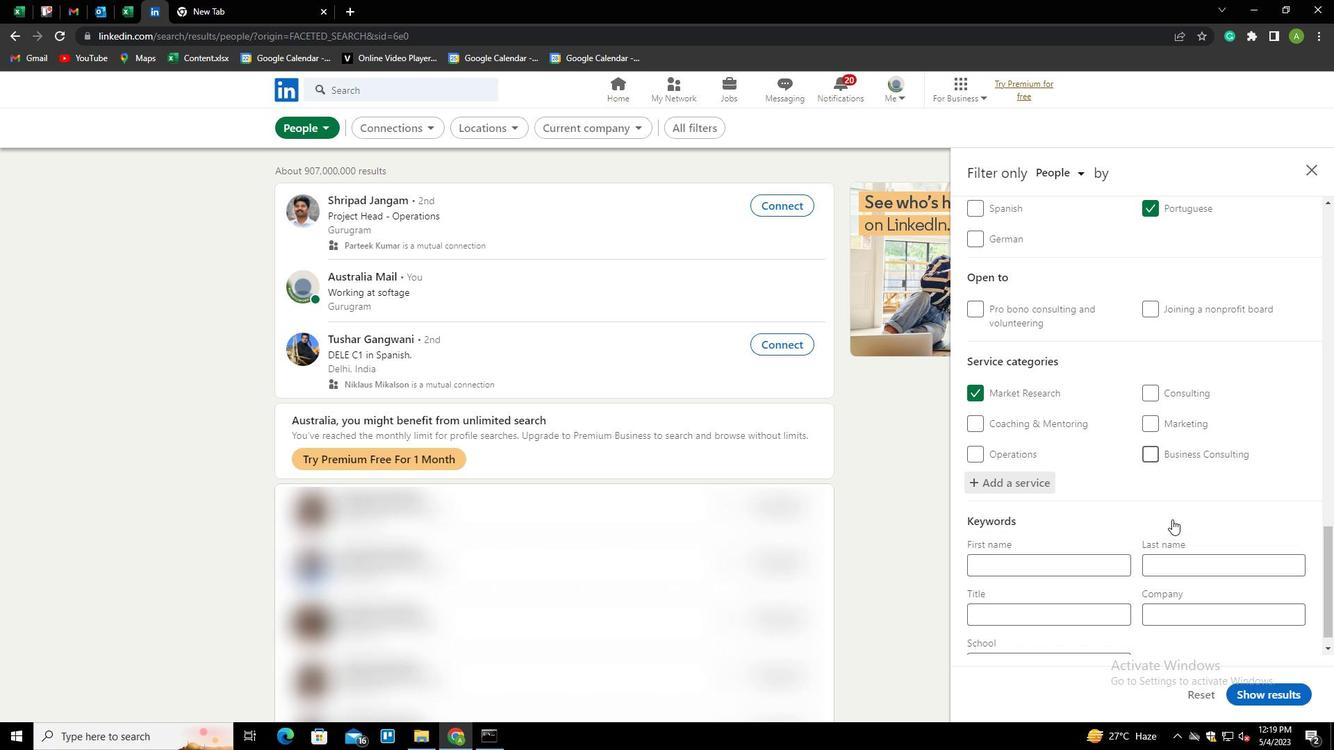 
Action: Mouse moved to (1072, 597)
Screenshot: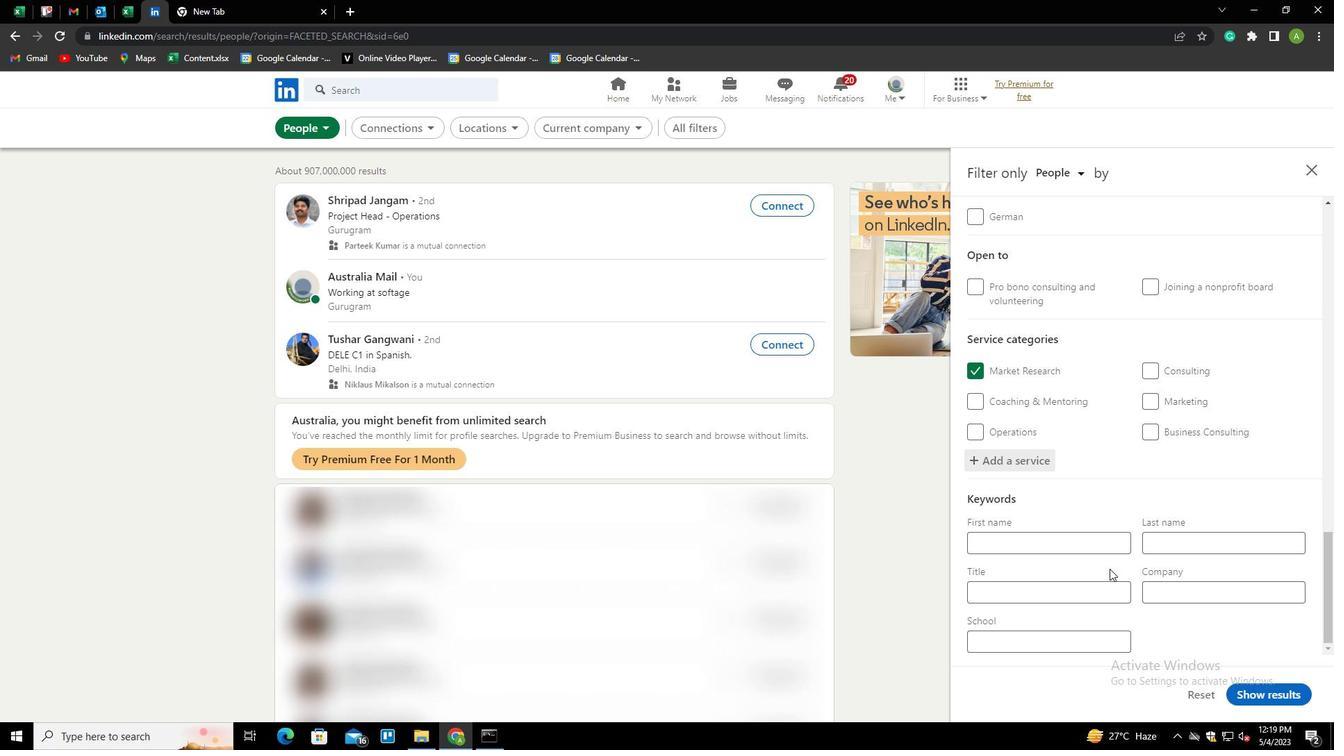 
Action: Mouse pressed left at (1072, 597)
Screenshot: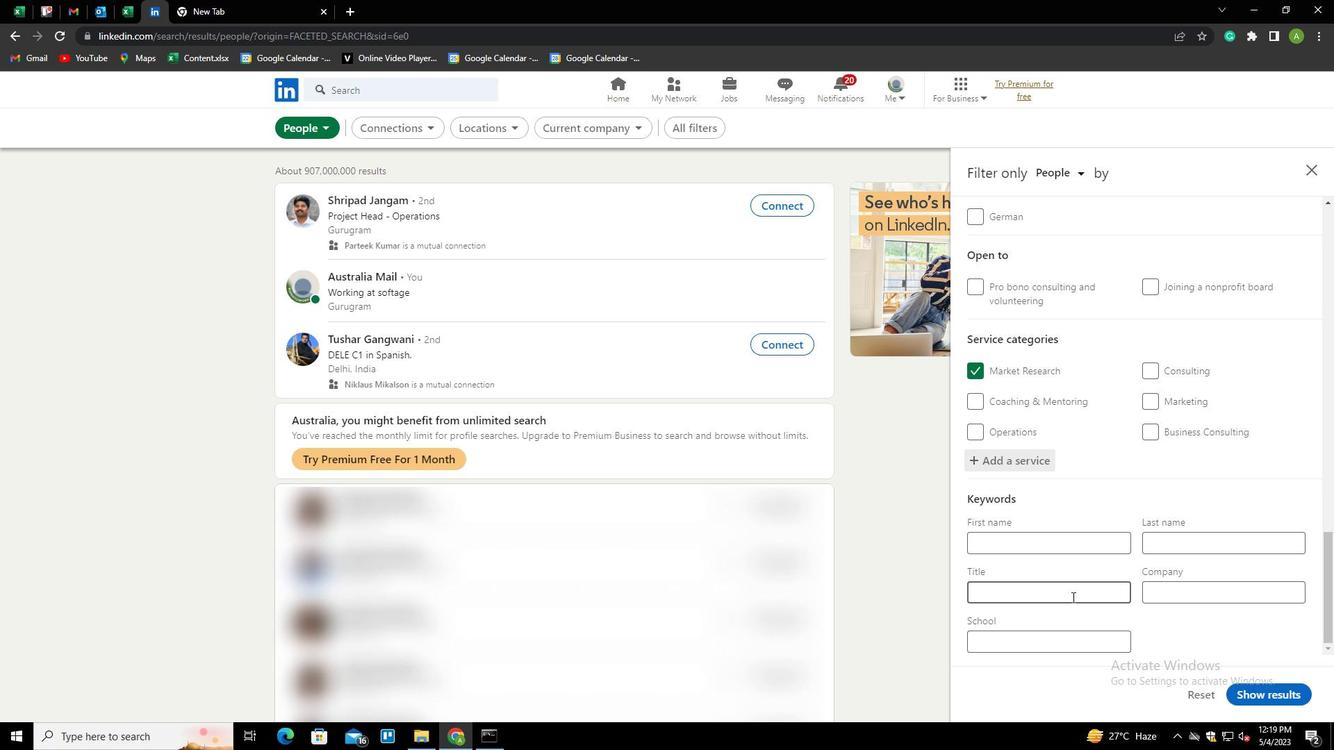 
Action: Key pressed <Key.shift>OPETATIONS<Key.space><Key.shift>PROFESSIONAL
Screenshot: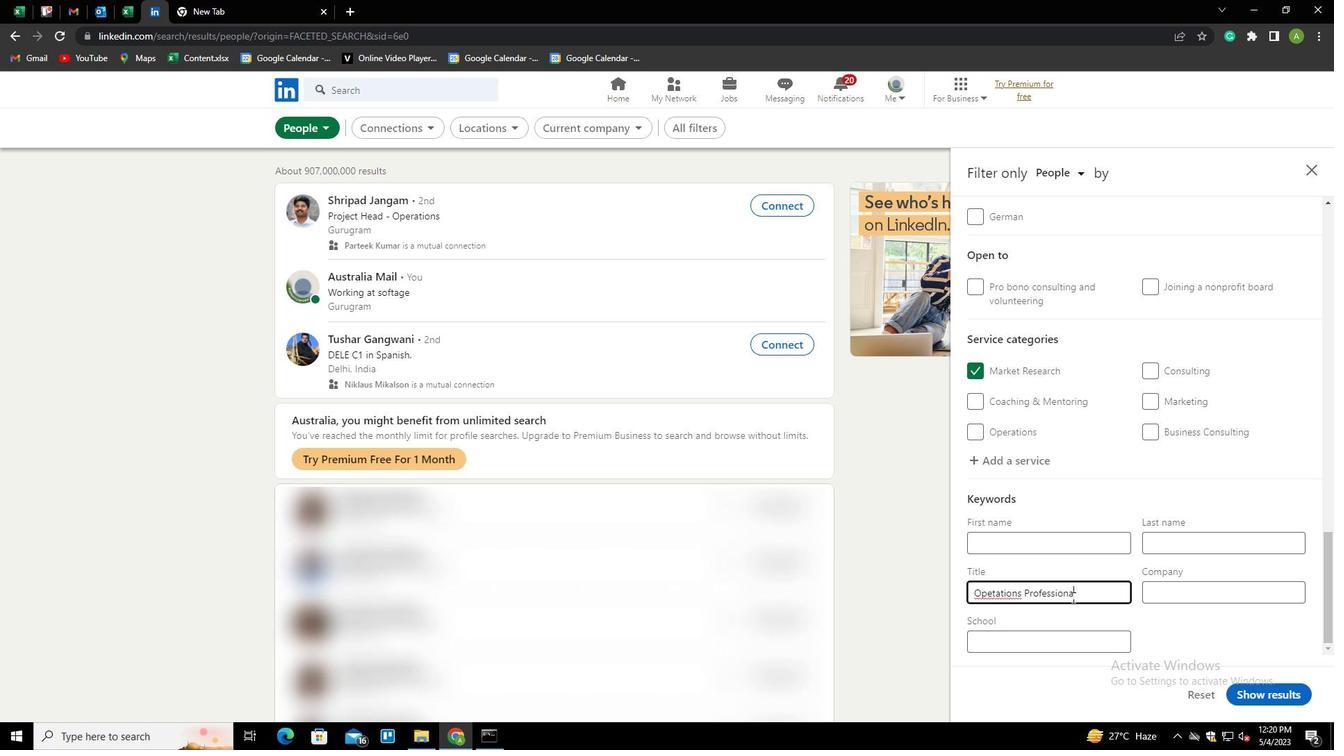 
Action: Mouse moved to (994, 594)
Screenshot: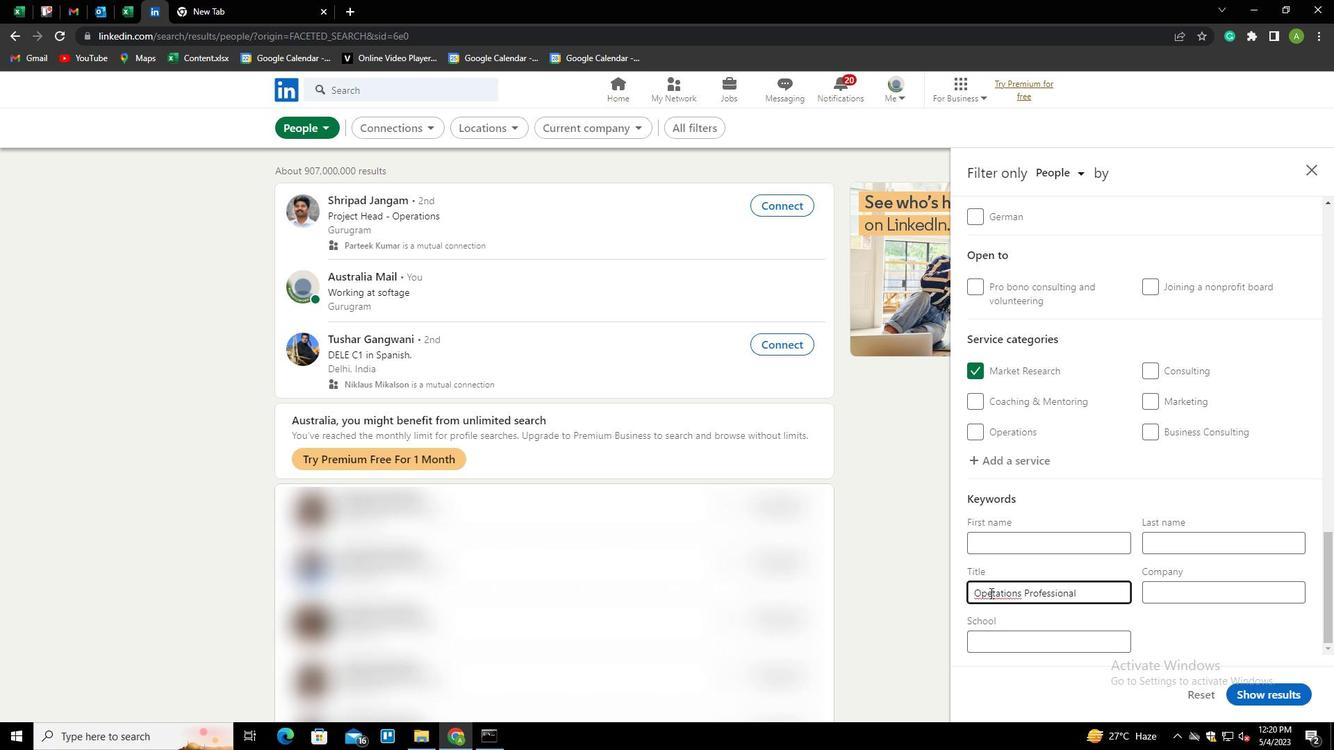 
Action: Mouse pressed left at (994, 594)
Screenshot: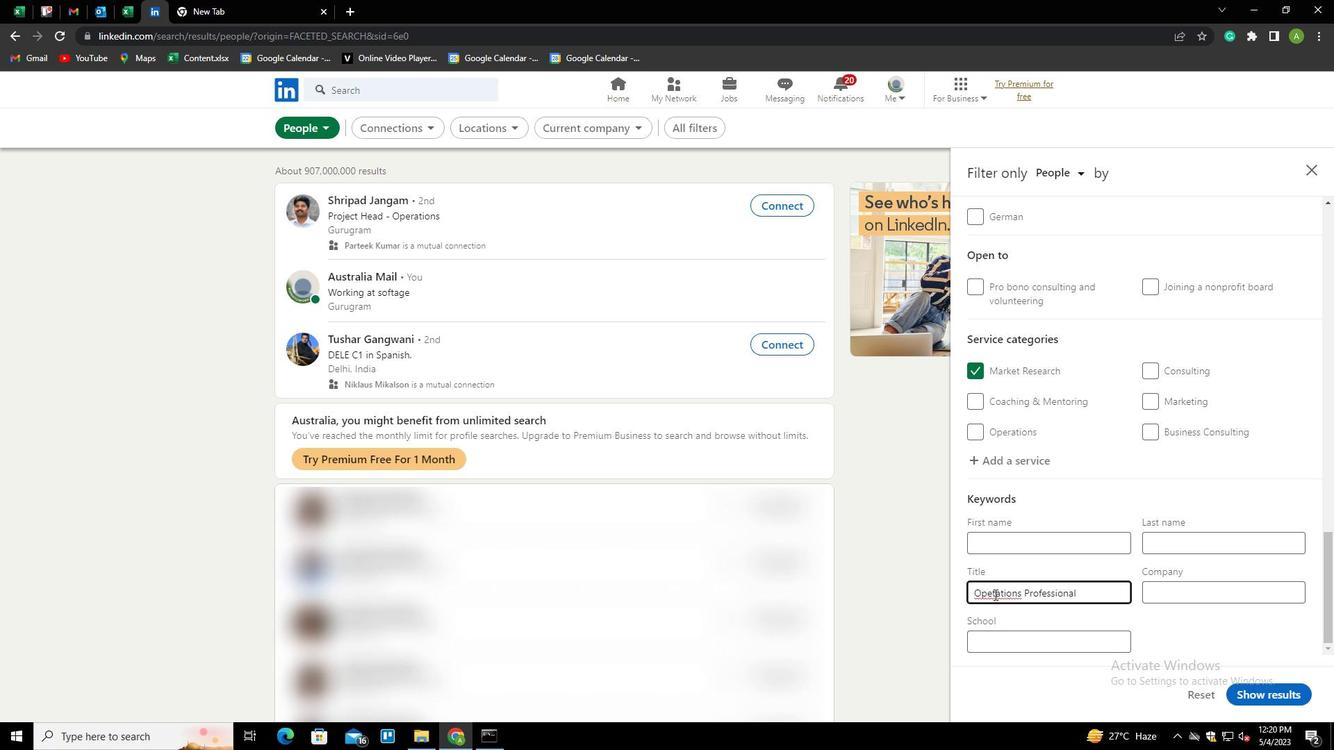 
Action: Mouse moved to (1006, 594)
Screenshot: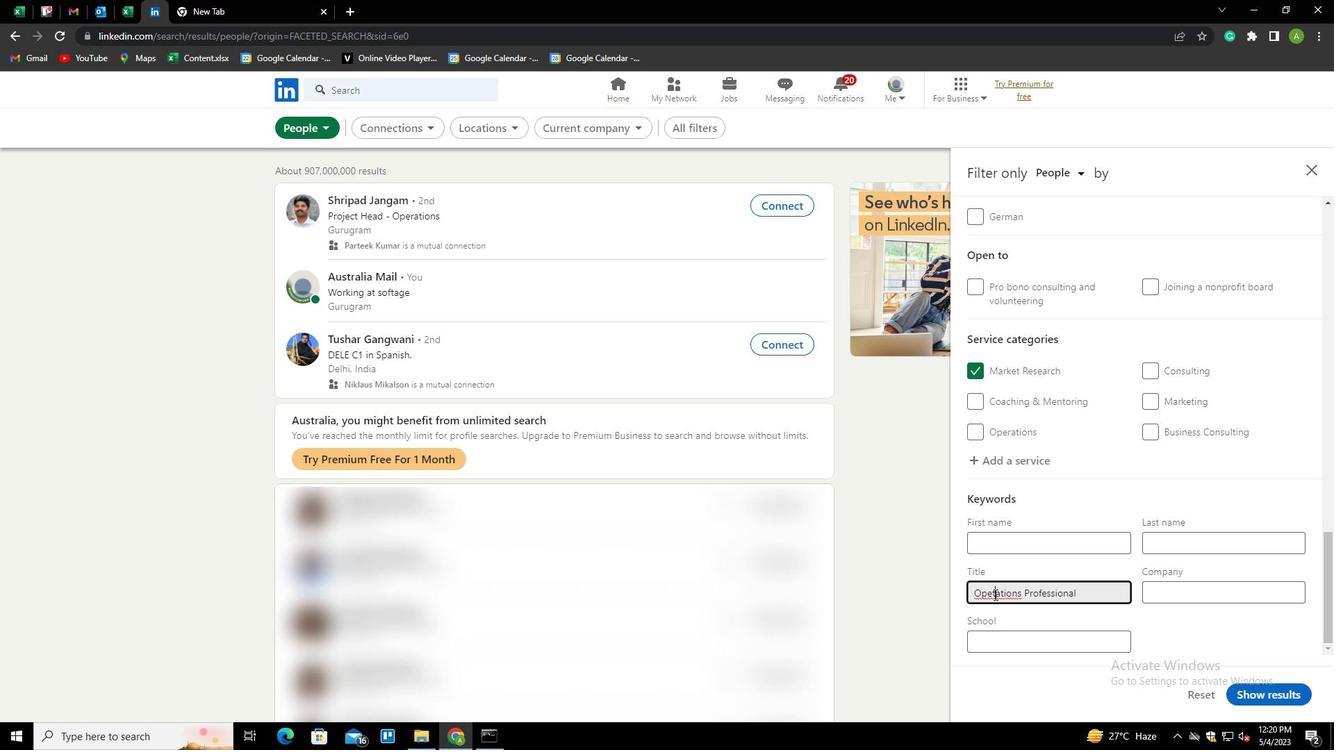 
Action: Key pressed <Key.backspace>R
Screenshot: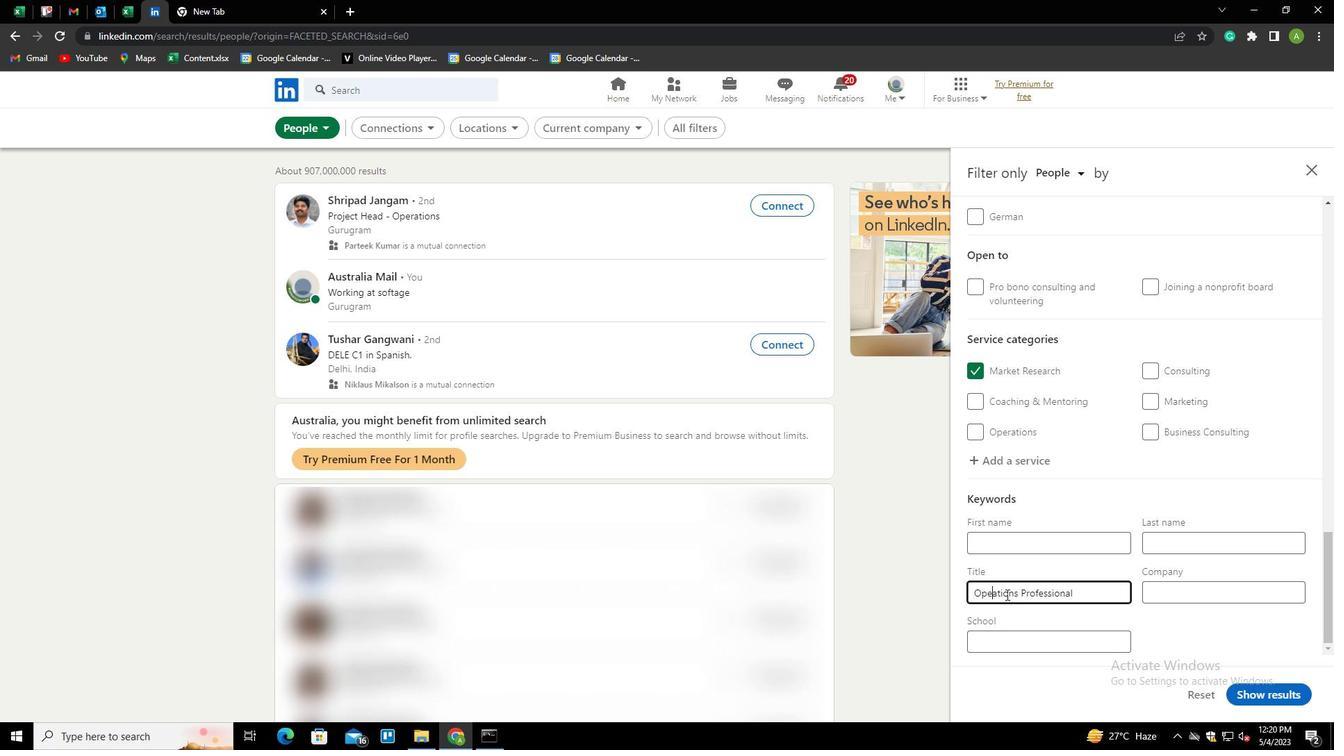 
Action: Mouse moved to (1232, 653)
Screenshot: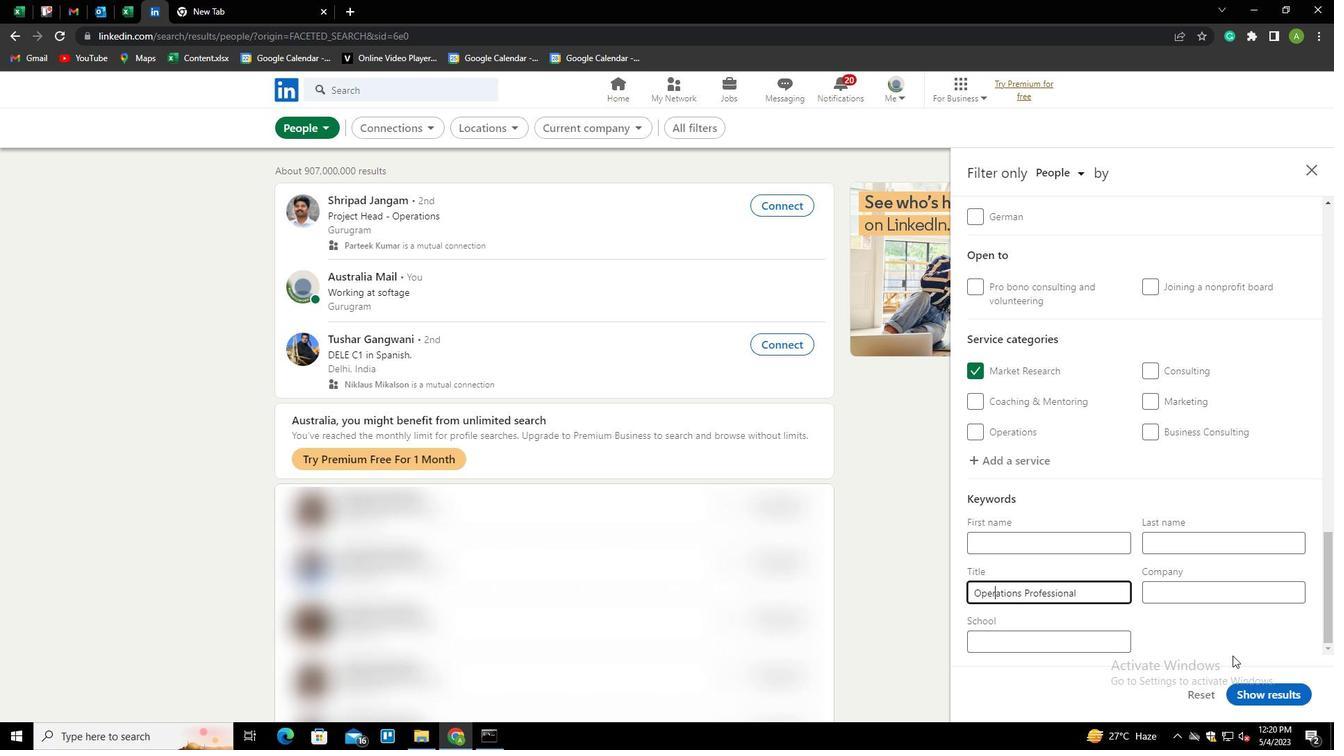 
Action: Mouse pressed left at (1232, 653)
Screenshot: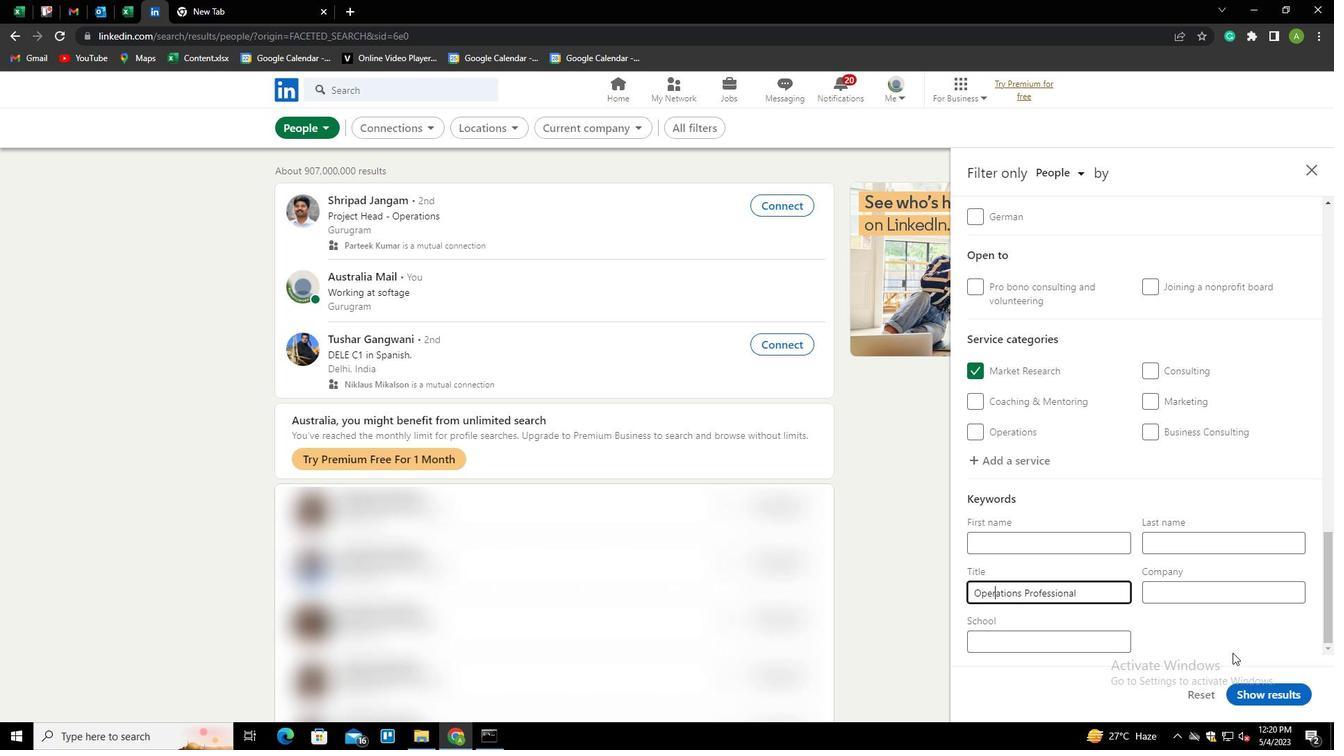 
Action: Mouse moved to (1279, 691)
Screenshot: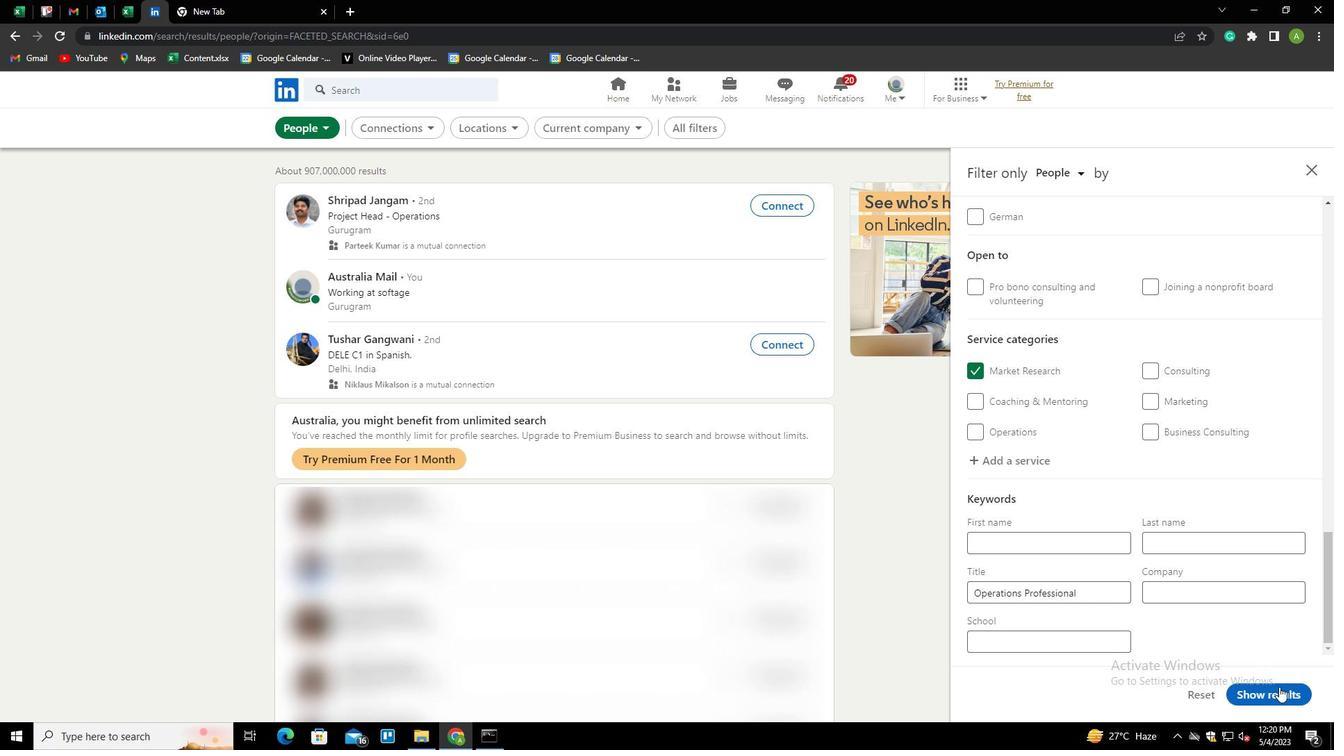 
Action: Mouse pressed left at (1279, 691)
Screenshot: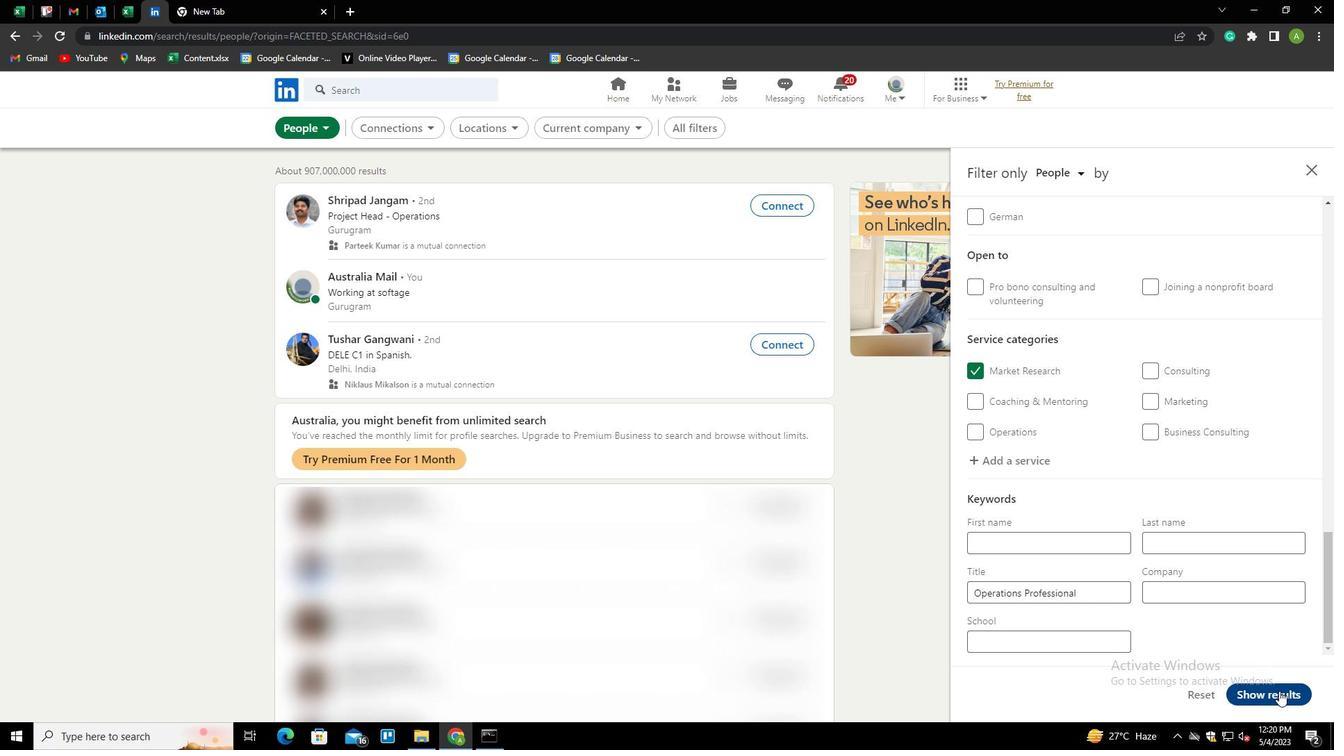 
